Task: Create custom profiles for Expense Tracker.
Action: Mouse moved to (621, 47)
Screenshot: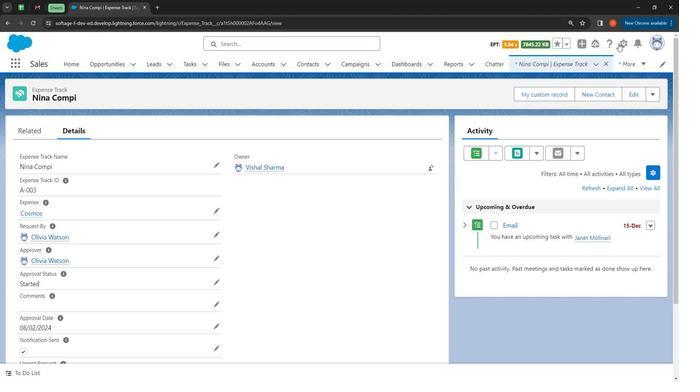 
Action: Mouse pressed left at (621, 47)
Screenshot: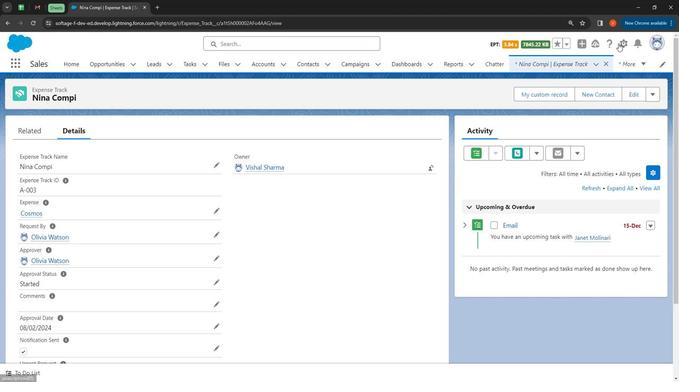 
Action: Mouse moved to (626, 49)
Screenshot: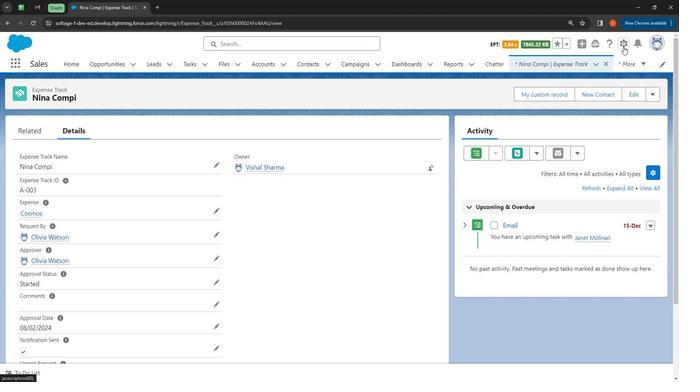 
Action: Mouse pressed left at (626, 49)
Screenshot: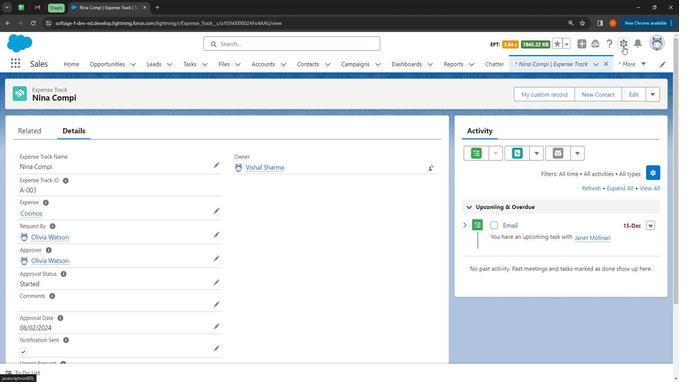 
Action: Mouse moved to (599, 74)
Screenshot: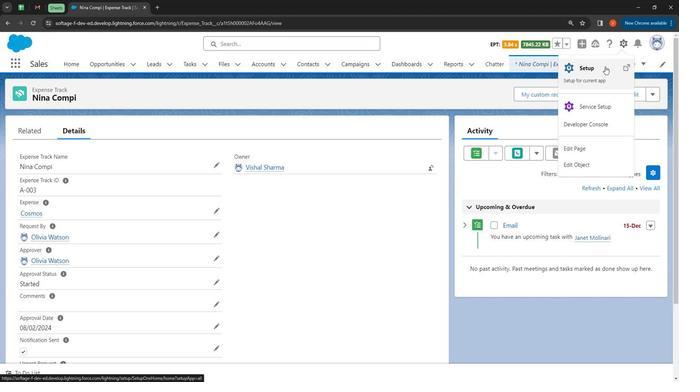 
Action: Mouse pressed left at (599, 74)
Screenshot: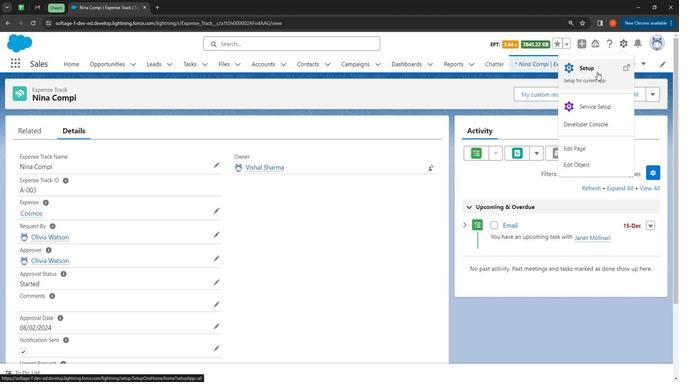 
Action: Mouse moved to (35, 93)
Screenshot: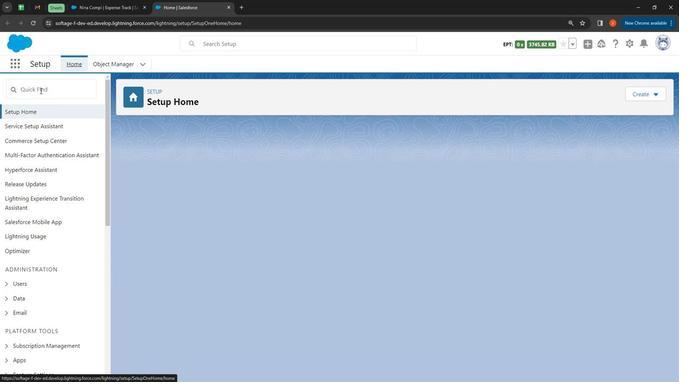 
Action: Mouse pressed left at (35, 93)
Screenshot: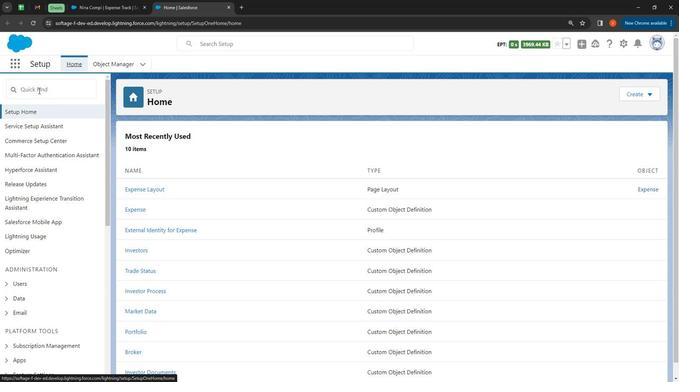 
Action: Mouse moved to (36, 93)
Screenshot: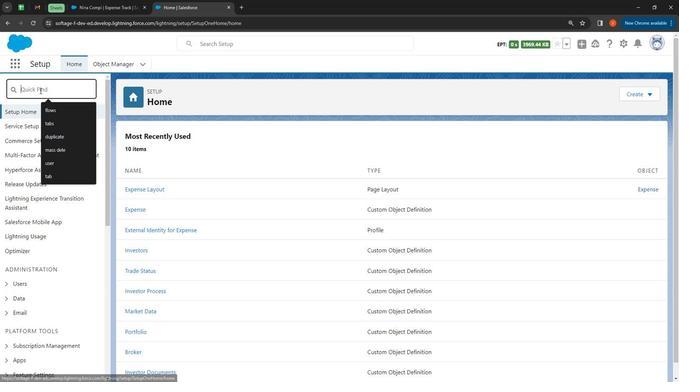 
Action: Key pressed profiles
Screenshot: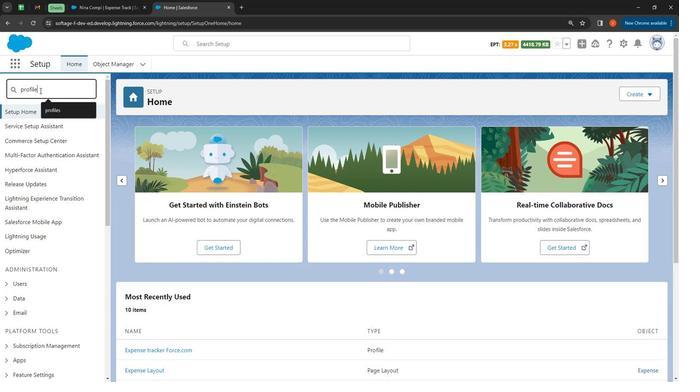 
Action: Mouse moved to (33, 127)
Screenshot: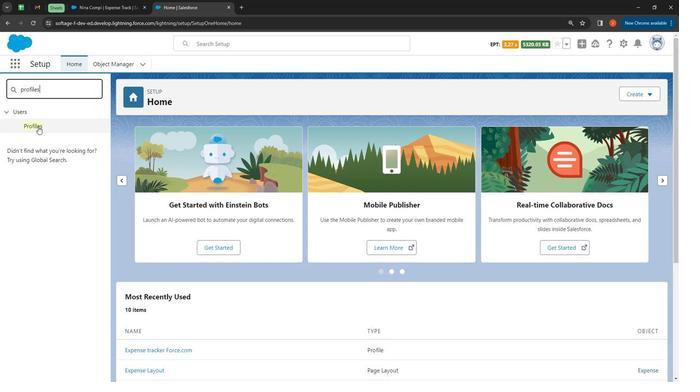 
Action: Mouse pressed left at (33, 127)
Screenshot: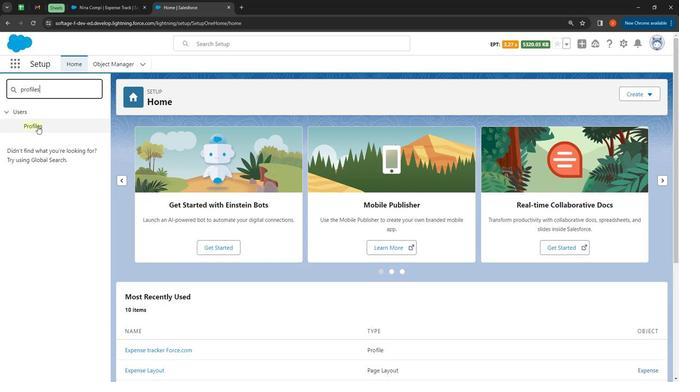 
Action: Mouse moved to (177, 231)
Screenshot: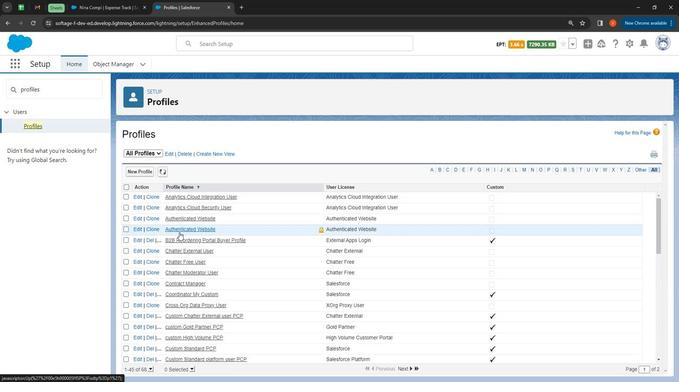 
Action: Mouse scrolled (177, 231) with delta (0, 0)
Screenshot: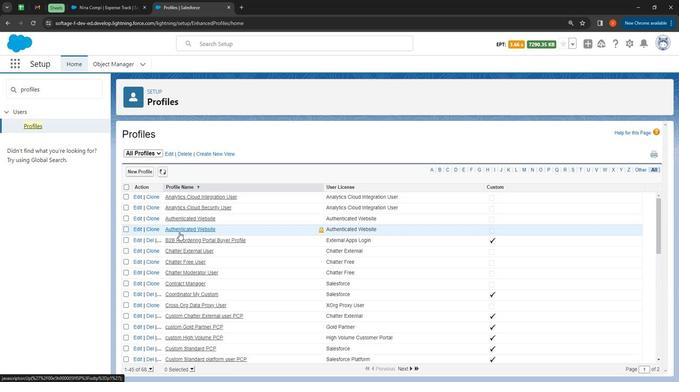
Action: Mouse moved to (149, 214)
Screenshot: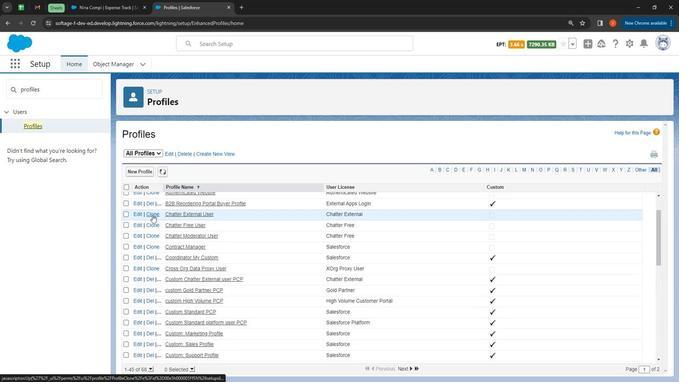 
Action: Mouse pressed left at (149, 214)
Screenshot: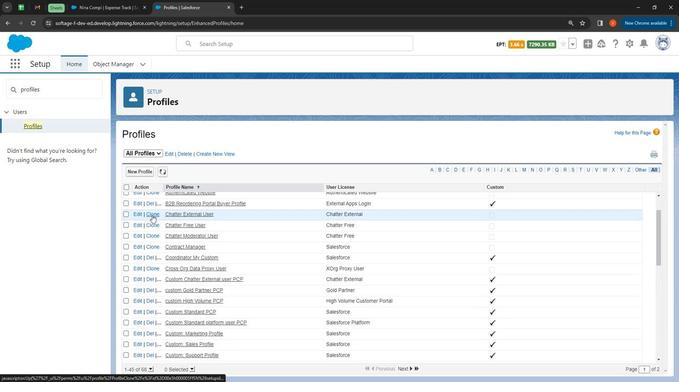 
Action: Mouse moved to (237, 203)
Screenshot: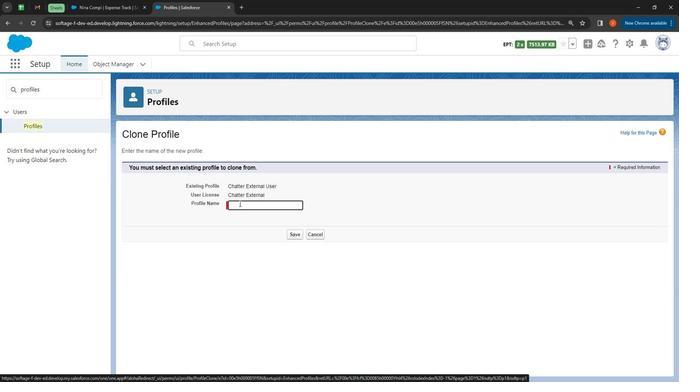 
Action: Mouse pressed left at (237, 203)
Screenshot: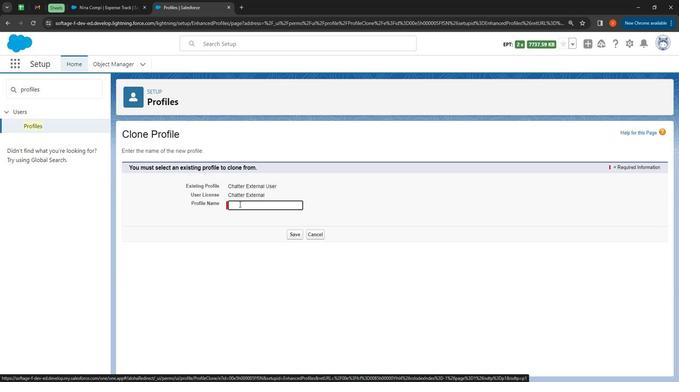 
Action: Mouse moved to (238, 204)
Screenshot: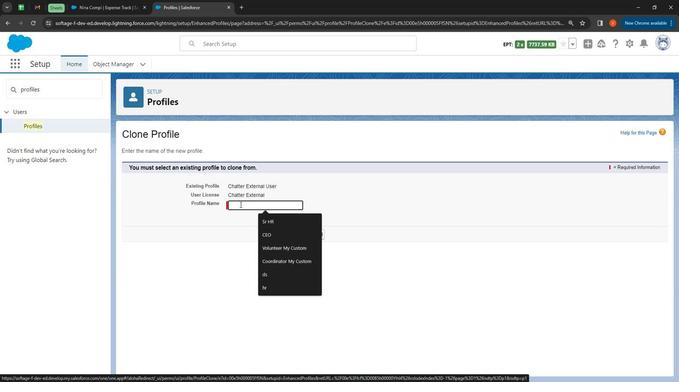 
Action: Key pressed <Key.shift>
Screenshot: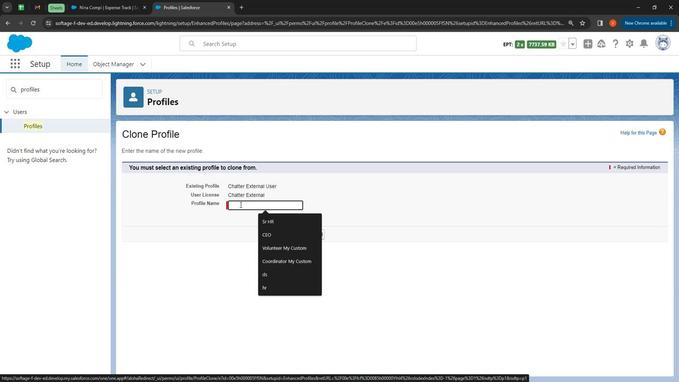 
Action: Mouse moved to (235, 202)
Screenshot: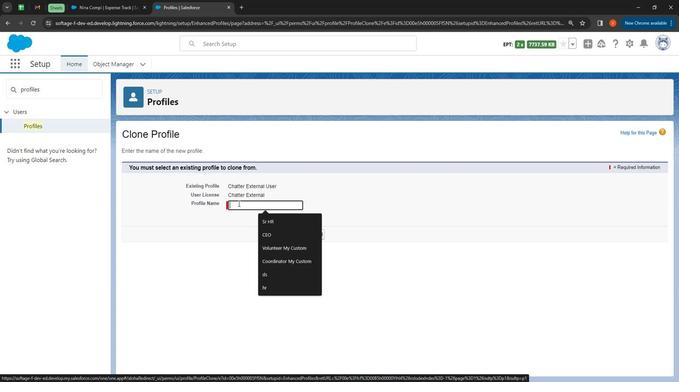 
Action: Key pressed Expense<Key.space><Key.shift>Tracker
Screenshot: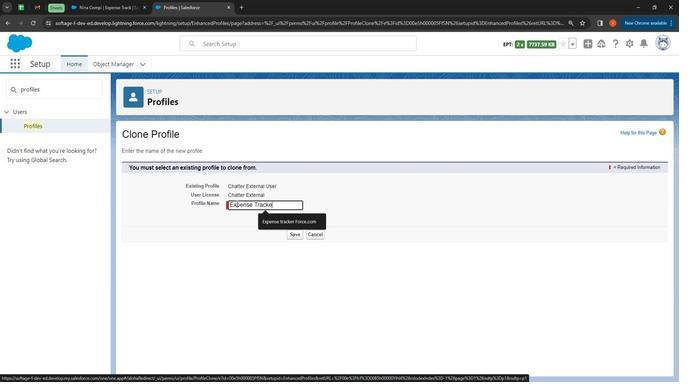 
Action: Mouse moved to (285, 209)
Screenshot: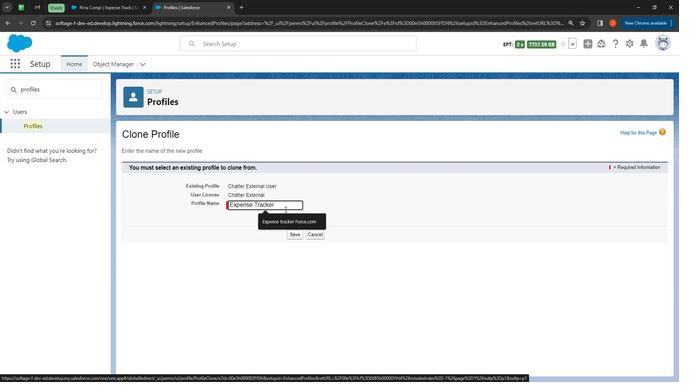 
Action: Mouse pressed left at (285, 209)
Screenshot: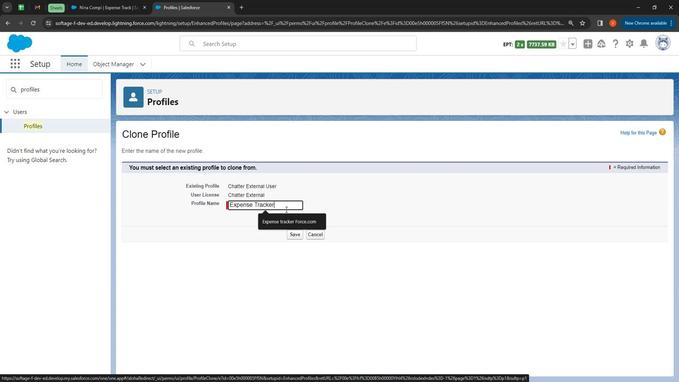 
Action: Mouse moved to (323, 200)
Screenshot: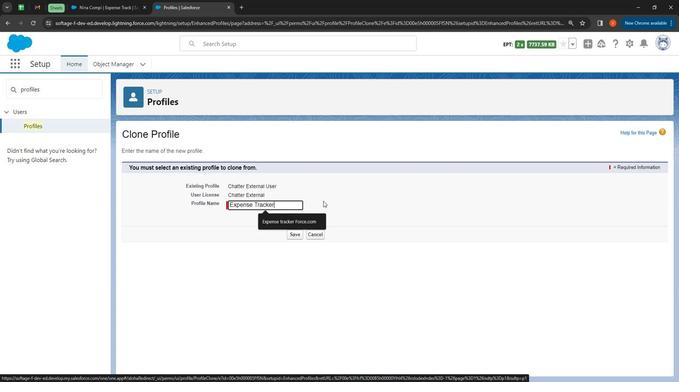 
Action: Mouse pressed left at (323, 200)
Screenshot: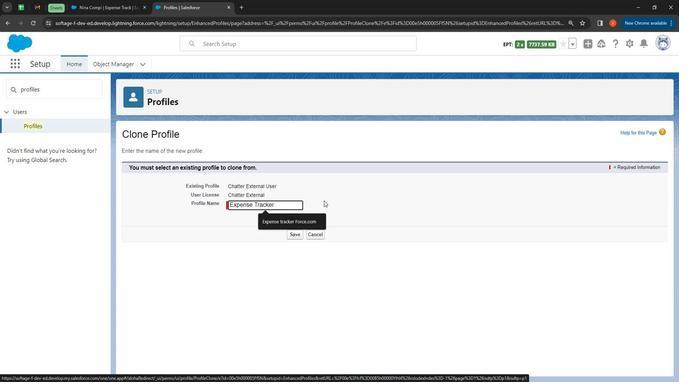
Action: Mouse moved to (287, 204)
Screenshot: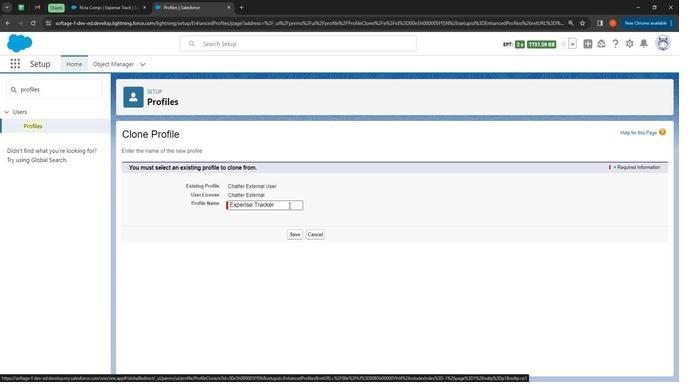
Action: Mouse pressed left at (287, 204)
Screenshot: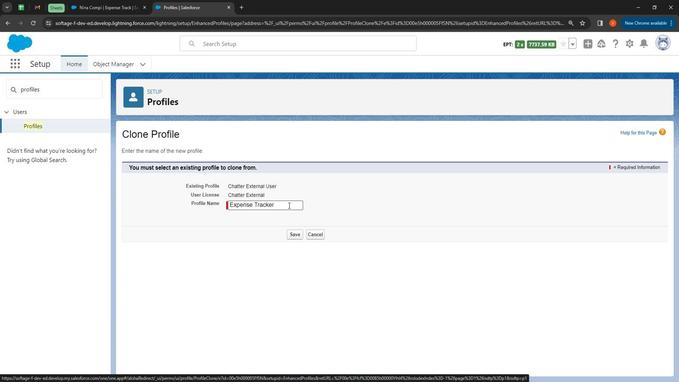 
Action: Mouse moved to (272, 196)
Screenshot: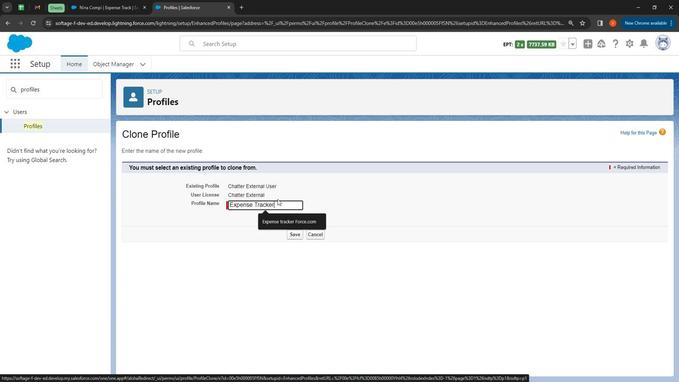 
Action: Key pressed <Key.space><Key.shift>Chatter
Screenshot: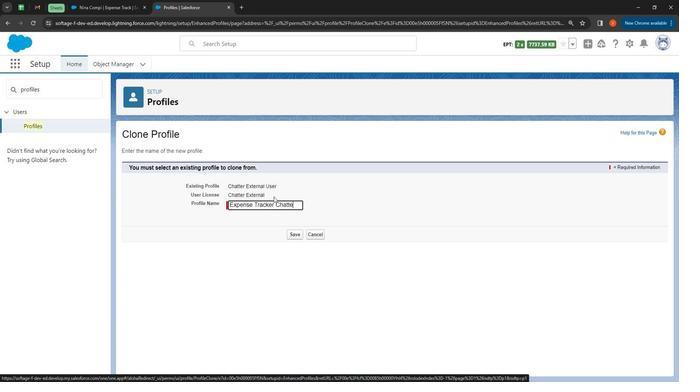 
Action: Mouse moved to (294, 233)
Screenshot: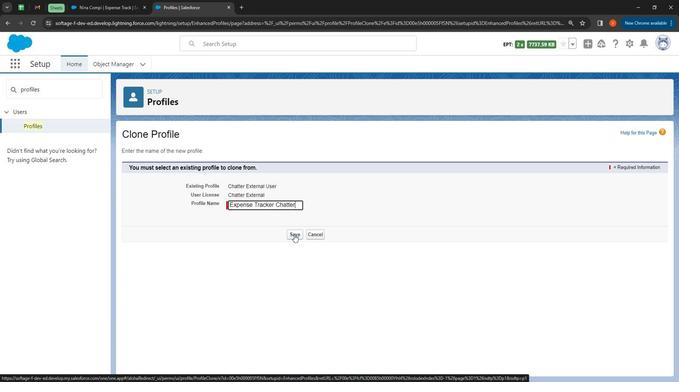 
Action: Mouse pressed left at (294, 233)
Screenshot: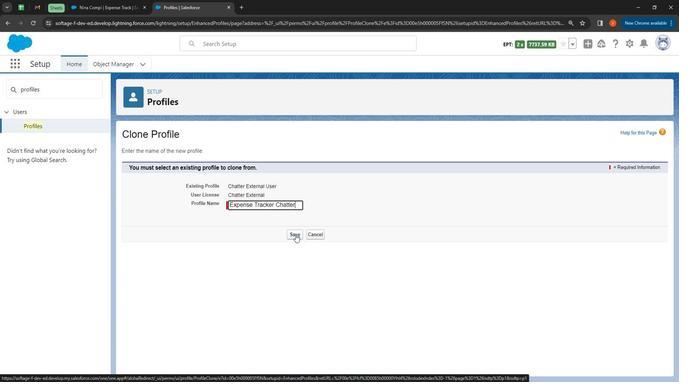 
Action: Mouse moved to (302, 201)
Screenshot: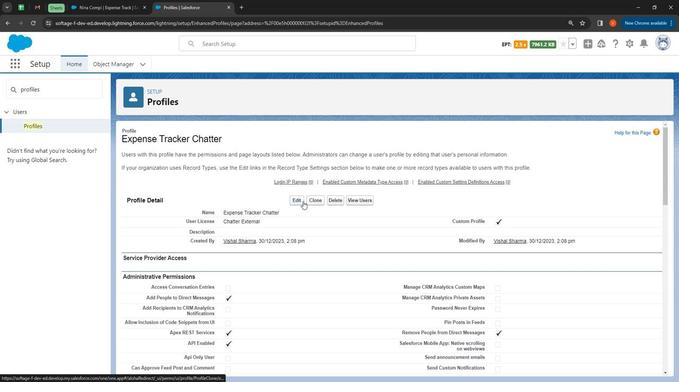 
Action: Mouse pressed left at (302, 201)
Screenshot: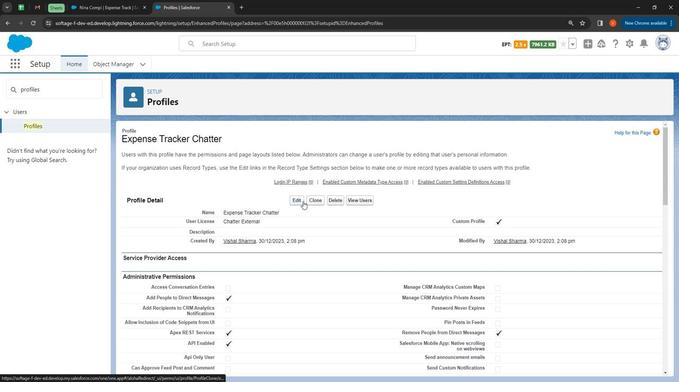 
Action: Mouse moved to (491, 204)
Screenshot: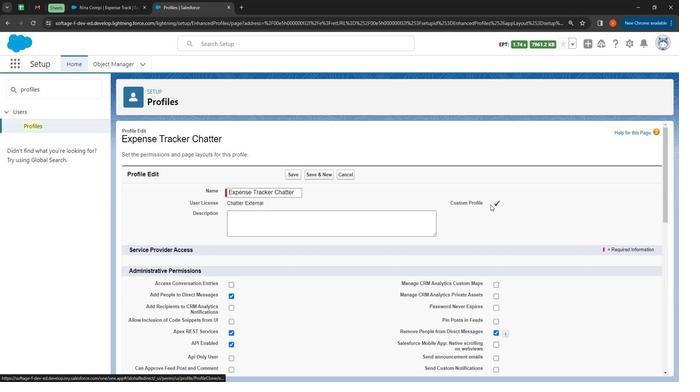
Action: Mouse scrolled (491, 203) with delta (0, 0)
Screenshot: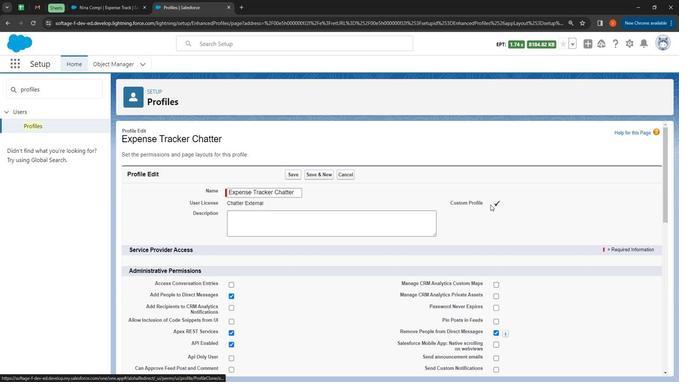 
Action: Mouse moved to (491, 204)
Screenshot: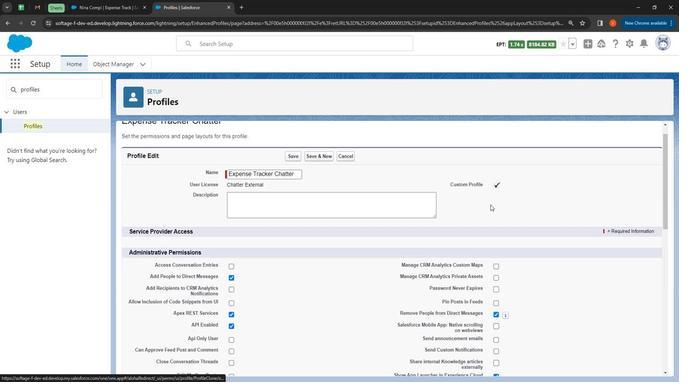 
Action: Mouse scrolled (491, 203) with delta (0, 0)
Screenshot: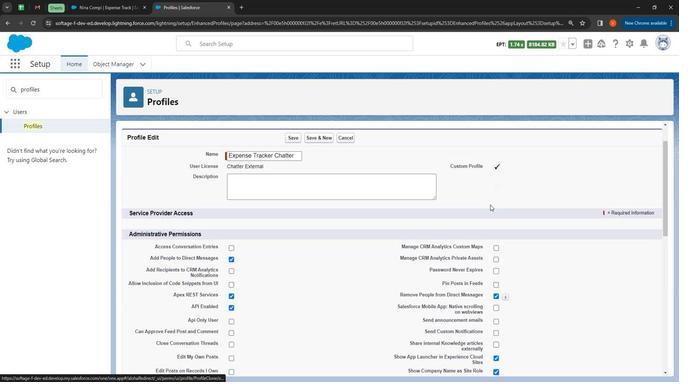 
Action: Mouse moved to (491, 204)
Screenshot: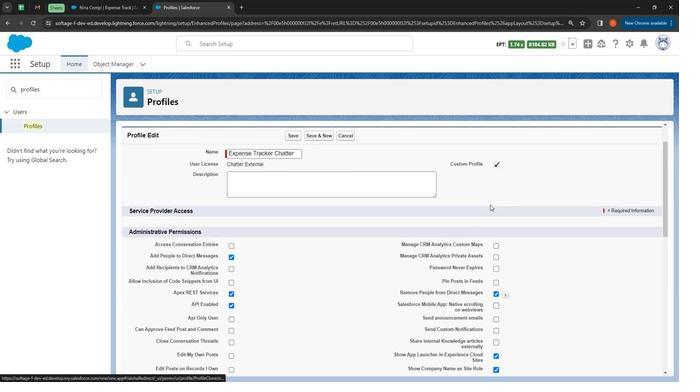 
Action: Mouse scrolled (491, 203) with delta (0, 0)
Screenshot: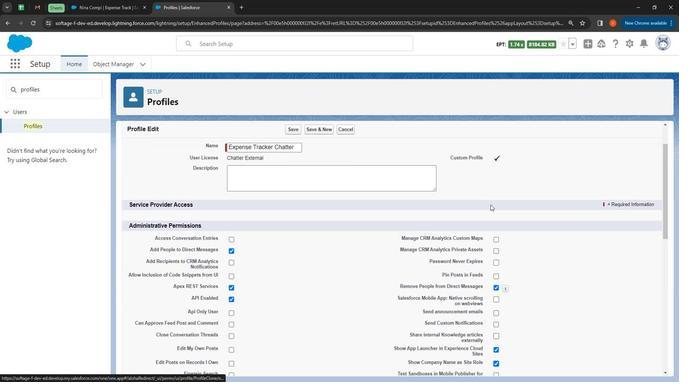 
Action: Mouse moved to (493, 204)
Screenshot: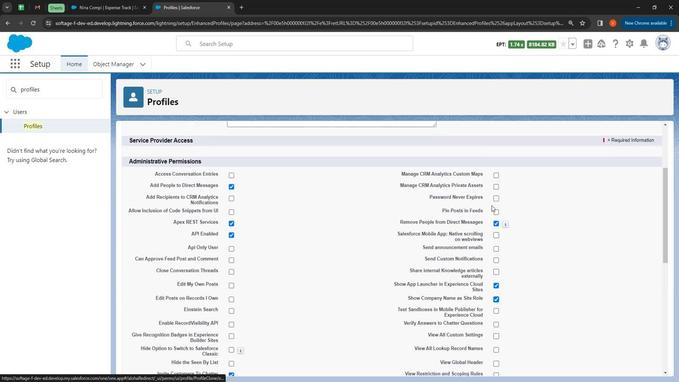 
Action: Mouse scrolled (493, 204) with delta (0, 0)
Screenshot: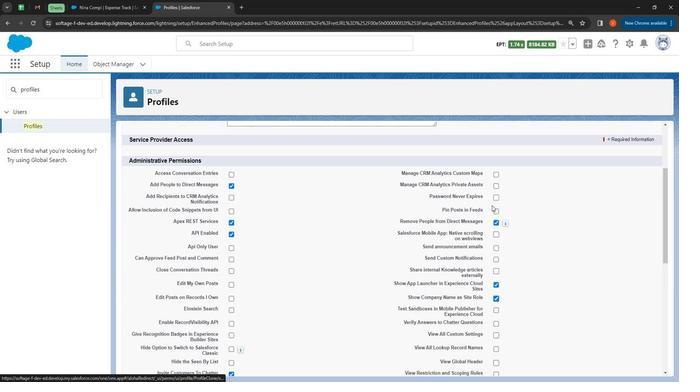 
Action: Mouse moved to (493, 205)
Screenshot: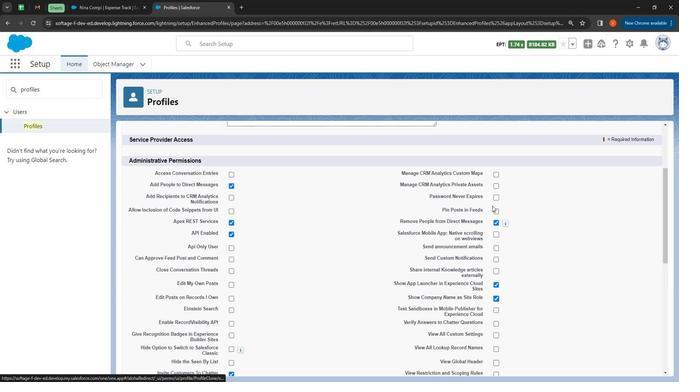 
Action: Mouse scrolled (493, 204) with delta (0, 0)
Screenshot: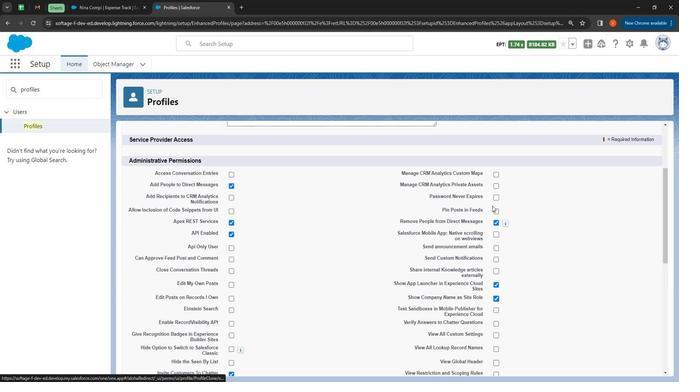 
Action: Mouse scrolled (493, 204) with delta (0, 0)
Screenshot: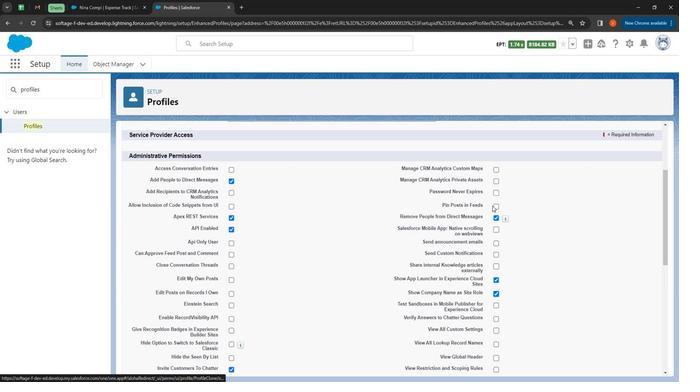 
Action: Mouse moved to (493, 206)
Screenshot: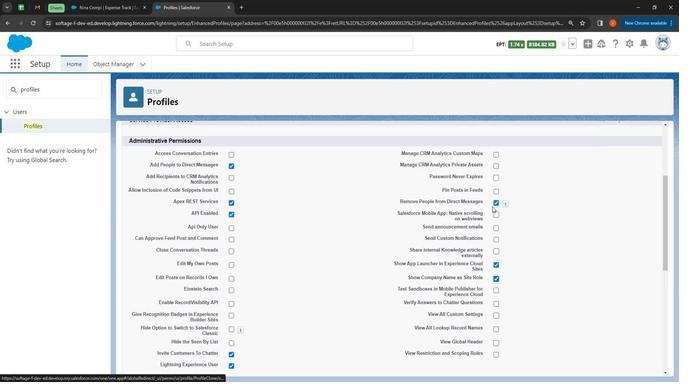 
Action: Mouse scrolled (493, 206) with delta (0, 0)
Screenshot: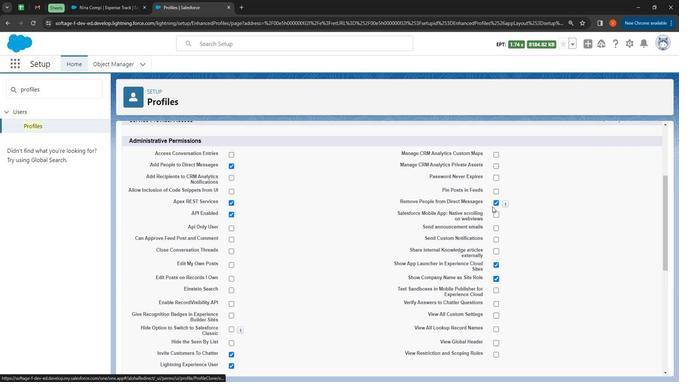 
Action: Mouse moved to (487, 202)
Screenshot: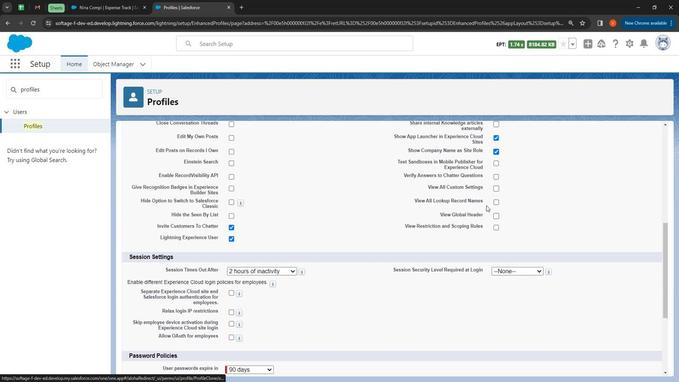 
Action: Mouse scrolled (487, 202) with delta (0, 0)
Screenshot: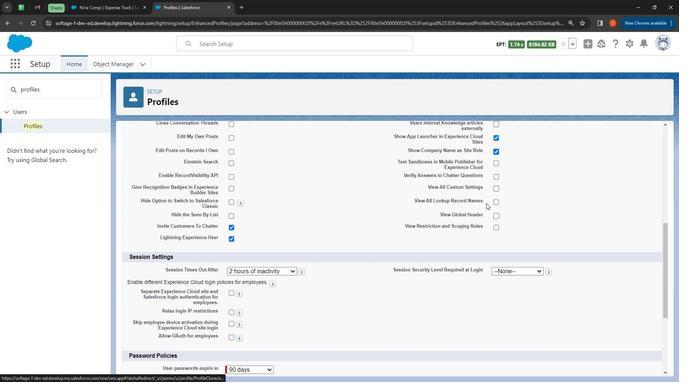 
Action: Mouse moved to (487, 202)
Screenshot: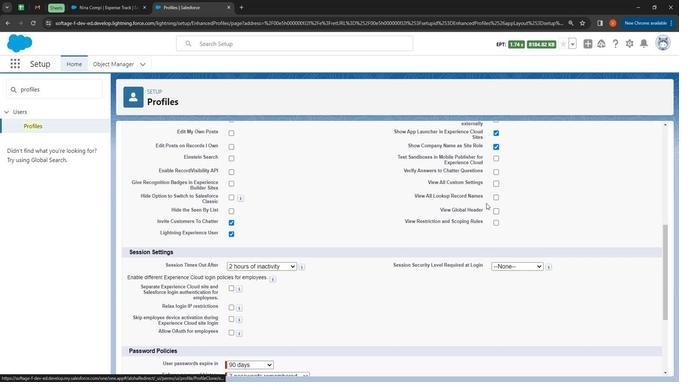 
Action: Mouse scrolled (487, 202) with delta (0, 0)
Screenshot: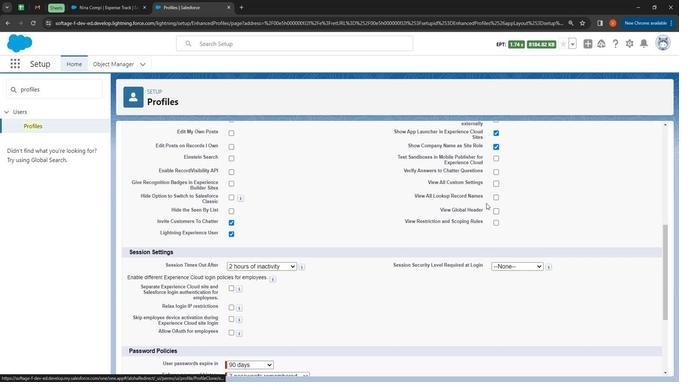 
Action: Mouse moved to (488, 203)
Screenshot: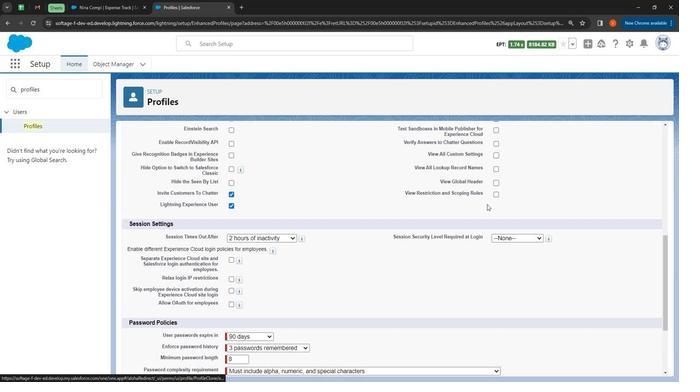 
Action: Mouse scrolled (488, 203) with delta (0, 0)
Screenshot: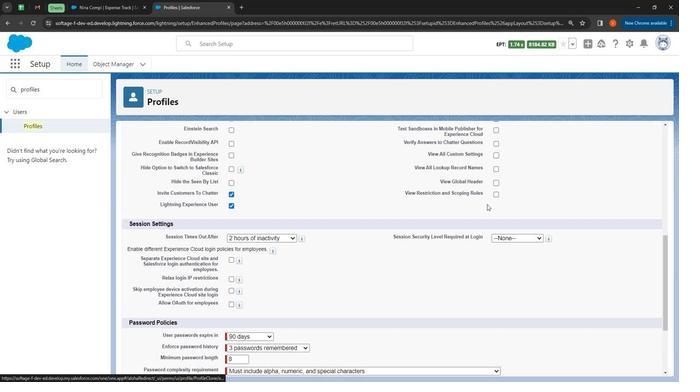 
Action: Mouse scrolled (488, 203) with delta (0, 0)
Screenshot: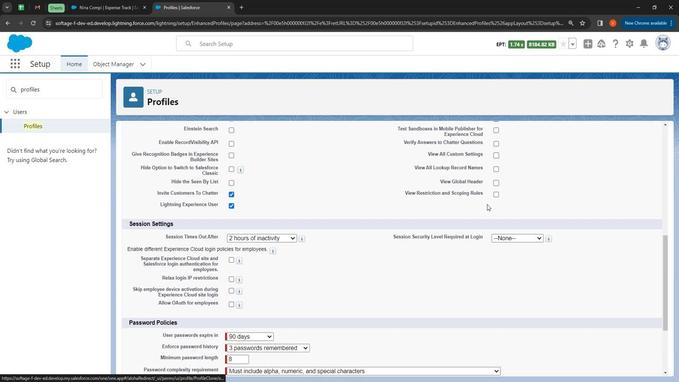 
Action: Mouse moved to (488, 203)
Screenshot: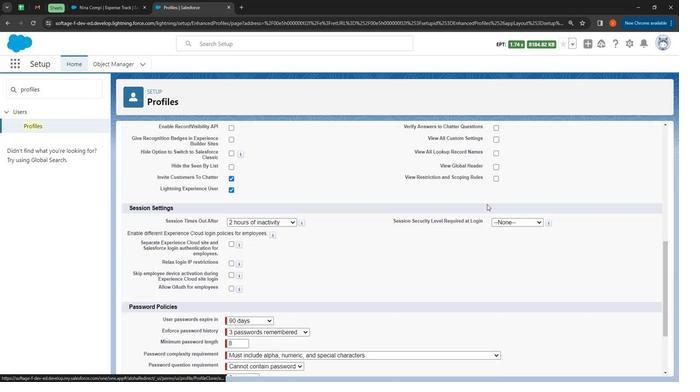 
Action: Mouse scrolled (488, 203) with delta (0, 0)
Screenshot: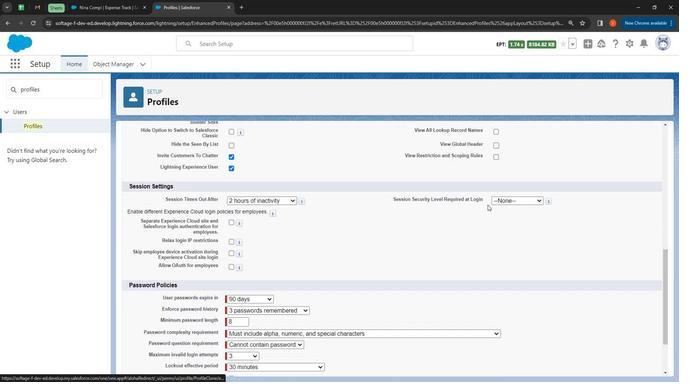 
Action: Mouse moved to (489, 204)
Screenshot: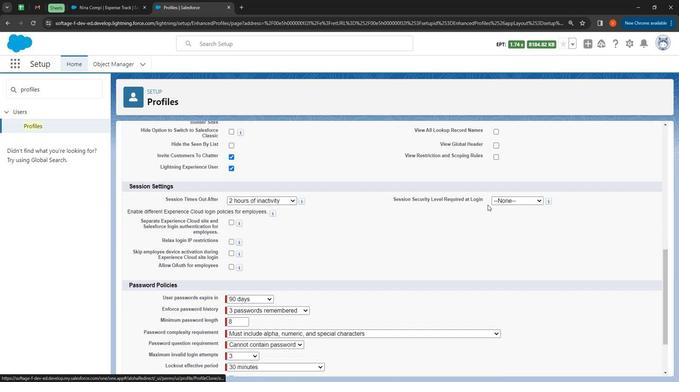 
Action: Mouse scrolled (489, 204) with delta (0, 0)
Screenshot: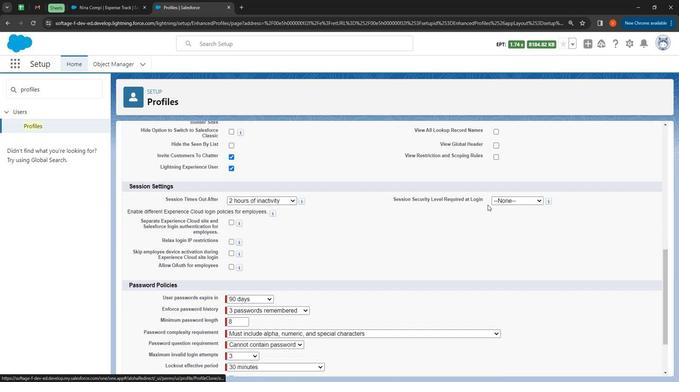 
Action: Mouse moved to (489, 206)
Screenshot: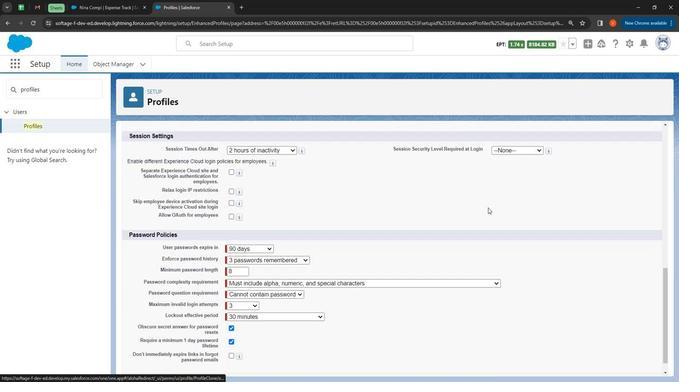 
Action: Mouse scrolled (489, 206) with delta (0, 0)
Screenshot: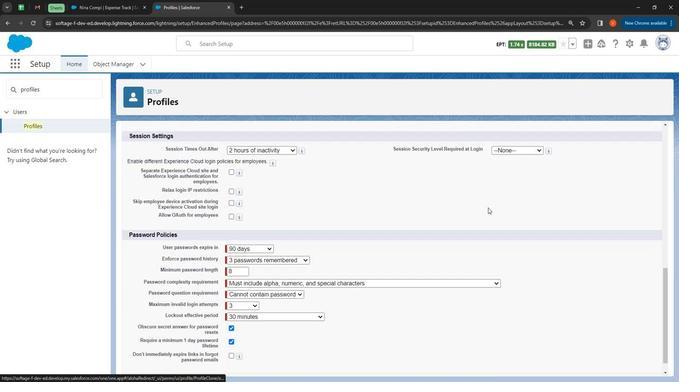 
Action: Mouse moved to (489, 207)
Screenshot: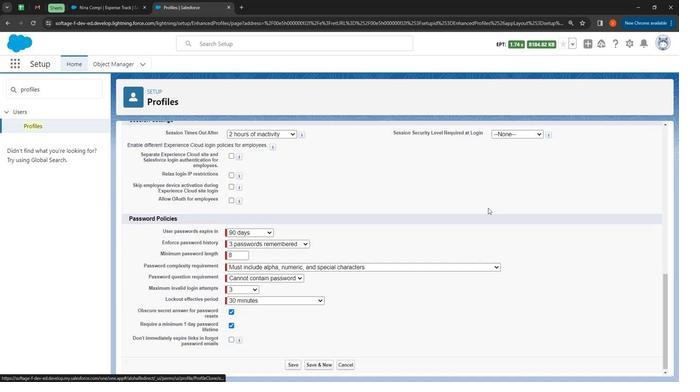 
Action: Mouse scrolled (489, 206) with delta (0, 0)
Screenshot: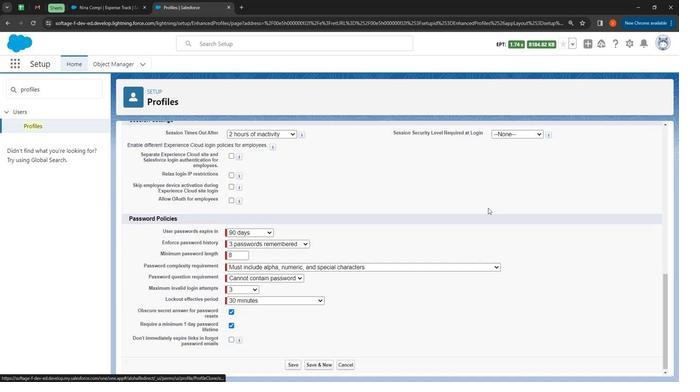 
Action: Mouse moved to (262, 263)
Screenshot: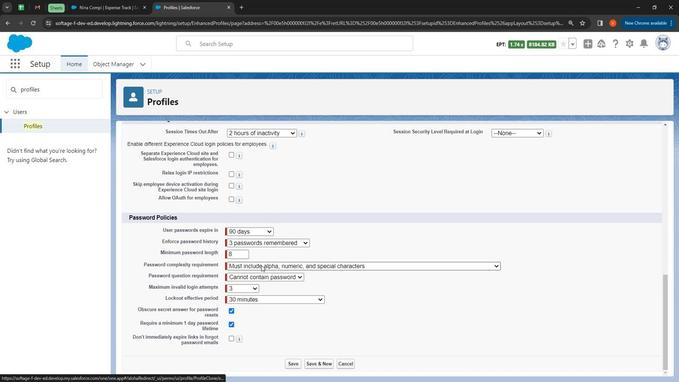 
Action: Mouse scrolled (262, 263) with delta (0, 0)
Screenshot: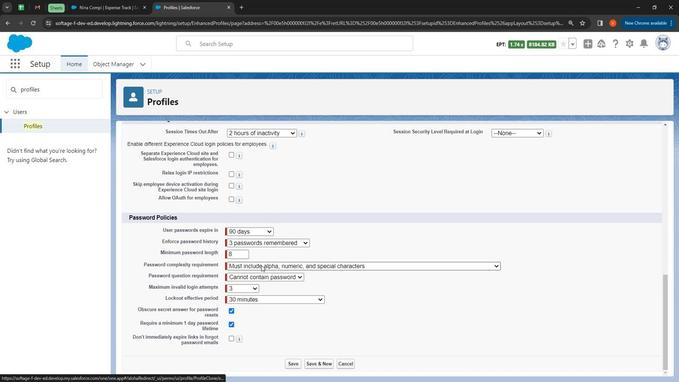 
Action: Mouse moved to (264, 263)
Screenshot: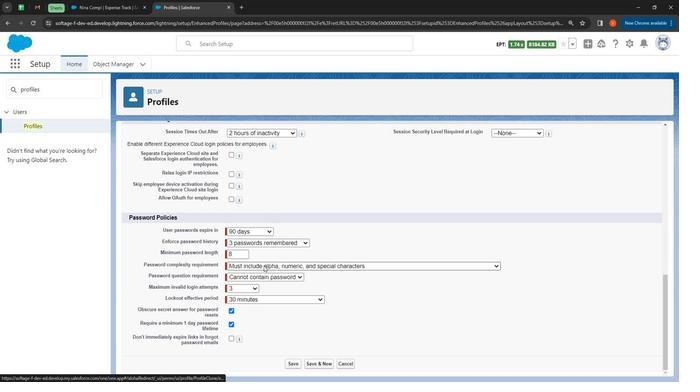 
Action: Mouse scrolled (264, 264) with delta (0, 0)
Screenshot: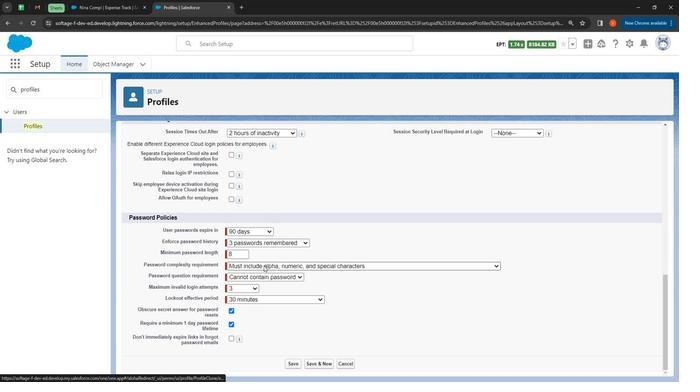 
Action: Mouse moved to (266, 263)
Screenshot: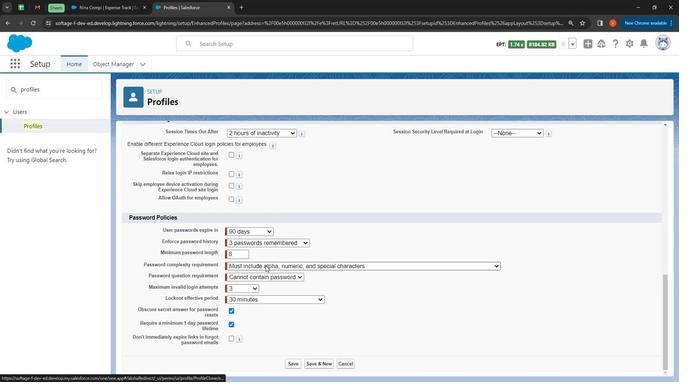 
Action: Mouse scrolled (266, 264) with delta (0, 0)
Screenshot: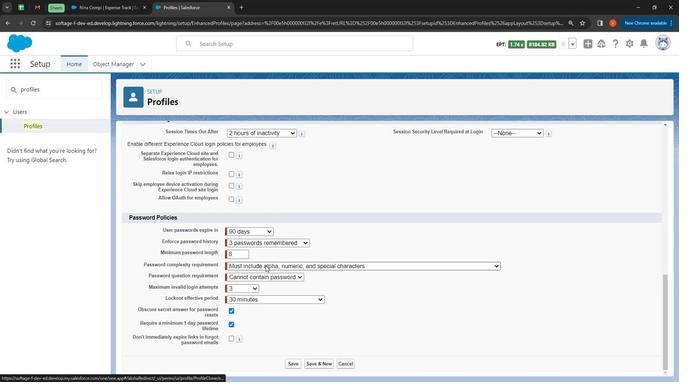 
Action: Mouse moved to (269, 264)
Screenshot: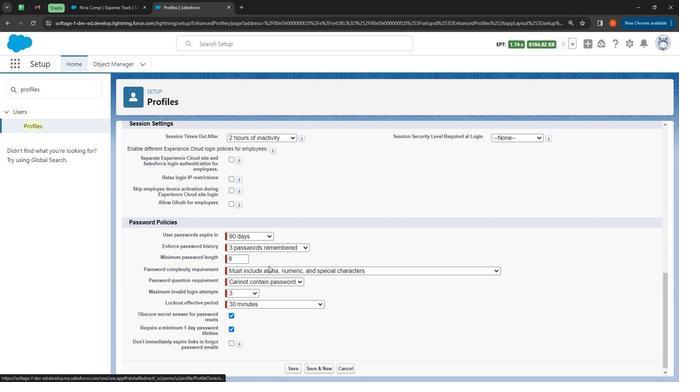 
Action: Mouse scrolled (269, 264) with delta (0, 0)
Screenshot: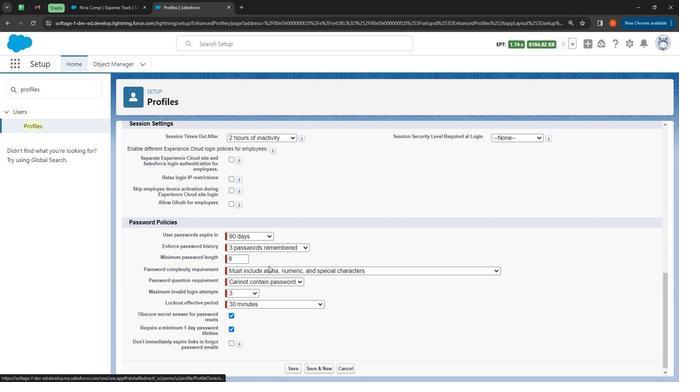 
Action: Mouse moved to (278, 264)
Screenshot: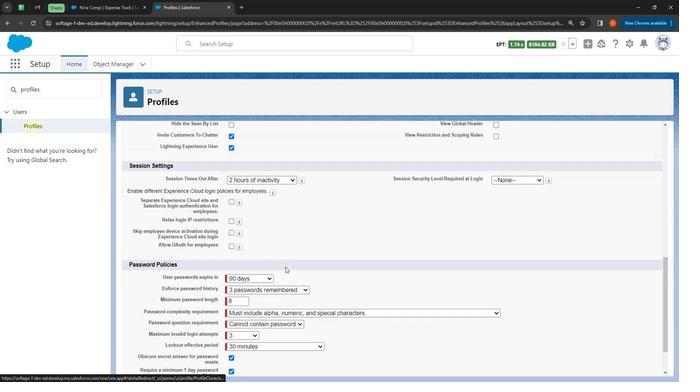 
Action: Mouse scrolled (278, 265) with delta (0, 0)
Screenshot: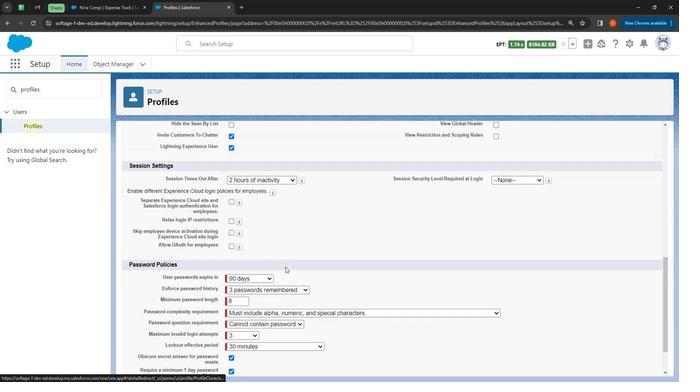 
Action: Mouse moved to (347, 260)
Screenshot: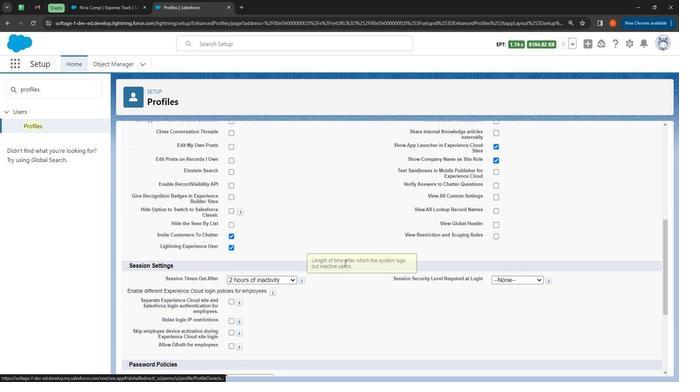 
Action: Mouse scrolled (347, 261) with delta (0, 0)
Screenshot: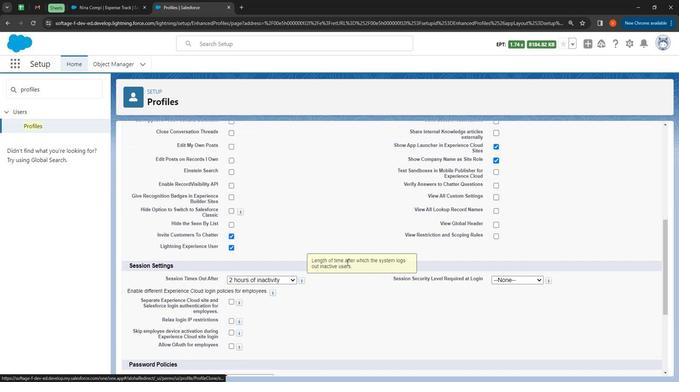 
Action: Mouse moved to (348, 260)
Screenshot: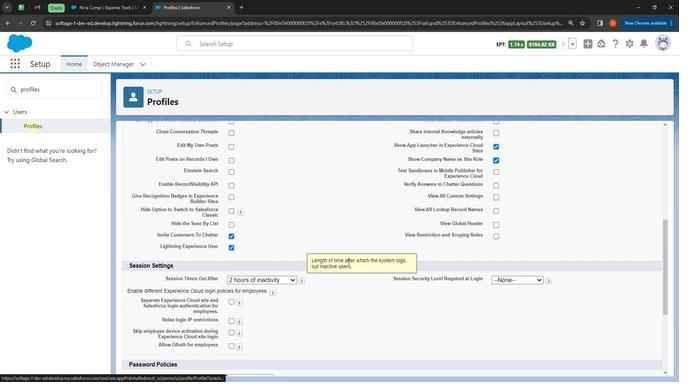 
Action: Mouse scrolled (348, 261) with delta (0, 0)
Screenshot: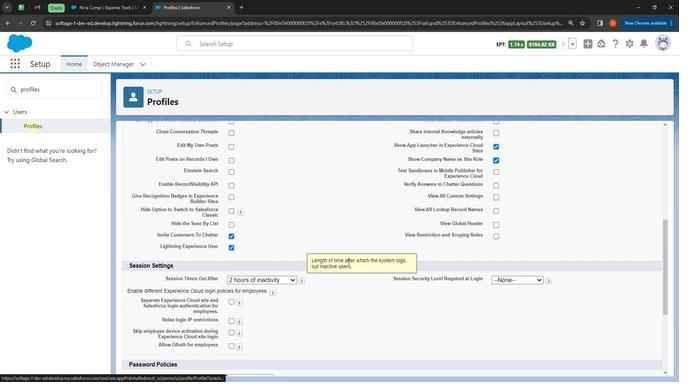 
Action: Mouse moved to (348, 260)
Screenshot: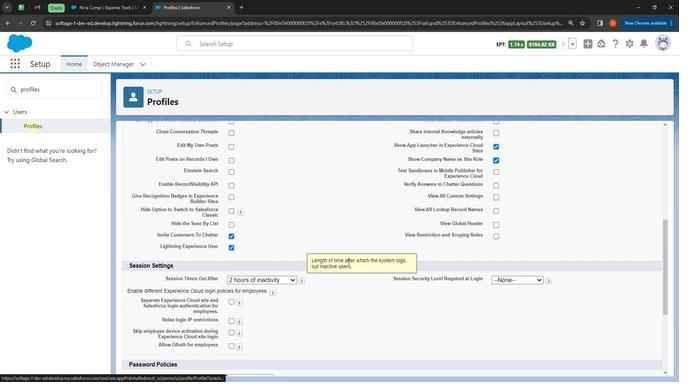 
Action: Mouse scrolled (348, 261) with delta (0, 0)
Screenshot: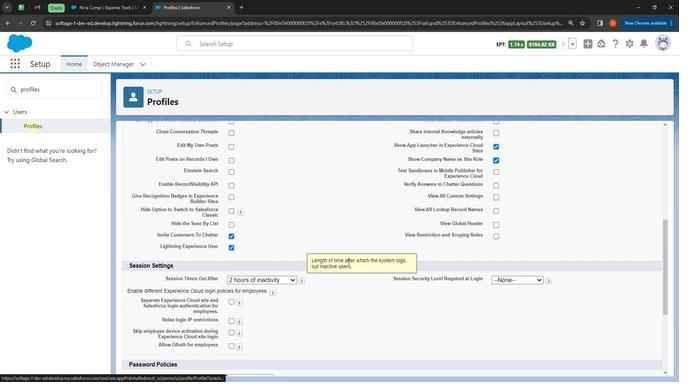 
Action: Mouse moved to (349, 260)
Screenshot: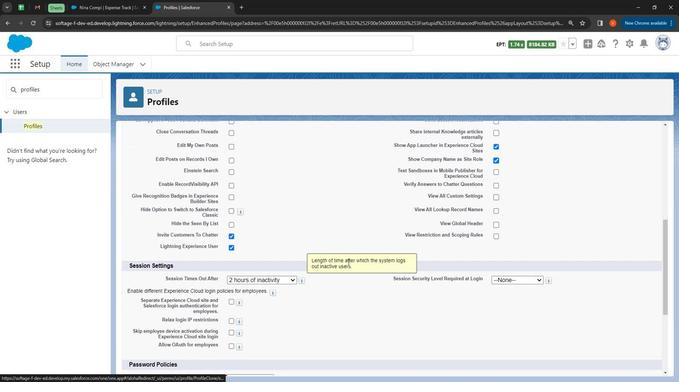 
Action: Mouse scrolled (349, 261) with delta (0, 0)
Screenshot: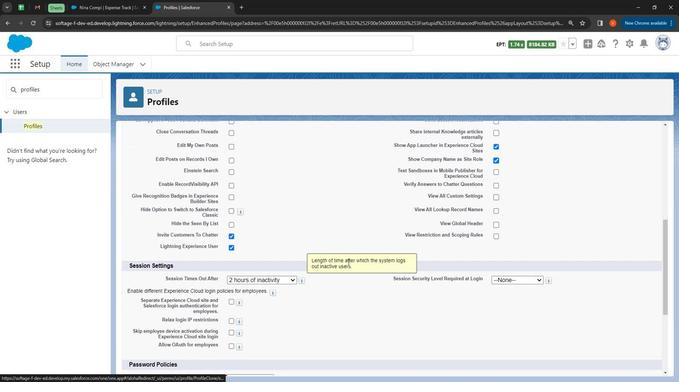 
Action: Mouse scrolled (349, 261) with delta (0, 0)
Screenshot: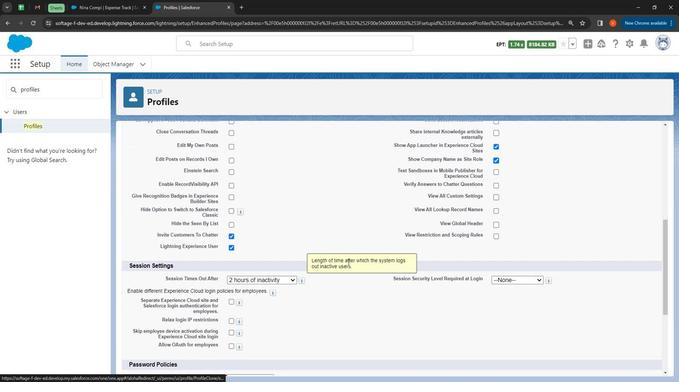 
Action: Mouse moved to (350, 260)
Screenshot: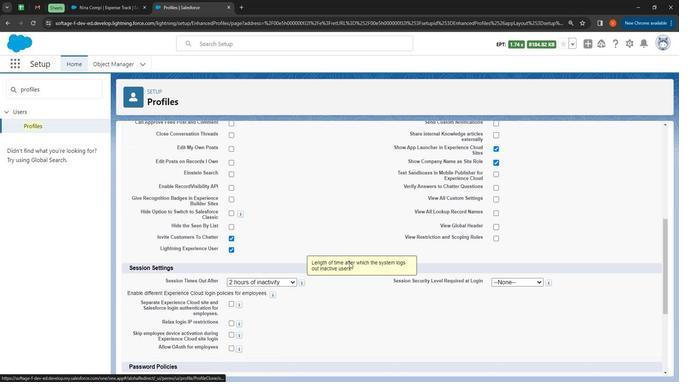 
Action: Mouse scrolled (350, 261) with delta (0, 0)
Screenshot: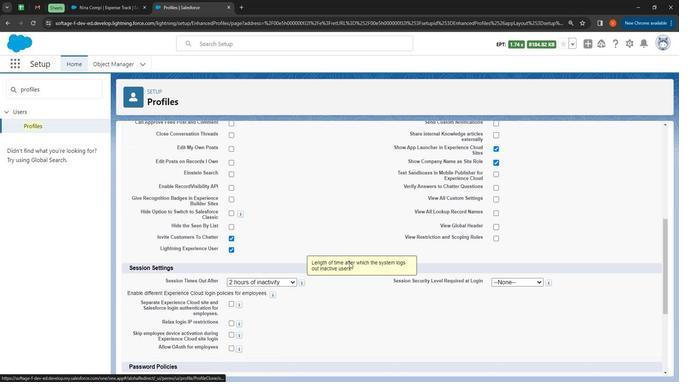 
Action: Mouse moved to (351, 260)
Screenshot: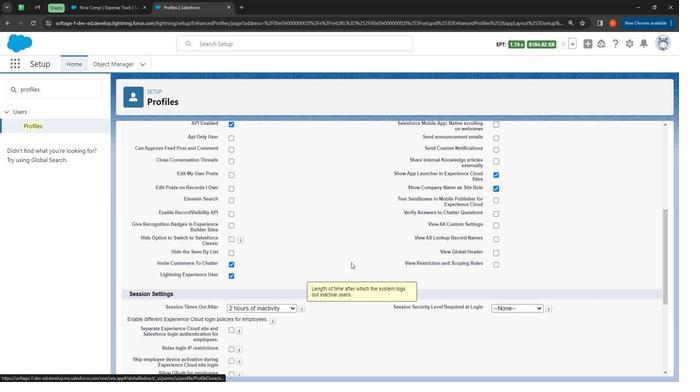 
Action: Mouse scrolled (351, 261) with delta (0, 0)
Screenshot: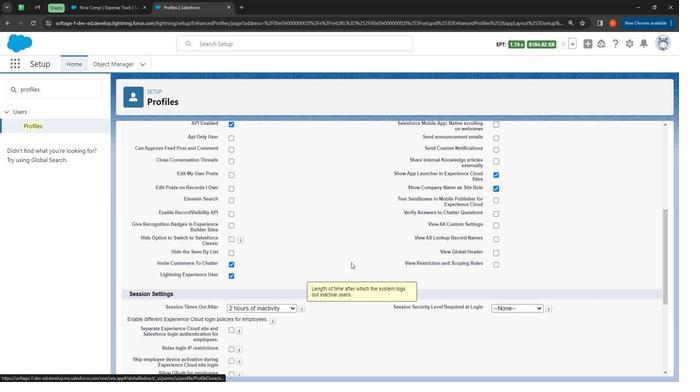
Action: Mouse moved to (249, 280)
Screenshot: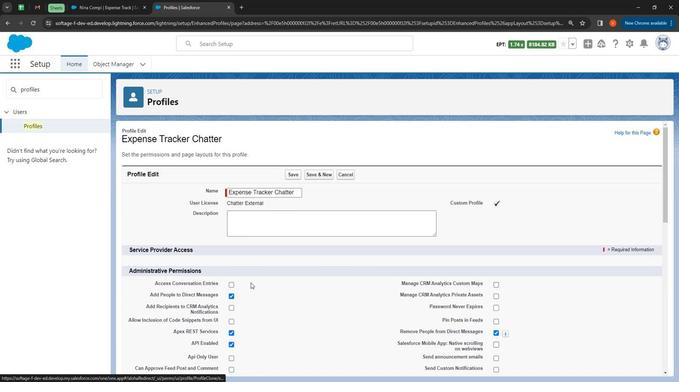 
Action: Mouse scrolled (249, 279) with delta (0, 0)
Screenshot: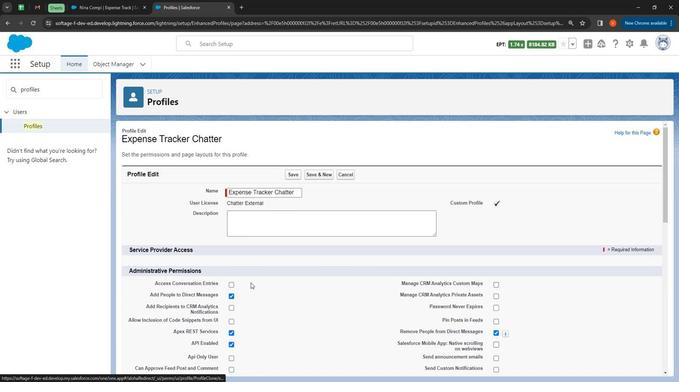 
Action: Mouse moved to (251, 280)
Screenshot: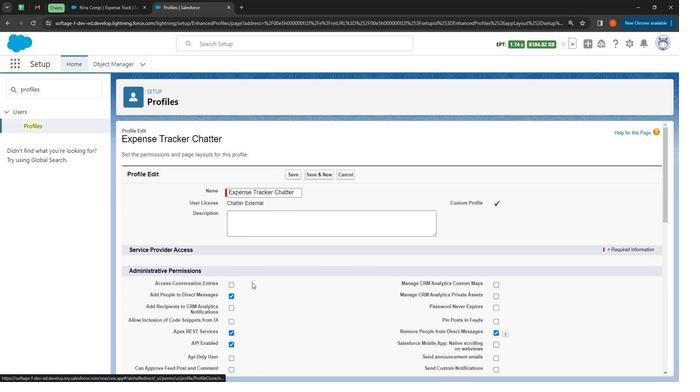 
Action: Mouse scrolled (251, 279) with delta (0, 0)
Screenshot: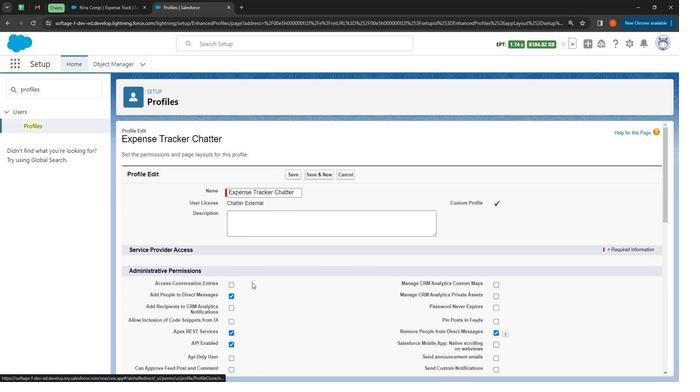 
Action: Mouse moved to (251, 280)
Screenshot: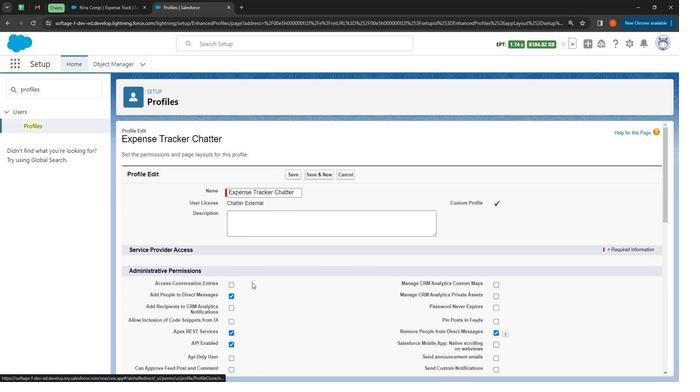 
Action: Mouse scrolled (251, 279) with delta (0, 0)
Screenshot: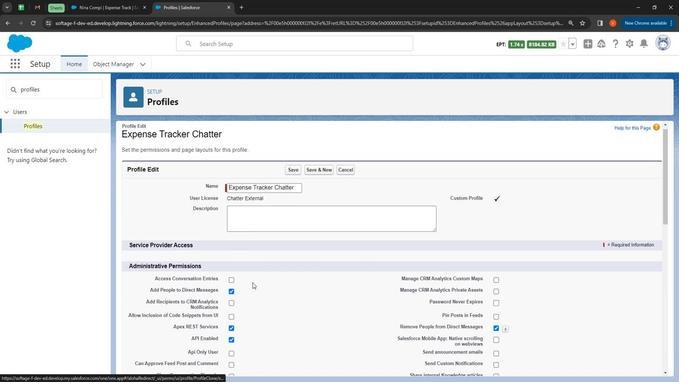 
Action: Mouse moved to (254, 280)
Screenshot: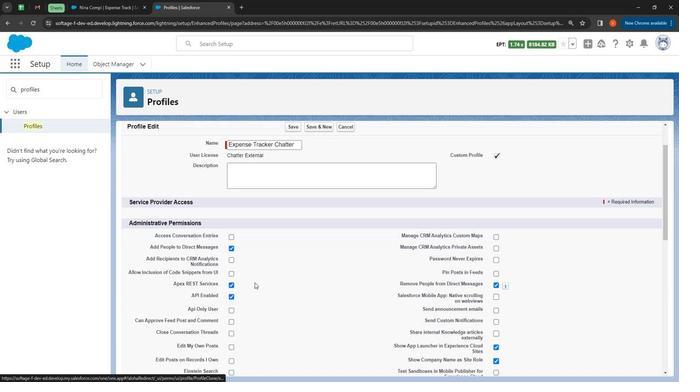 
Action: Mouse scrolled (254, 279) with delta (0, 0)
Screenshot: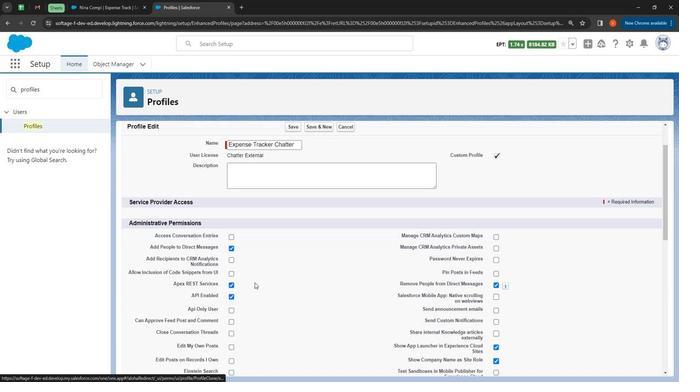 
Action: Mouse moved to (227, 273)
Screenshot: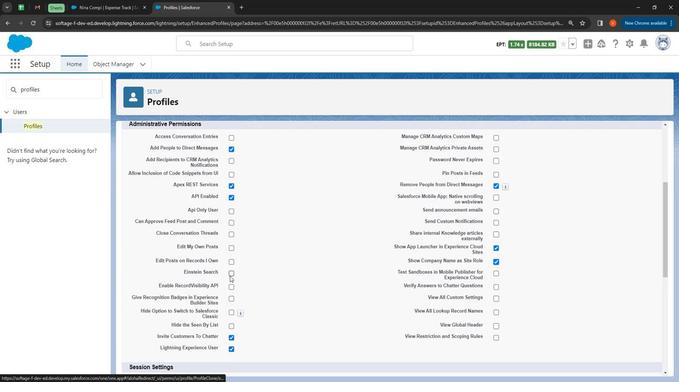 
Action: Mouse pressed left at (227, 273)
Screenshot: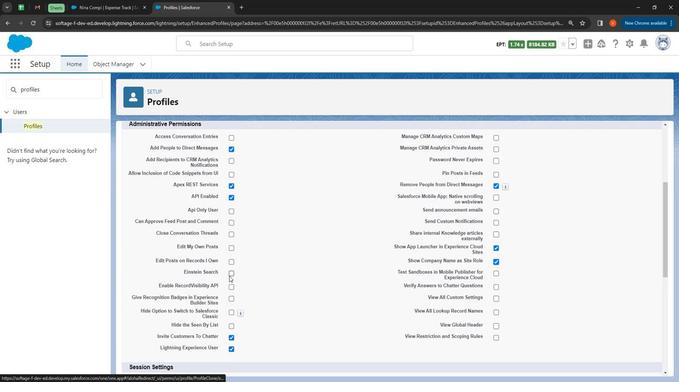
Action: Mouse moved to (231, 262)
Screenshot: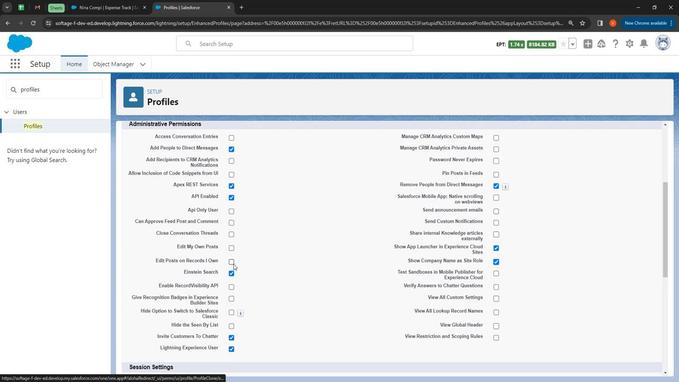 
Action: Mouse pressed left at (231, 262)
Screenshot: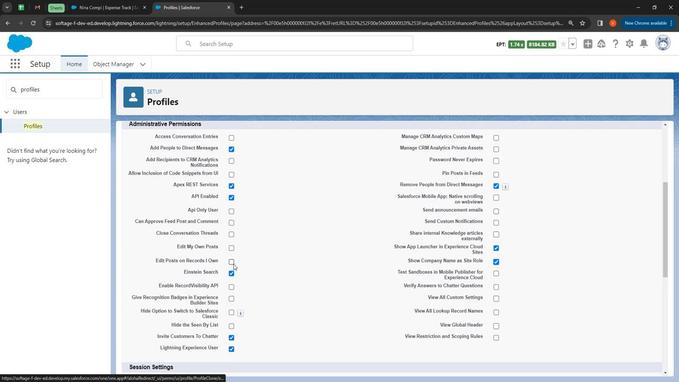 
Action: Mouse moved to (373, 186)
Screenshot: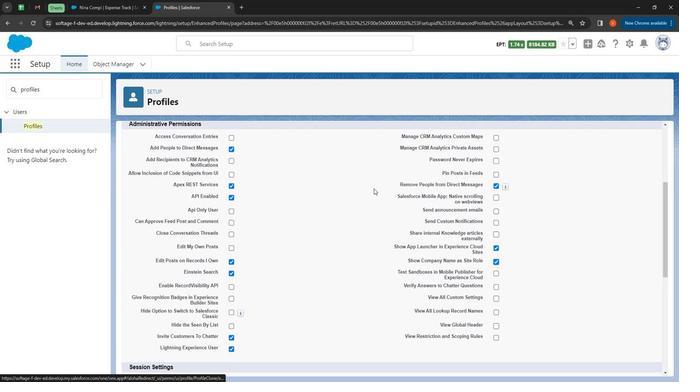 
Action: Mouse scrolled (373, 187) with delta (0, 0)
Screenshot: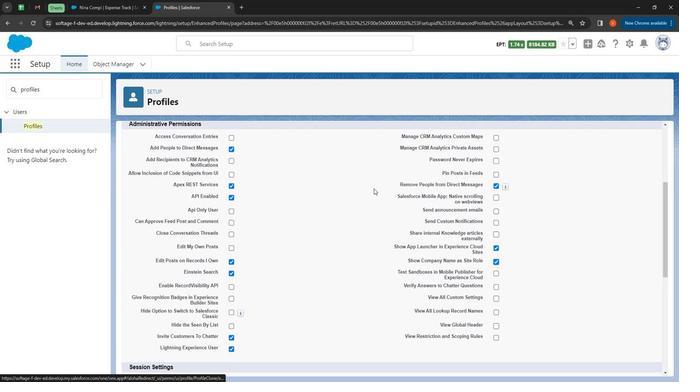 
Action: Mouse moved to (375, 185)
Screenshot: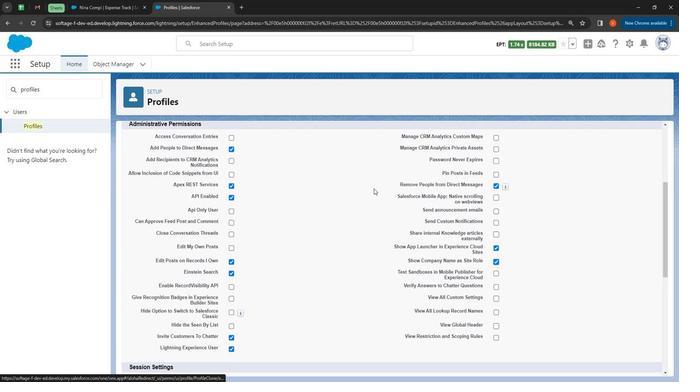 
Action: Mouse scrolled (375, 185) with delta (0, 0)
Screenshot: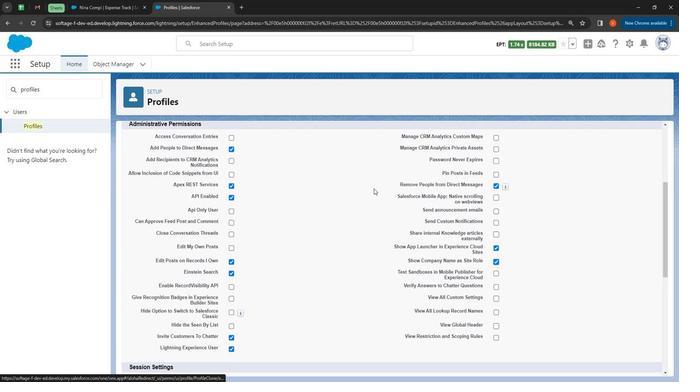 
Action: Mouse moved to (378, 184)
Screenshot: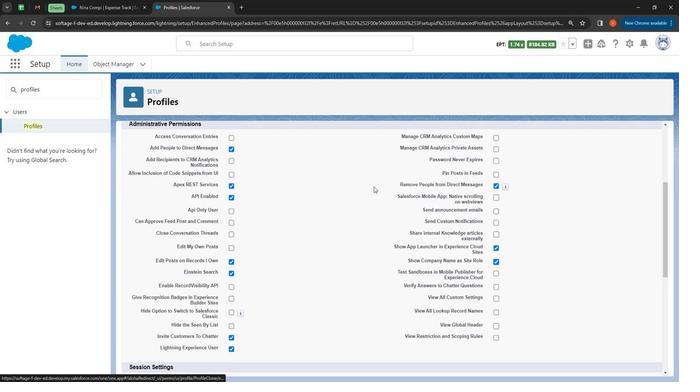 
Action: Mouse scrolled (378, 185) with delta (0, 0)
Screenshot: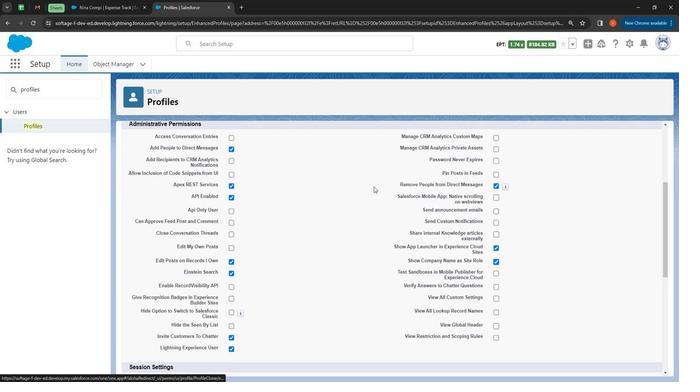 
Action: Mouse moved to (380, 184)
Screenshot: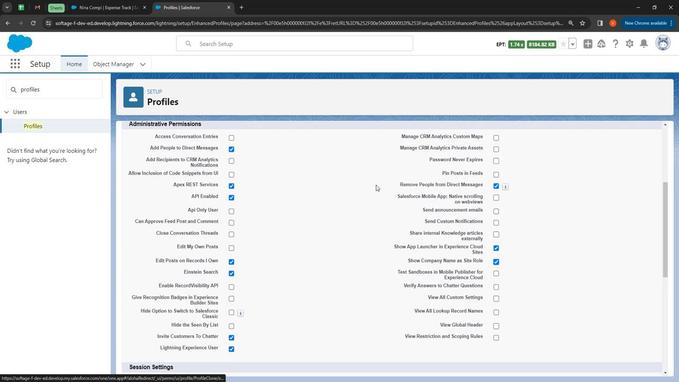 
Action: Mouse scrolled (380, 184) with delta (0, 0)
Screenshot: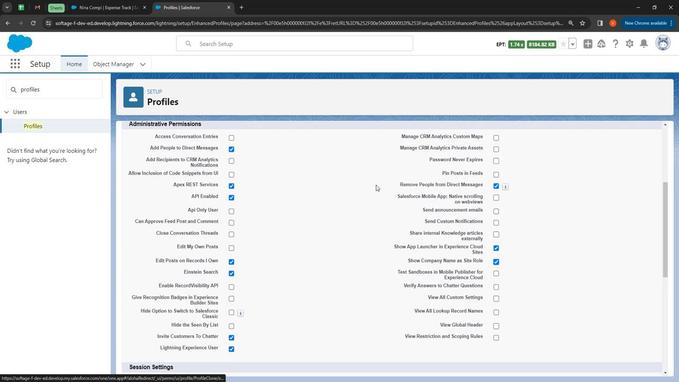 
Action: Mouse moved to (382, 182)
Screenshot: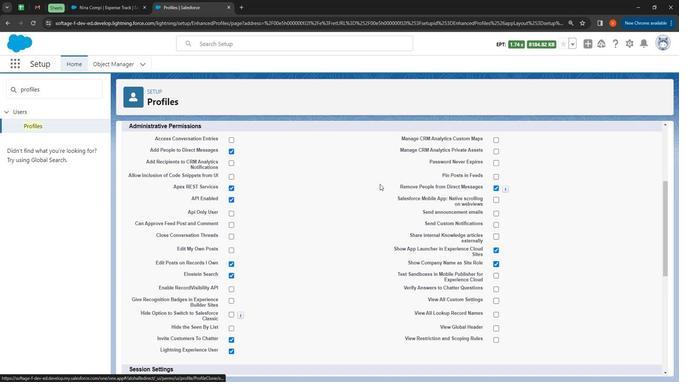 
Action: Mouse scrolled (382, 182) with delta (0, 0)
Screenshot: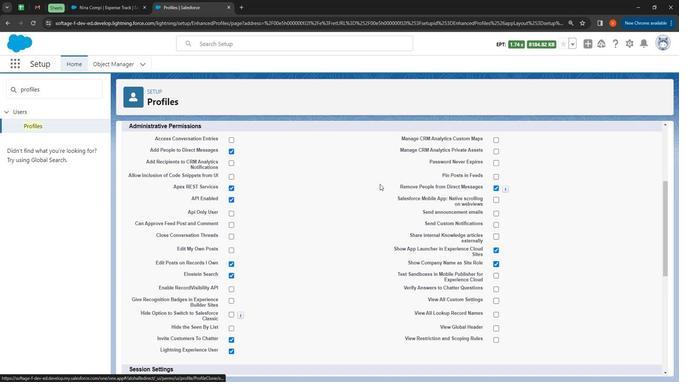 
Action: Mouse moved to (384, 179)
Screenshot: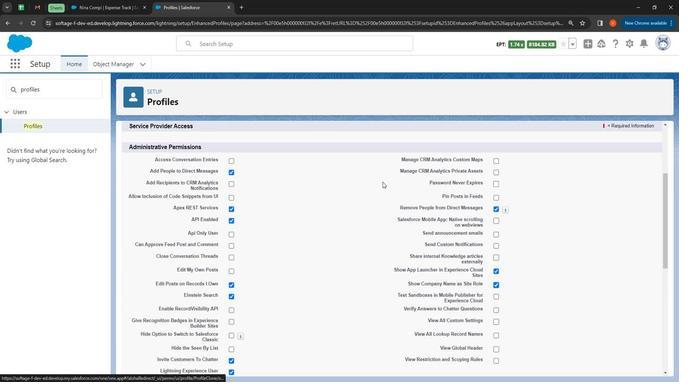 
Action: Mouse scrolled (384, 179) with delta (0, 0)
Screenshot: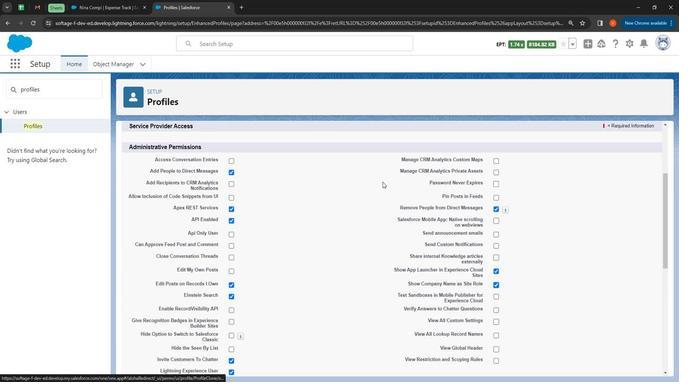 
Action: Mouse moved to (262, 185)
Screenshot: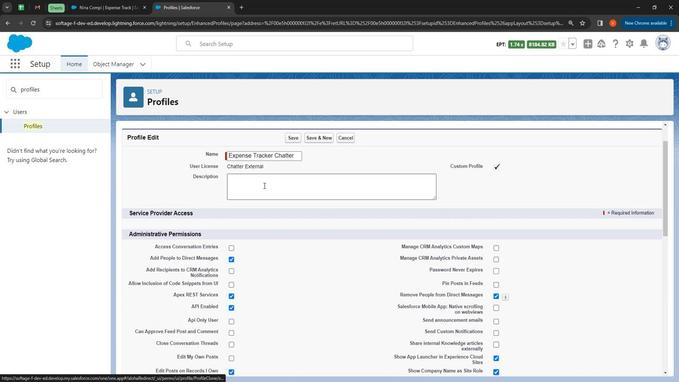
Action: Mouse pressed left at (262, 185)
Screenshot: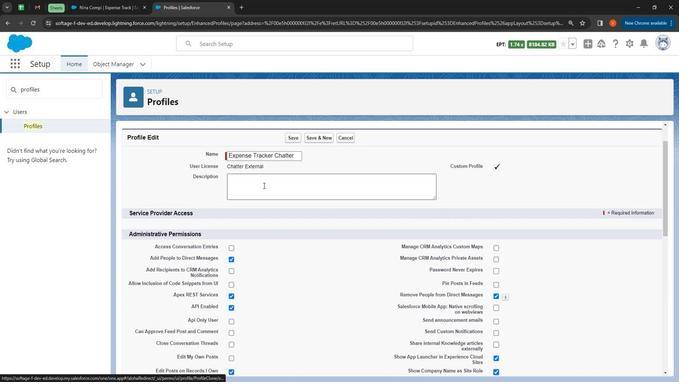 
Action: Mouse moved to (262, 179)
Screenshot: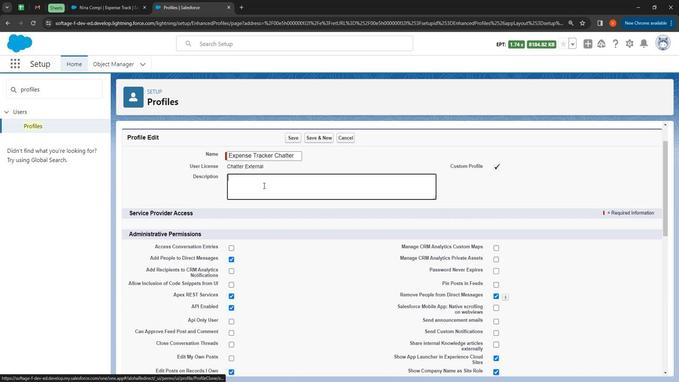 
Action: Key pressed <Key.shift>Expense<Key.space><Key.shift>Tracker<Key.space><Key.shift>Chatter<Key.space><Key.shift>Description.<Key.space>f<Key.backspace>it<Key.space>is<Key.space>custom<Key.space>profile<Key.space>on<Key.space>expense<Key.space>tracker<Key.space><Key.shift>Application.
Screenshot: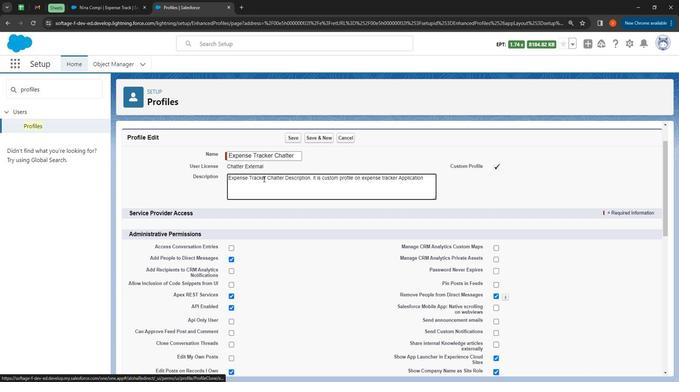 
Action: Mouse moved to (285, 137)
Screenshot: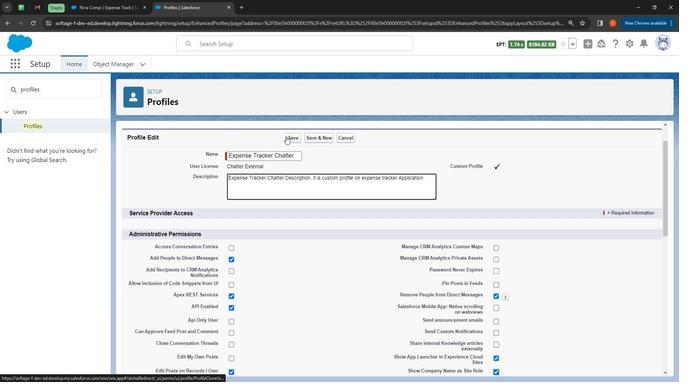 
Action: Mouse pressed left at (285, 137)
Screenshot: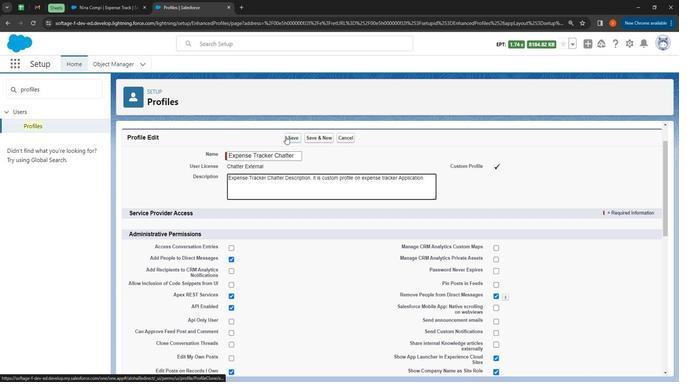 
Action: Mouse moved to (23, 124)
Screenshot: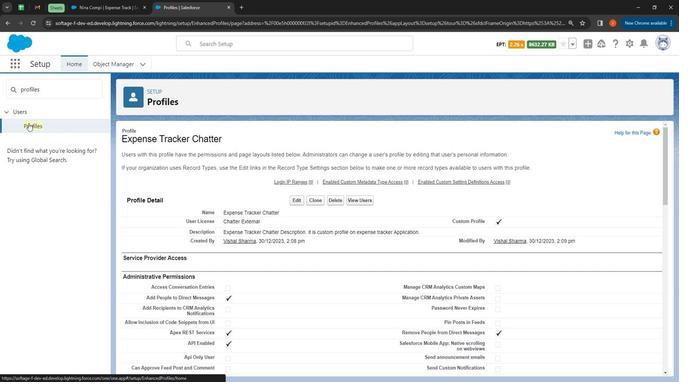 
Action: Mouse pressed left at (23, 124)
Screenshot: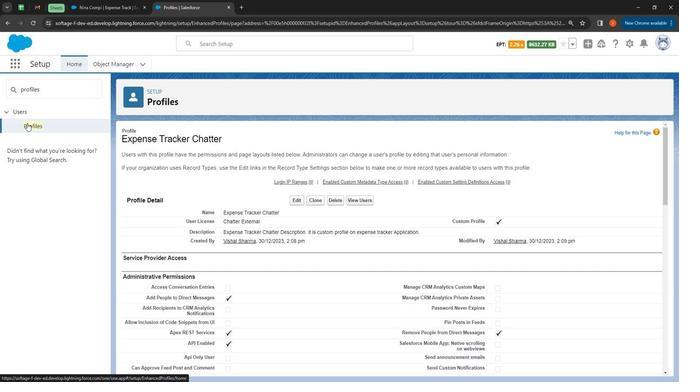 
Action: Mouse moved to (153, 261)
Screenshot: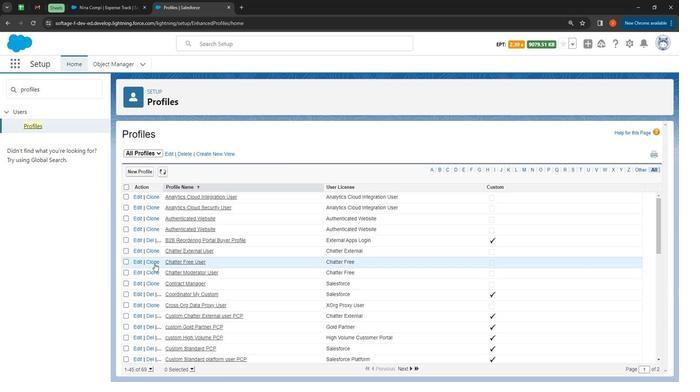 
Action: Mouse pressed left at (153, 261)
Screenshot: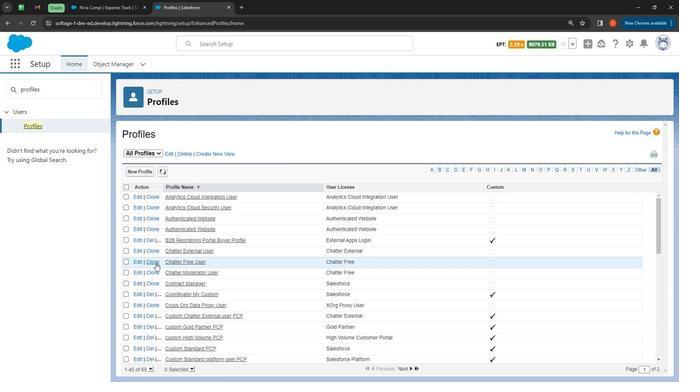 
Action: Mouse moved to (249, 205)
Screenshot: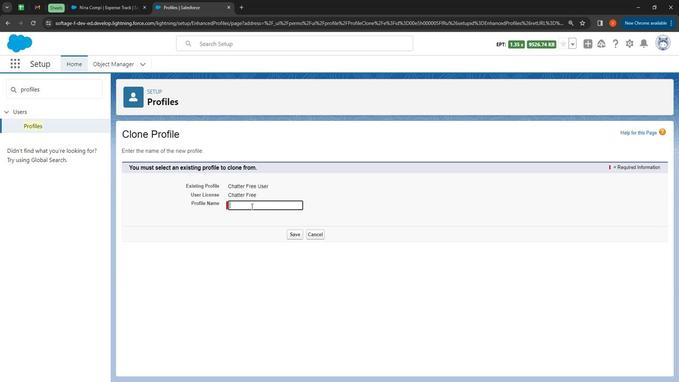 
Action: Mouse pressed left at (249, 205)
Screenshot: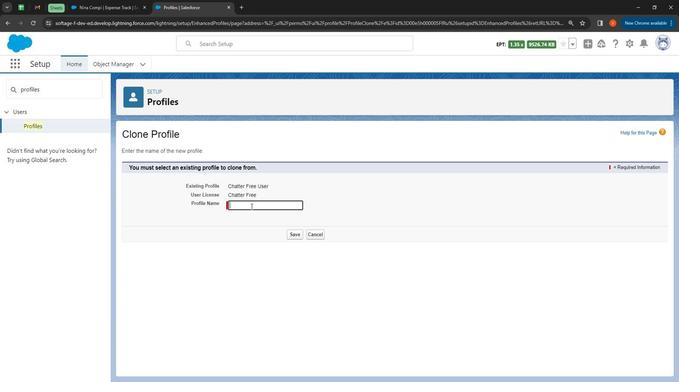 
Action: Mouse moved to (252, 206)
Screenshot: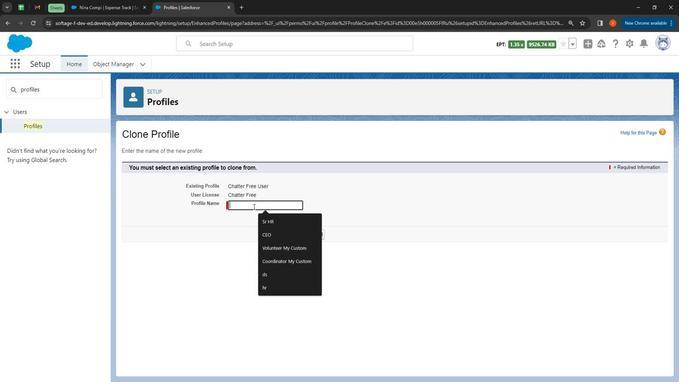 
Action: Key pressed <Key.shift>Expense<Key.space><Key.shift>Tracker<Key.space><Key.shift>Free<Key.space><Key.shift>S<Key.backspace><Key.shift>User
Screenshot: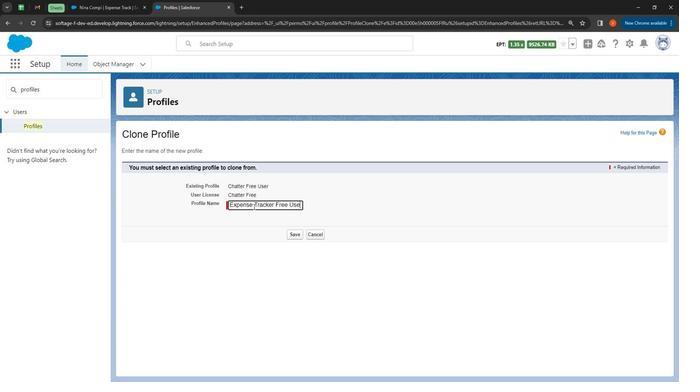 
Action: Mouse moved to (296, 232)
Screenshot: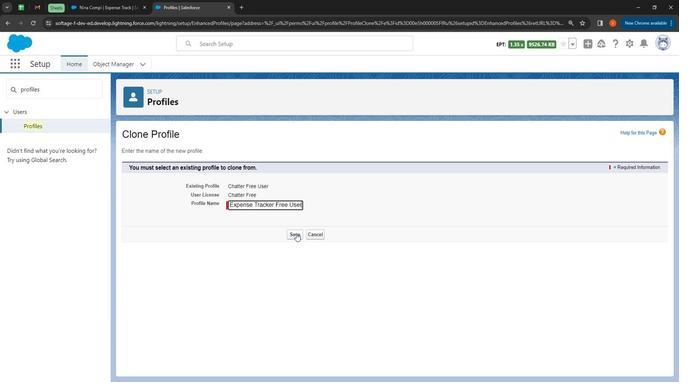
Action: Mouse pressed left at (296, 232)
Screenshot: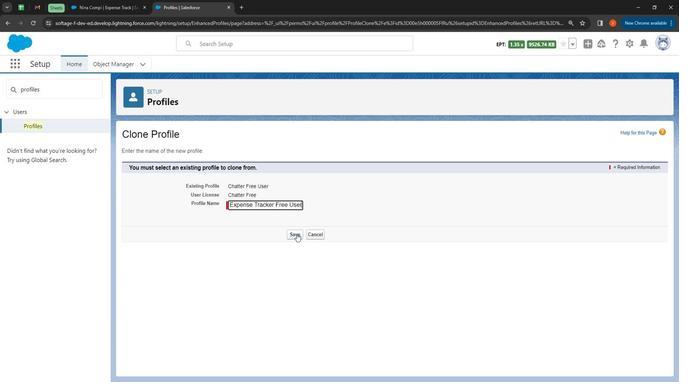 
Action: Mouse moved to (668, 182)
Screenshot: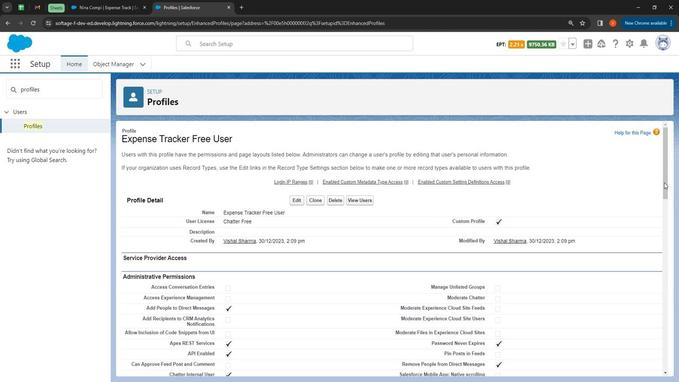 
Action: Mouse pressed left at (668, 182)
Screenshot: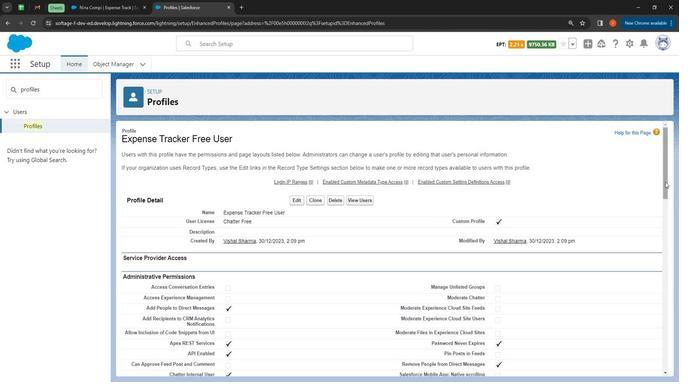 
Action: Mouse moved to (289, 283)
Screenshot: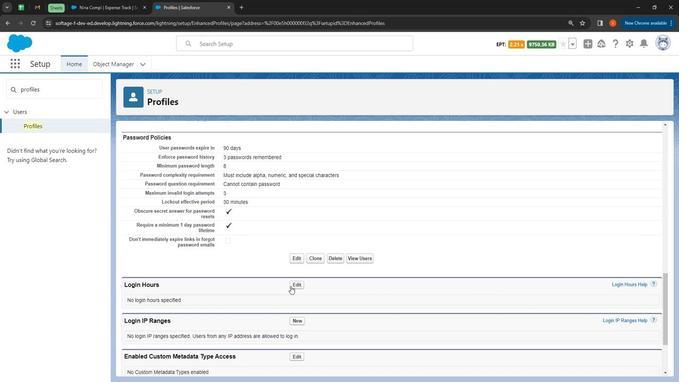 
Action: Mouse pressed left at (289, 283)
Screenshot: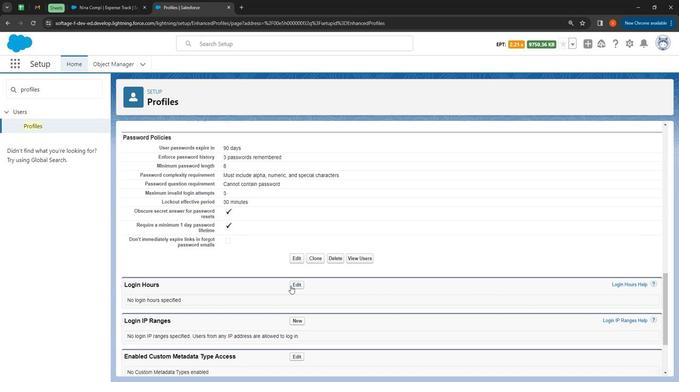 
Action: Mouse moved to (186, 209)
Screenshot: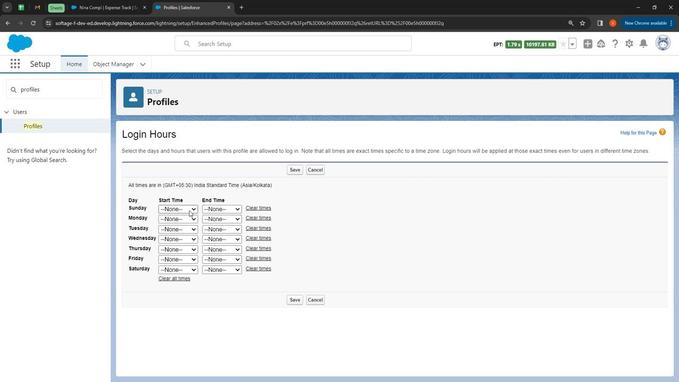 
Action: Mouse pressed left at (186, 209)
Screenshot: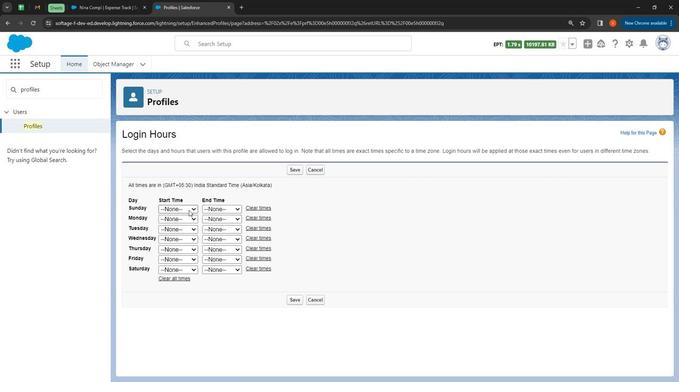 
Action: Mouse moved to (177, 222)
Screenshot: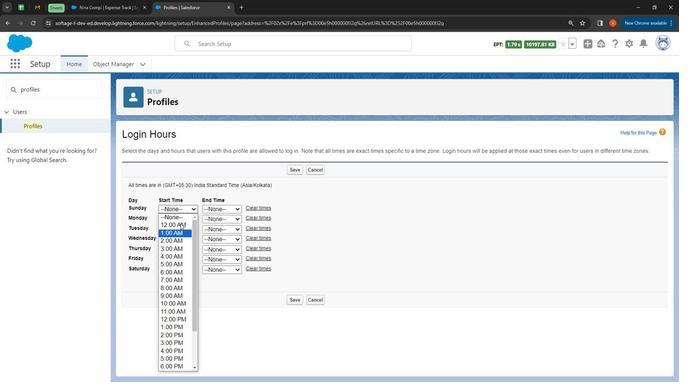 
Action: Mouse pressed left at (177, 222)
Screenshot: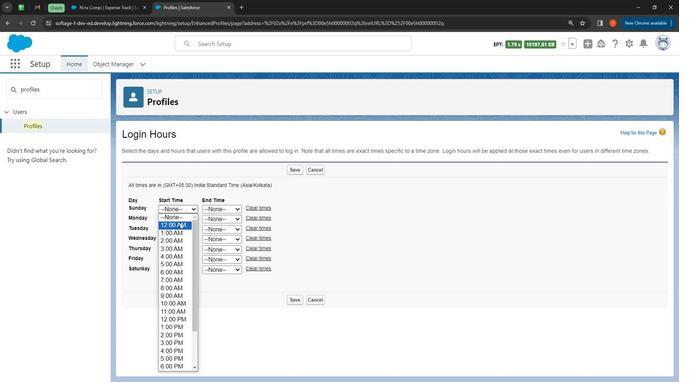 
Action: Mouse moved to (218, 205)
Screenshot: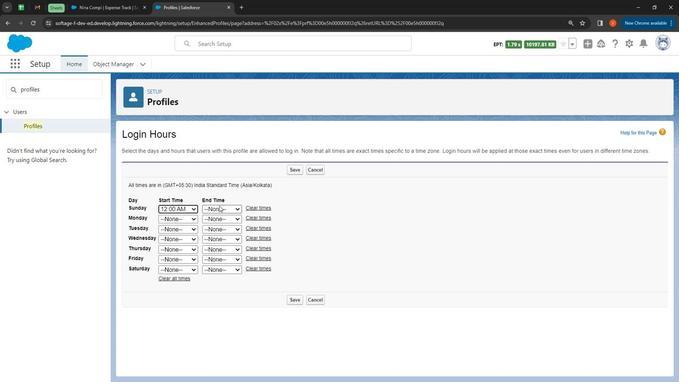 
Action: Mouse pressed left at (218, 205)
Screenshot: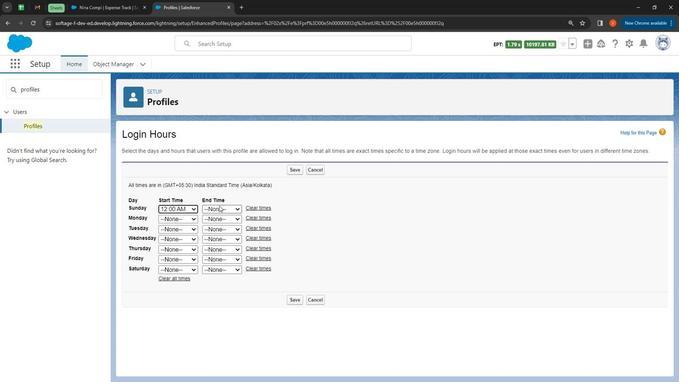 
Action: Mouse moved to (219, 222)
Screenshot: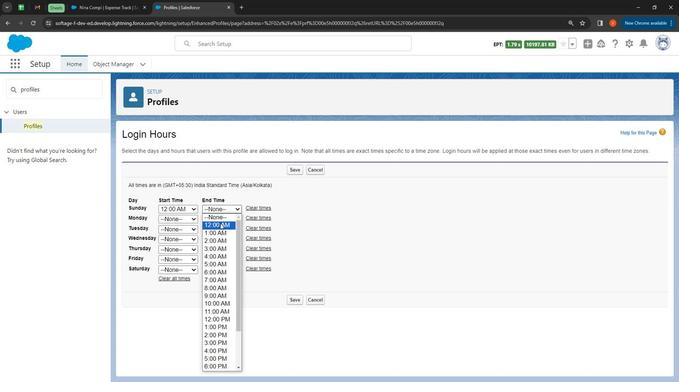
Action: Mouse pressed left at (219, 222)
Screenshot: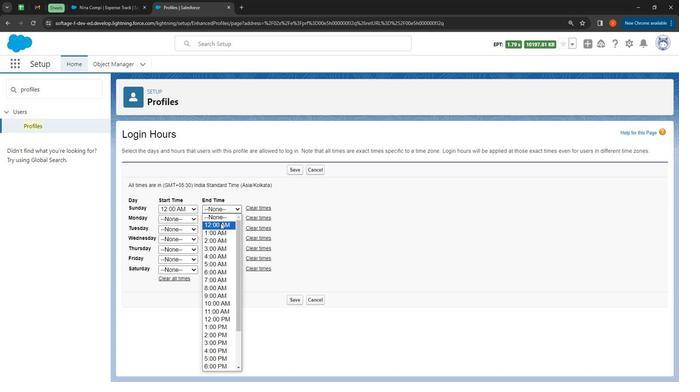 
Action: Mouse moved to (176, 217)
Screenshot: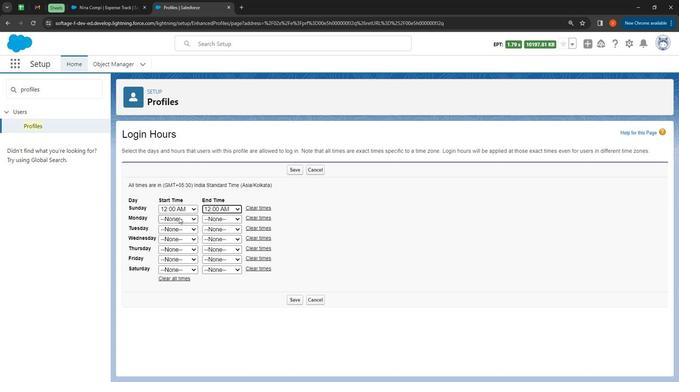 
Action: Mouse pressed left at (176, 217)
Screenshot: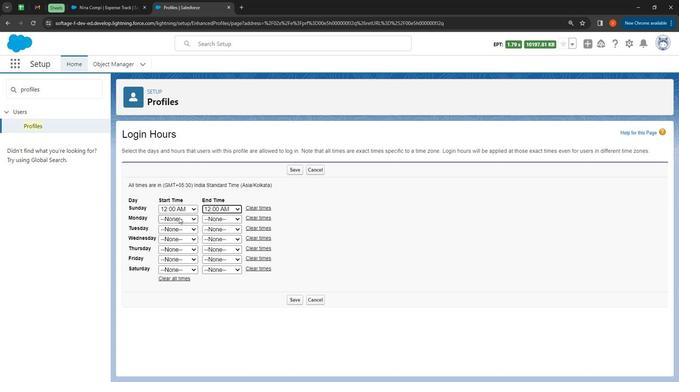 
Action: Mouse moved to (190, 278)
Screenshot: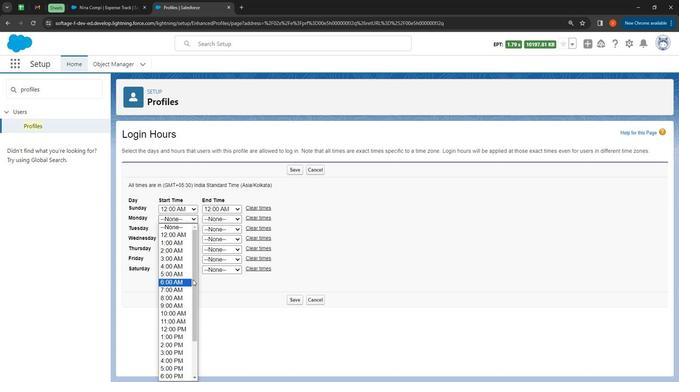 
Action: Mouse pressed left at (190, 278)
Screenshot: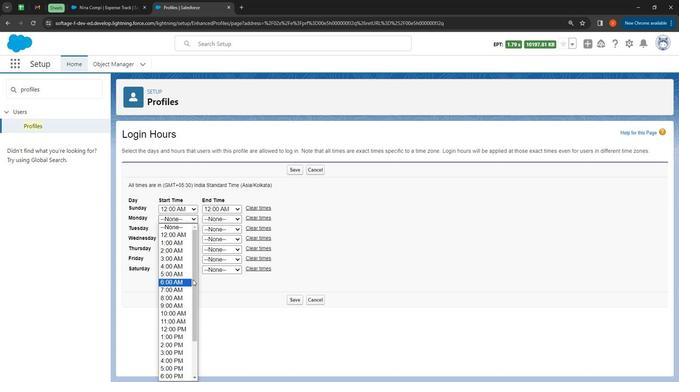 
Action: Mouse moved to (178, 290)
Screenshot: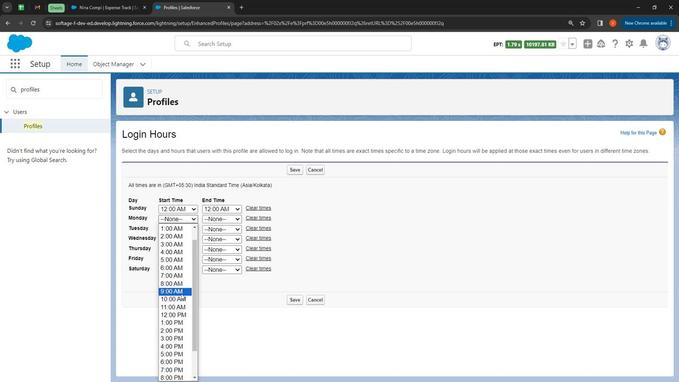 
Action: Mouse pressed left at (178, 290)
Screenshot: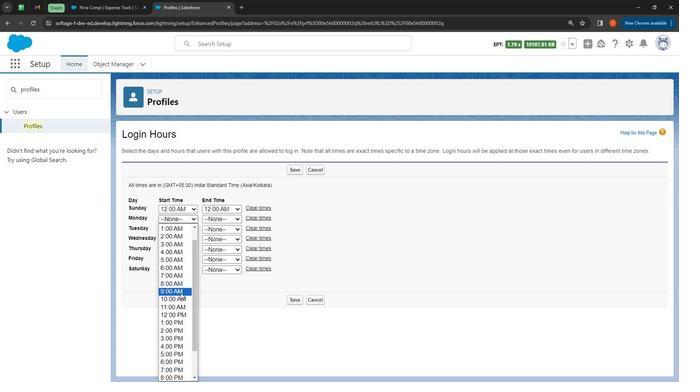
Action: Mouse moved to (218, 221)
Screenshot: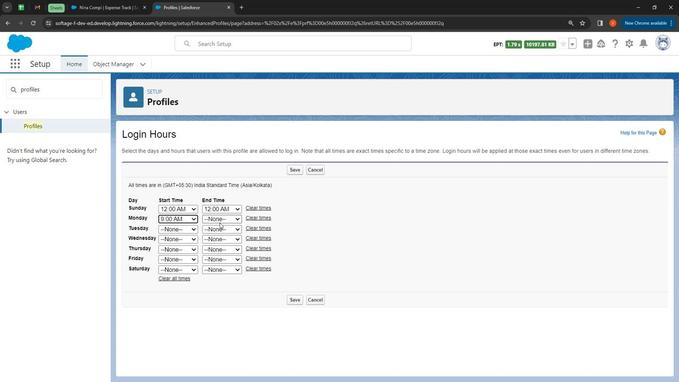 
Action: Mouse pressed left at (218, 221)
Screenshot: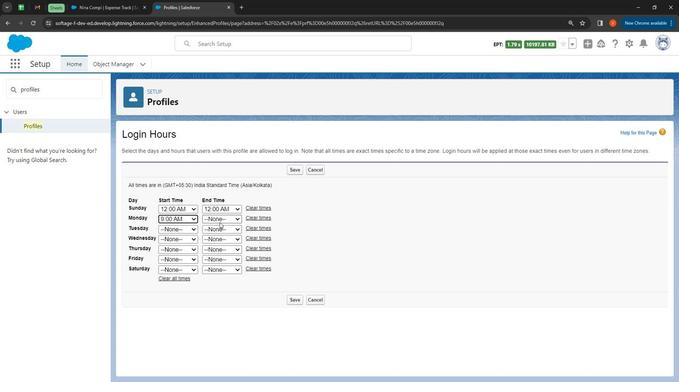 
Action: Mouse moved to (237, 295)
Screenshot: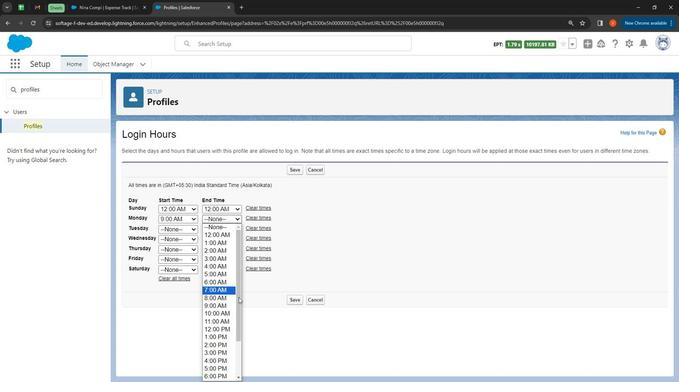 
Action: Mouse pressed left at (237, 295)
Screenshot: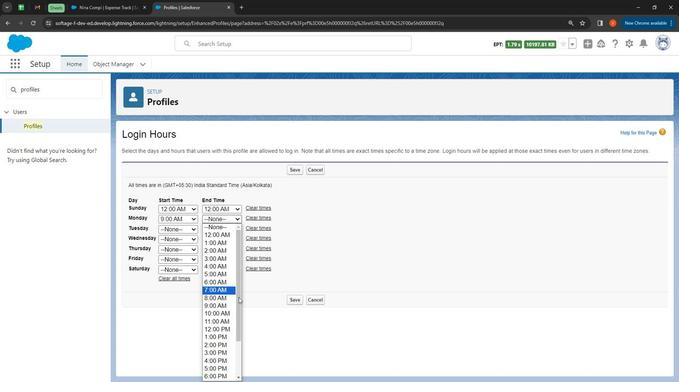 
Action: Mouse moved to (220, 321)
Screenshot: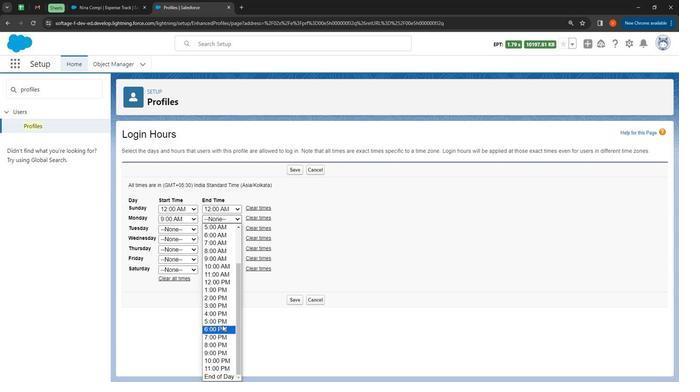 
Action: Mouse pressed left at (220, 321)
Screenshot: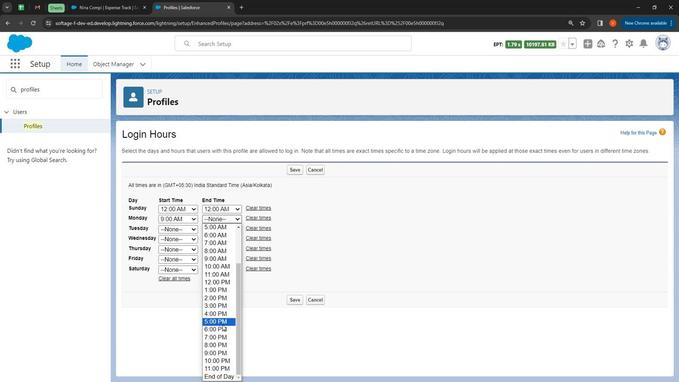 
Action: Mouse moved to (166, 226)
Screenshot: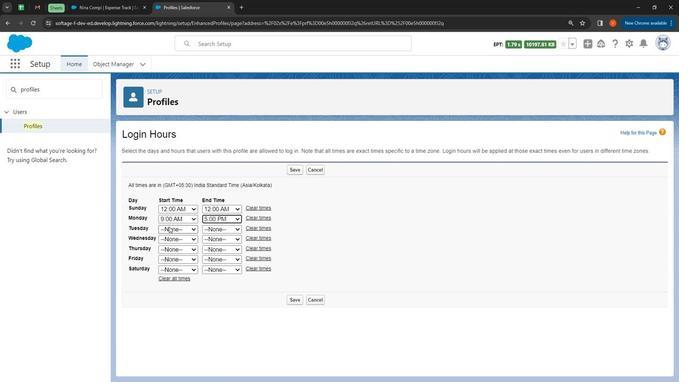 
Action: Mouse pressed left at (166, 226)
Screenshot: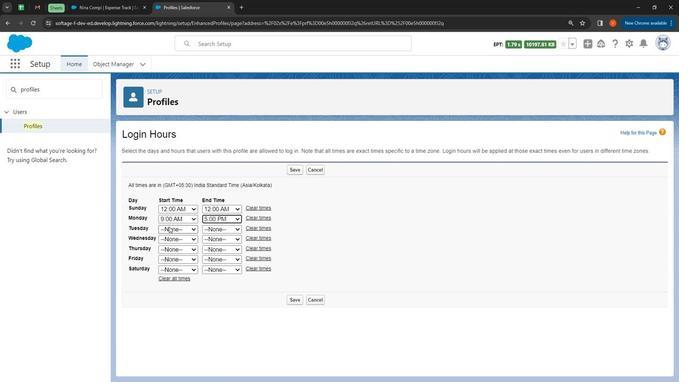 
Action: Mouse moved to (178, 147)
Screenshot: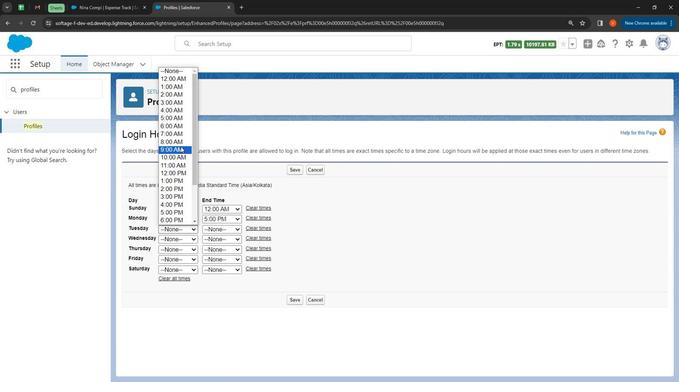 
Action: Mouse pressed left at (178, 147)
Screenshot: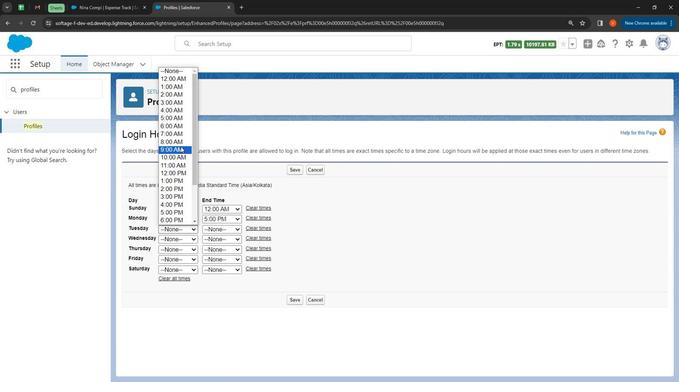 
Action: Mouse moved to (221, 228)
Screenshot: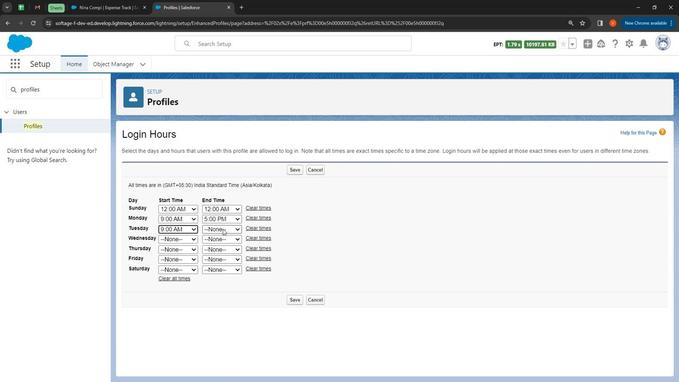 
Action: Mouse pressed left at (221, 228)
Screenshot: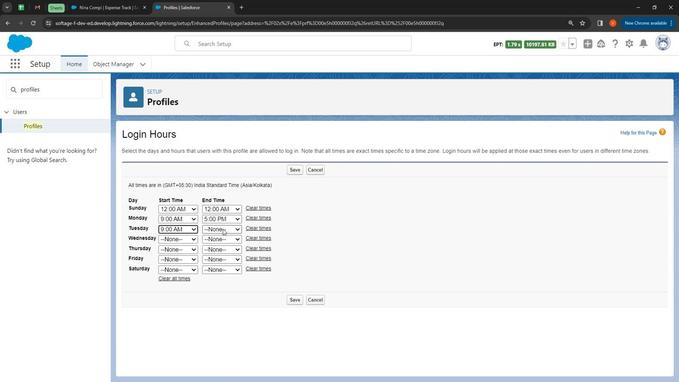 
Action: Mouse moved to (237, 150)
Screenshot: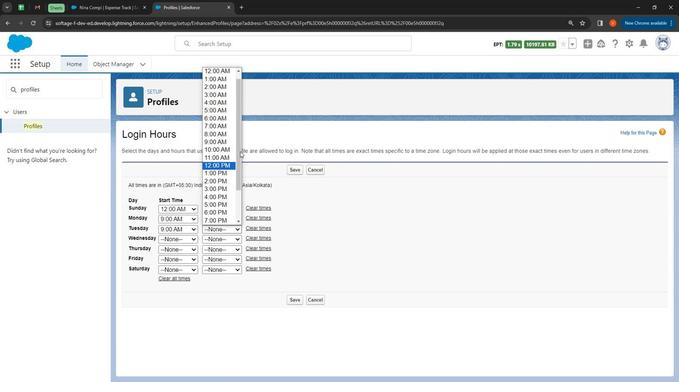 
Action: Mouse pressed left at (237, 150)
Screenshot: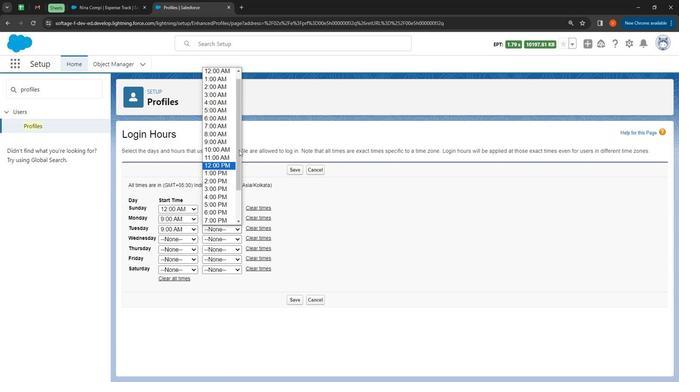 
Action: Mouse moved to (221, 179)
Screenshot: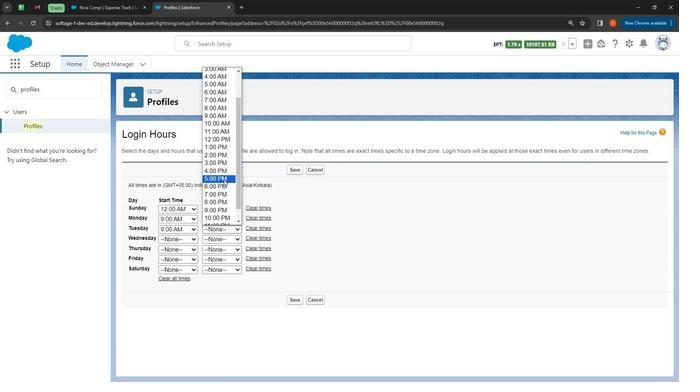 
Action: Mouse pressed left at (221, 179)
Screenshot: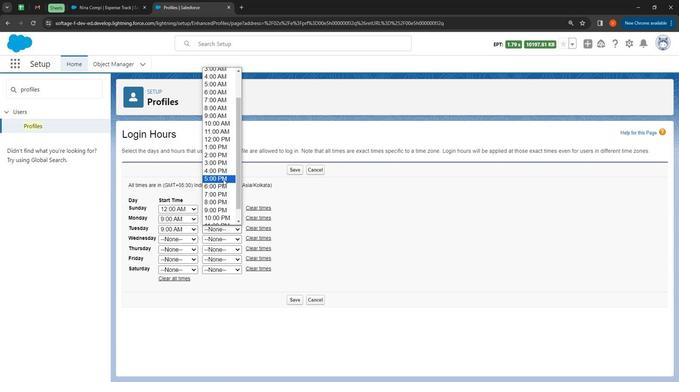 
Action: Mouse moved to (169, 239)
Screenshot: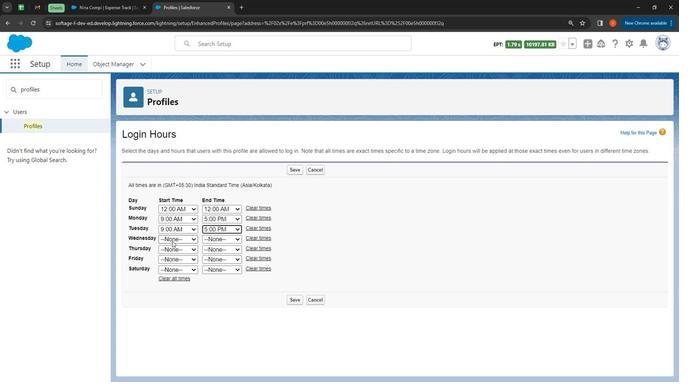 
Action: Mouse pressed left at (169, 239)
Screenshot: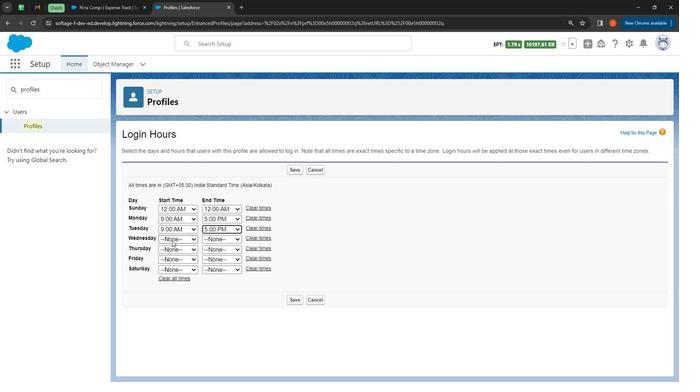 
Action: Mouse moved to (176, 158)
Screenshot: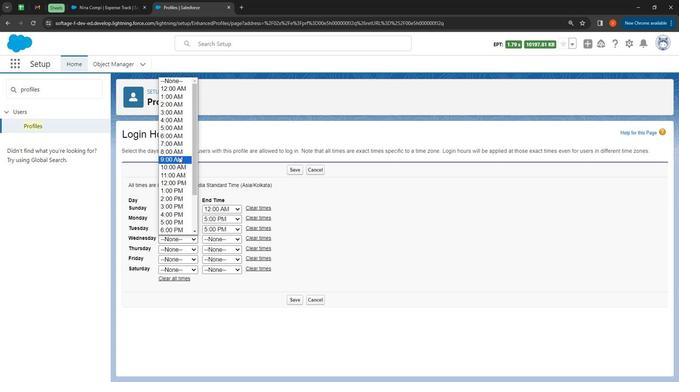 
Action: Mouse pressed left at (176, 158)
Screenshot: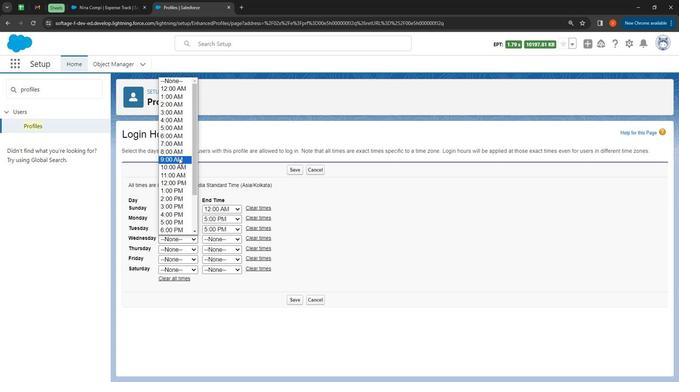 
Action: Mouse moved to (231, 238)
Screenshot: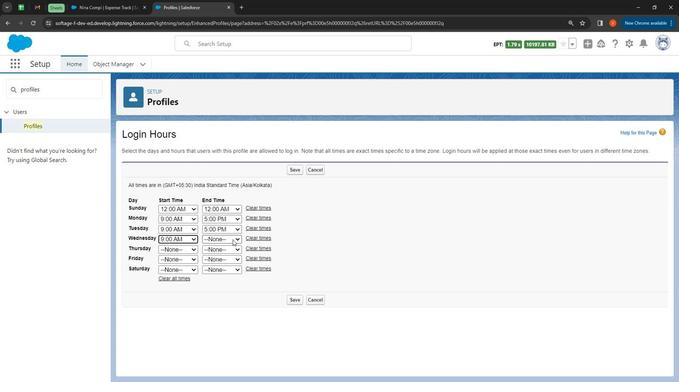 
Action: Mouse pressed left at (231, 238)
Screenshot: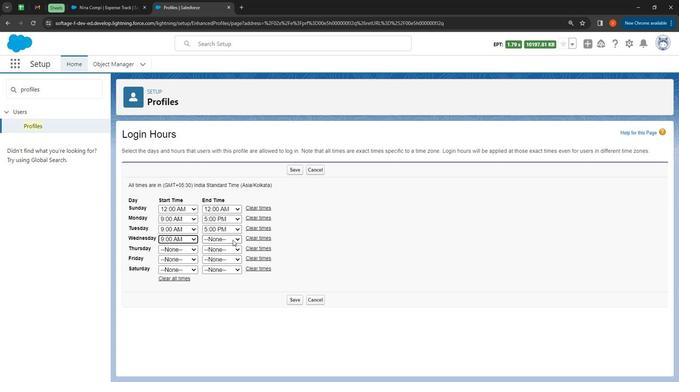 
Action: Mouse moved to (223, 220)
Screenshot: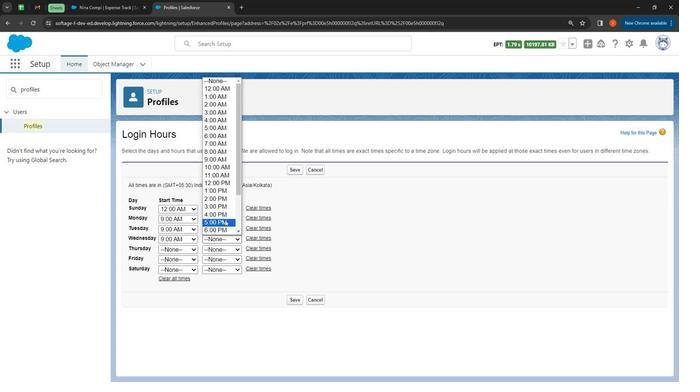 
Action: Mouse pressed left at (223, 220)
Screenshot: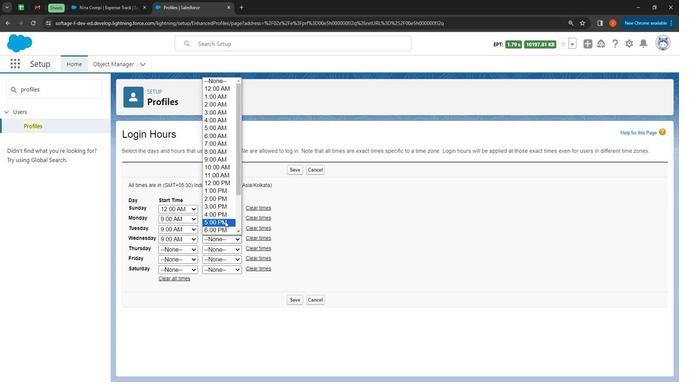 
Action: Mouse moved to (186, 248)
Screenshot: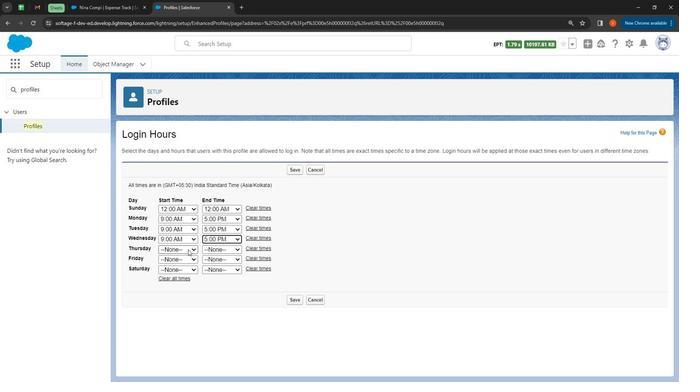 
Action: Mouse pressed left at (186, 248)
Screenshot: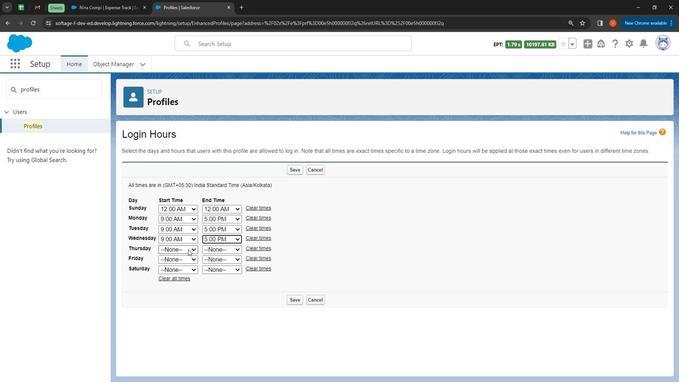
Action: Mouse moved to (177, 167)
Screenshot: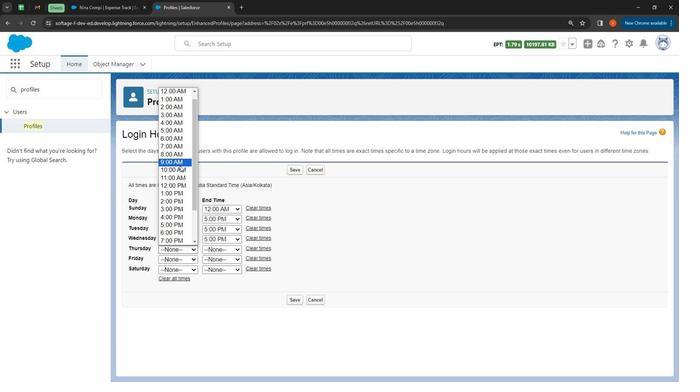 
Action: Mouse pressed left at (177, 167)
Screenshot: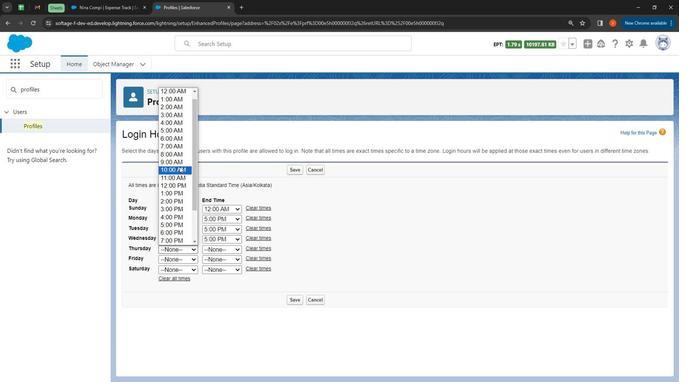 
Action: Mouse moved to (223, 246)
Screenshot: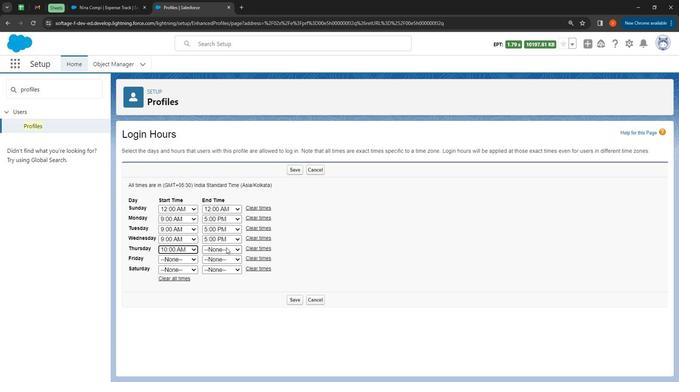 
Action: Mouse pressed left at (223, 246)
Screenshot: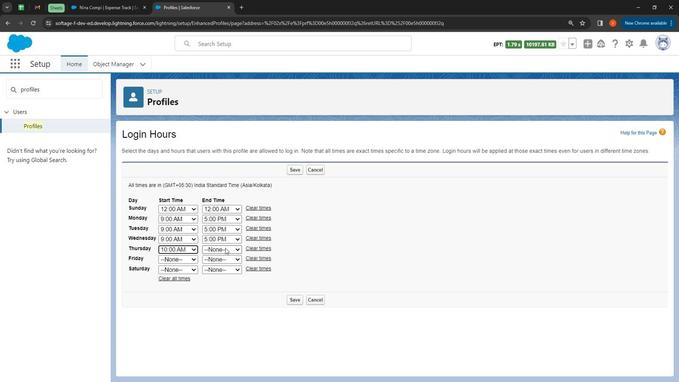 
Action: Mouse moved to (221, 225)
Screenshot: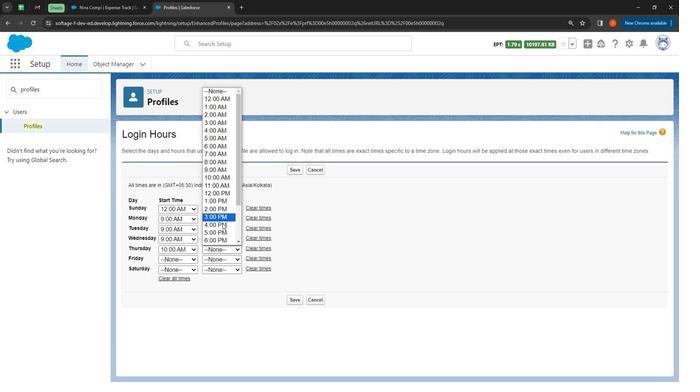 
Action: Mouse pressed left at (221, 225)
Screenshot: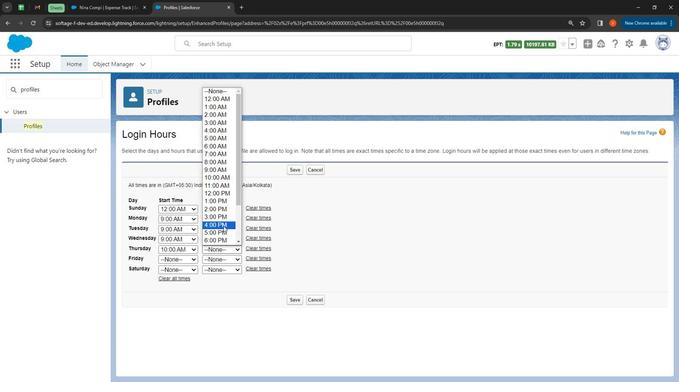 
Action: Mouse moved to (175, 255)
Screenshot: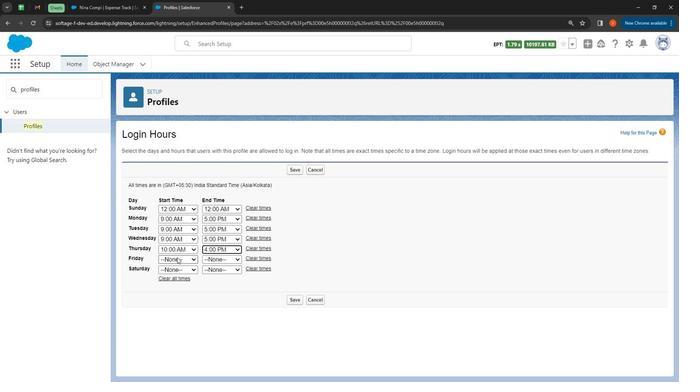 
Action: Mouse pressed left at (175, 255)
Screenshot: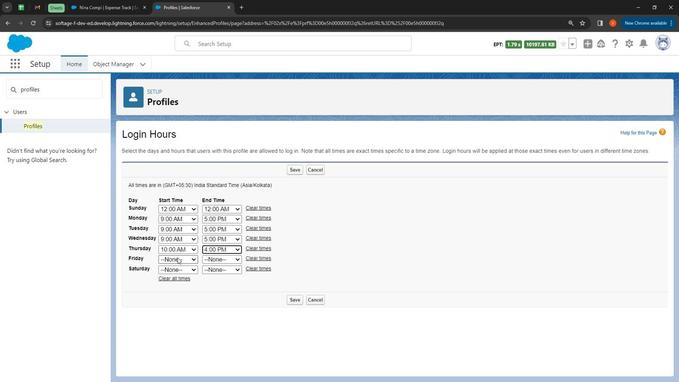 
Action: Mouse moved to (176, 179)
Screenshot: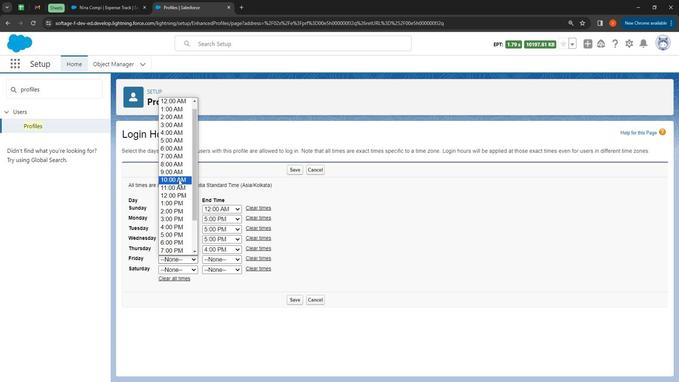
Action: Mouse pressed left at (176, 179)
Screenshot: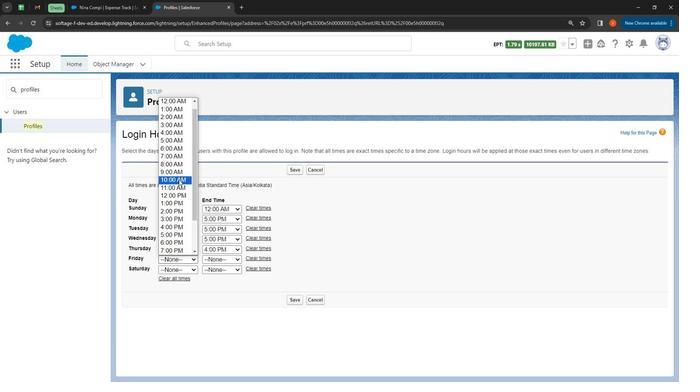 
Action: Mouse moved to (225, 254)
Screenshot: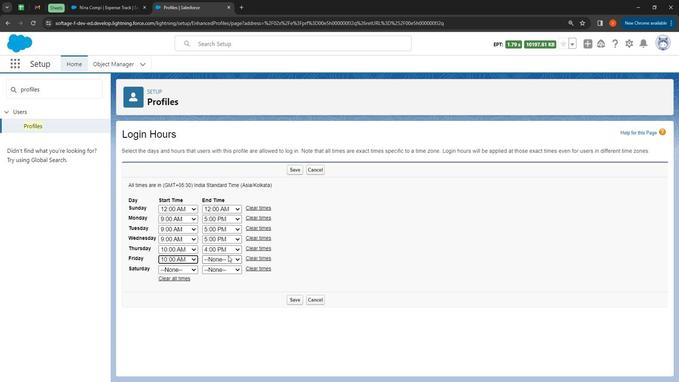
Action: Mouse pressed left at (225, 254)
Screenshot: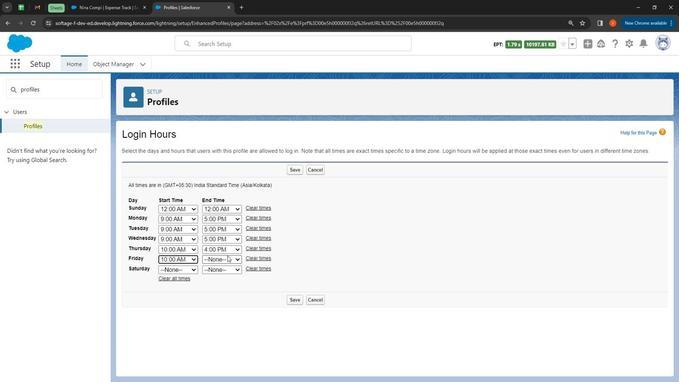 
Action: Mouse moved to (222, 230)
Screenshot: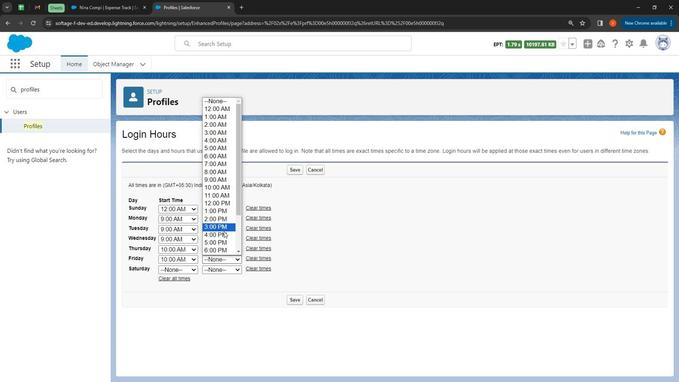 
Action: Mouse pressed left at (222, 230)
Screenshot: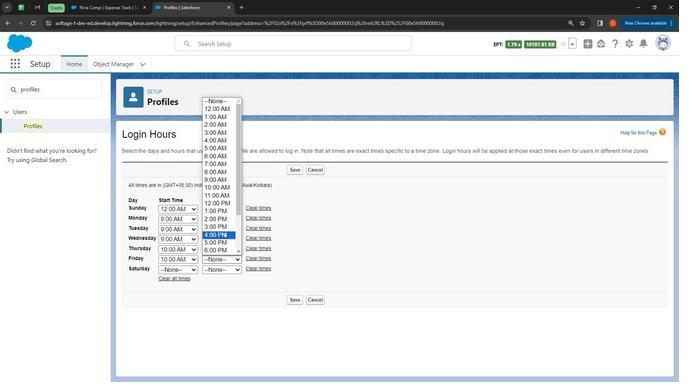 
Action: Mouse moved to (182, 266)
Screenshot: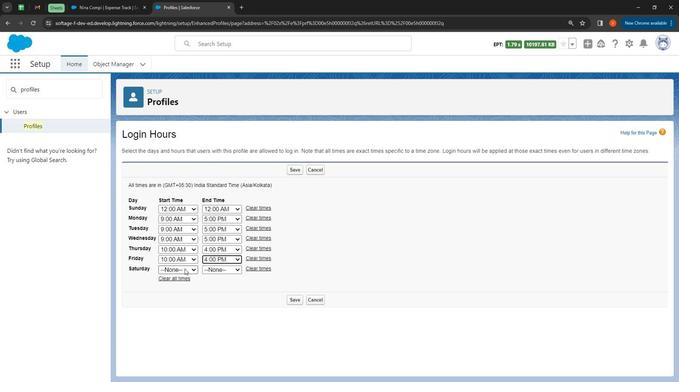 
Action: Mouse pressed left at (182, 266)
Screenshot: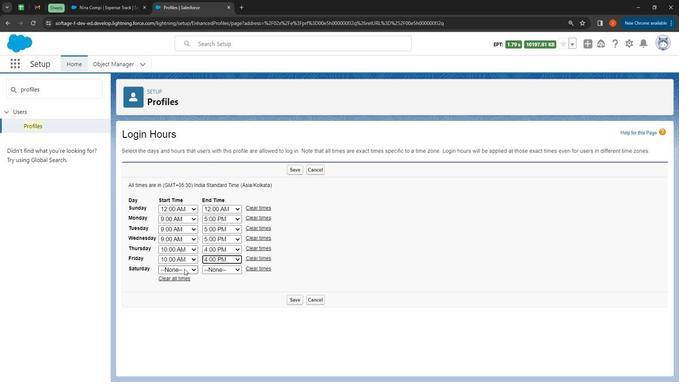 
Action: Mouse moved to (178, 119)
Screenshot: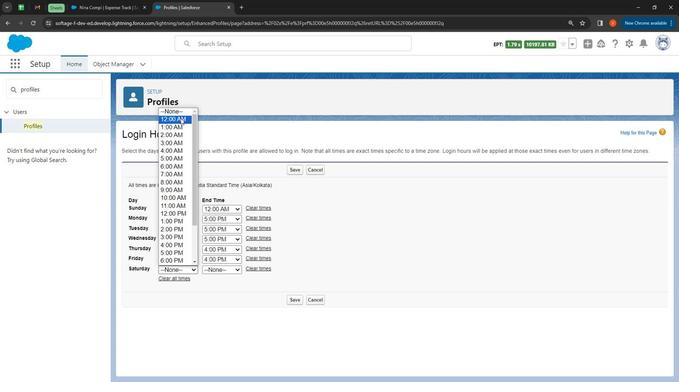 
Action: Mouse pressed left at (178, 119)
Screenshot: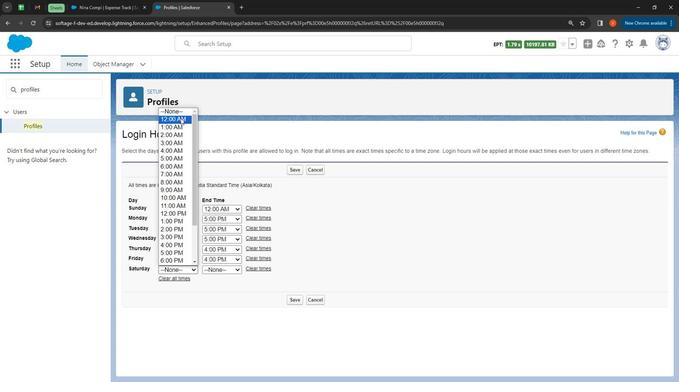 
Action: Mouse moved to (228, 269)
Screenshot: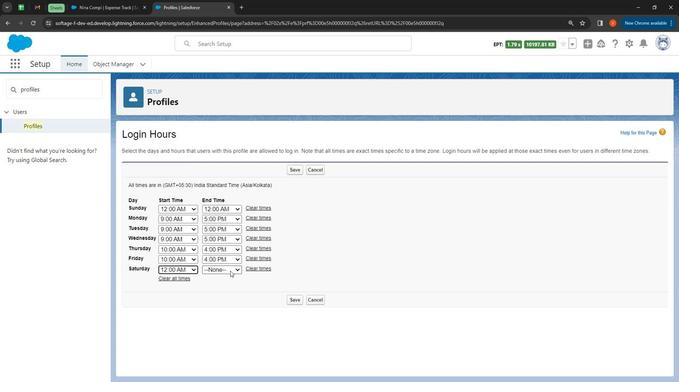 
Action: Mouse pressed left at (228, 269)
Screenshot: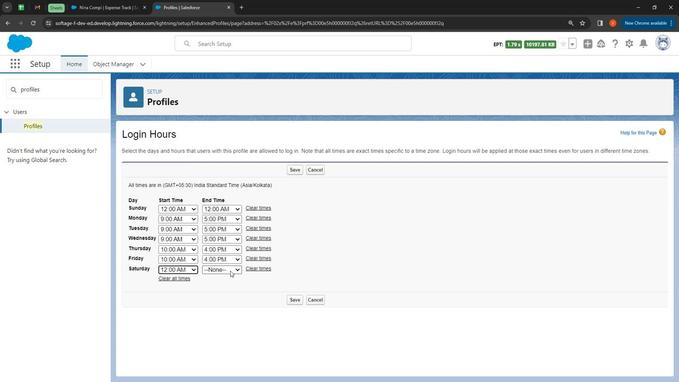 
Action: Mouse moved to (221, 123)
Screenshot: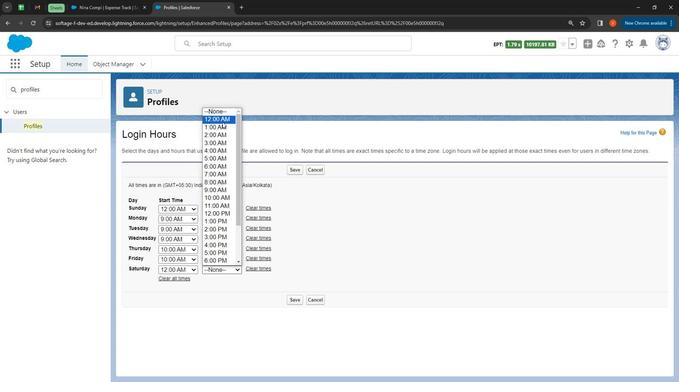 
Action: Mouse pressed left at (221, 123)
Screenshot: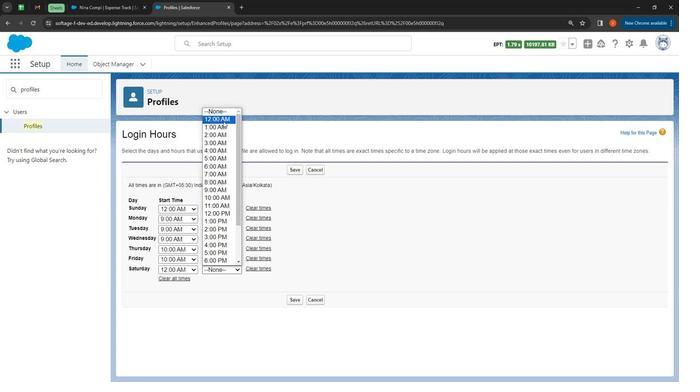 
Action: Mouse moved to (290, 297)
Screenshot: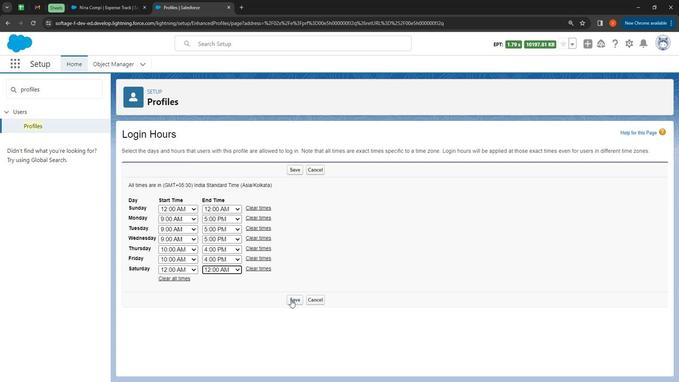 
Action: Mouse pressed left at (290, 297)
Screenshot: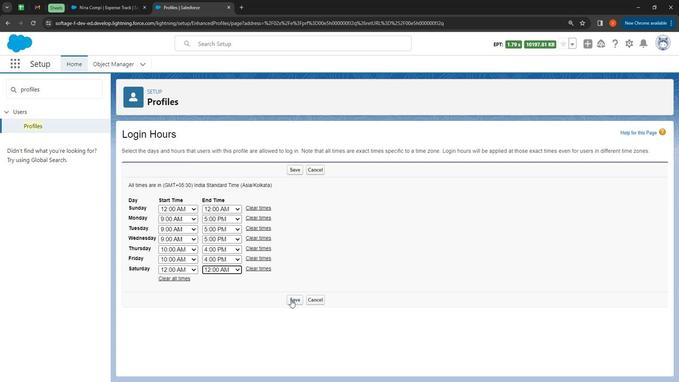 
Action: Mouse moved to (24, 126)
Screenshot: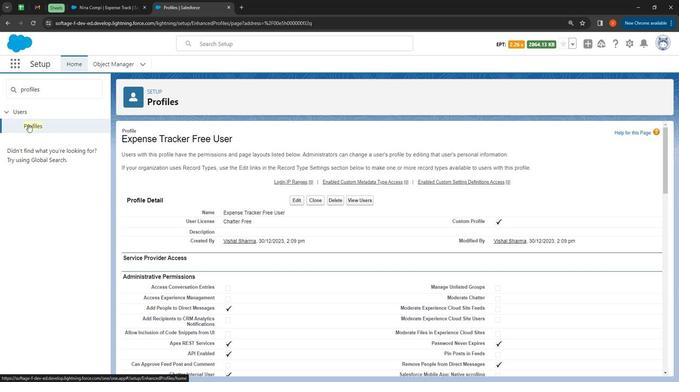 
Action: Mouse pressed left at (24, 126)
Screenshot: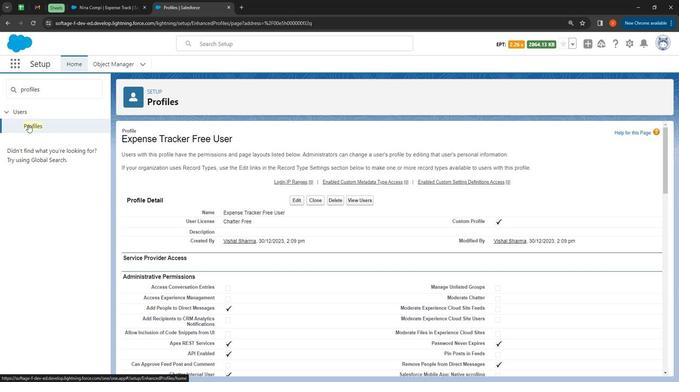 
Action: Mouse moved to (467, 168)
Screenshot: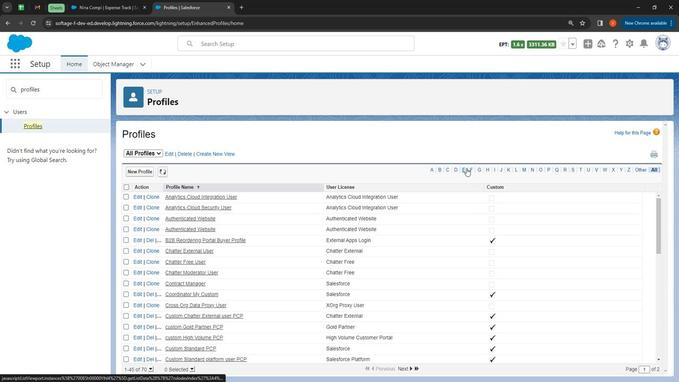 
Action: Mouse pressed left at (467, 168)
Screenshot: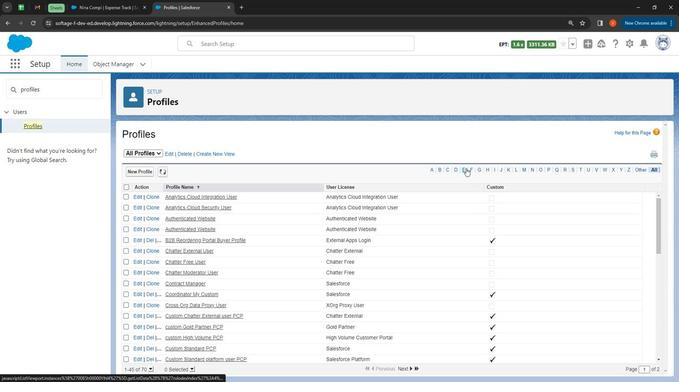 
Action: Mouse moved to (203, 197)
Screenshot: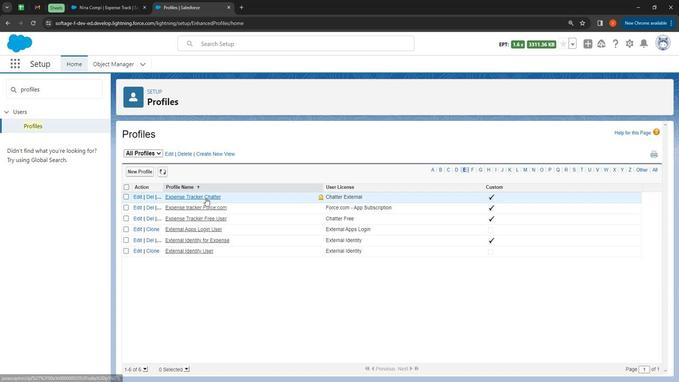 
Action: Mouse pressed left at (203, 197)
Screenshot: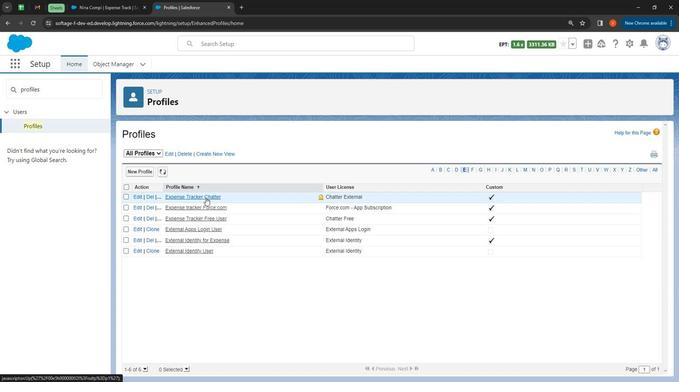 
Action: Mouse moved to (668, 163)
Screenshot: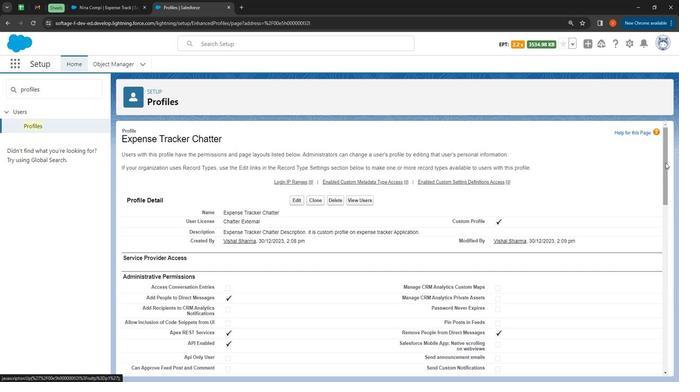 
Action: Mouse pressed left at (668, 163)
Screenshot: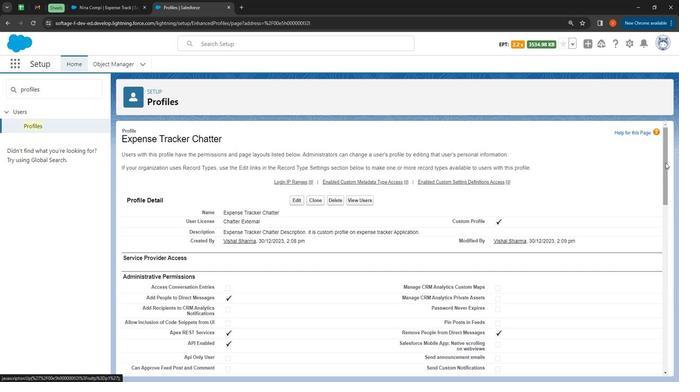 
Action: Mouse moved to (296, 232)
Screenshot: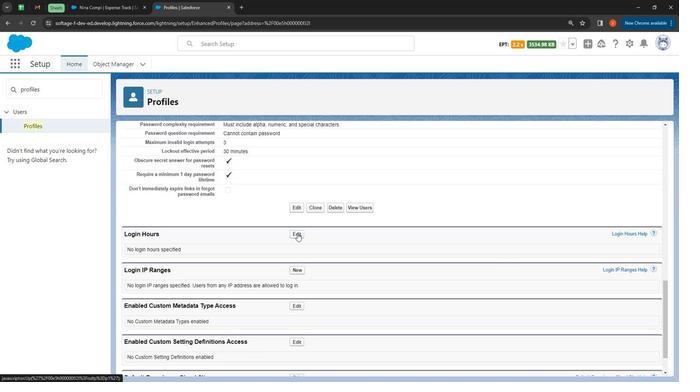 
Action: Mouse pressed left at (296, 232)
Screenshot: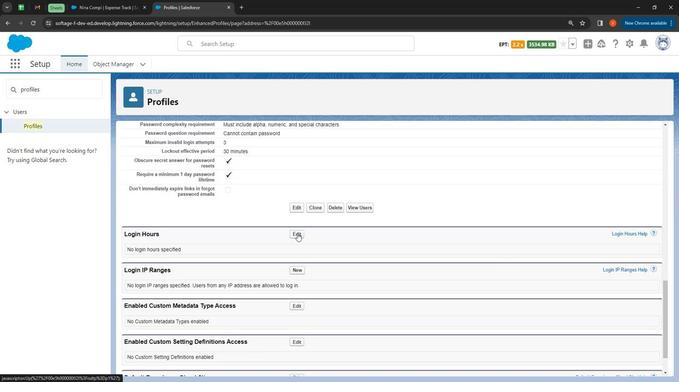 
Action: Mouse moved to (186, 206)
Screenshot: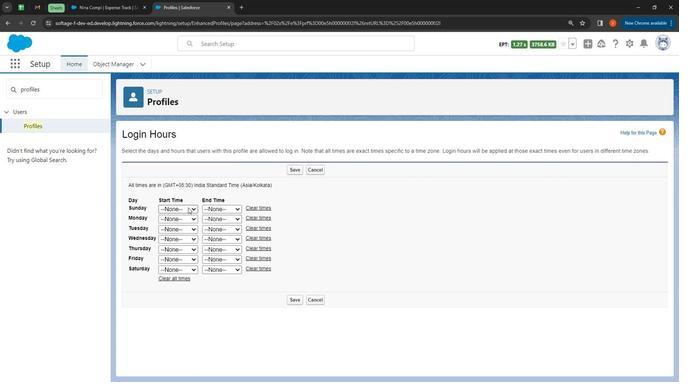 
Action: Mouse pressed left at (186, 206)
Screenshot: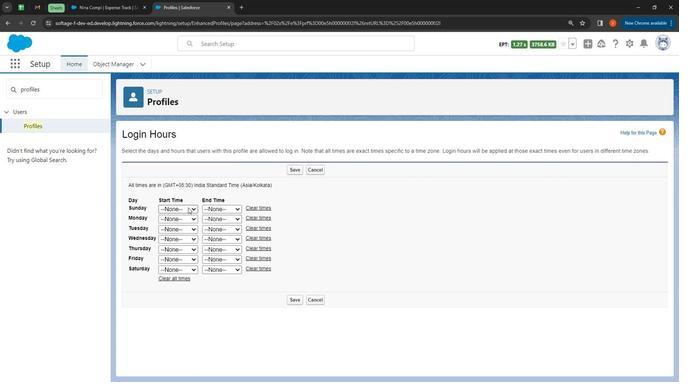 
Action: Mouse moved to (178, 223)
Screenshot: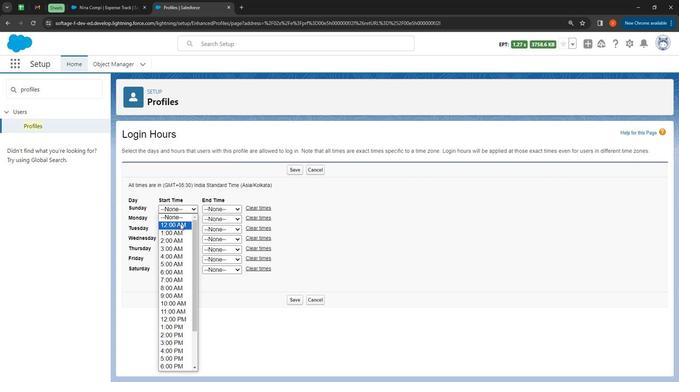 
Action: Mouse pressed left at (178, 223)
Screenshot: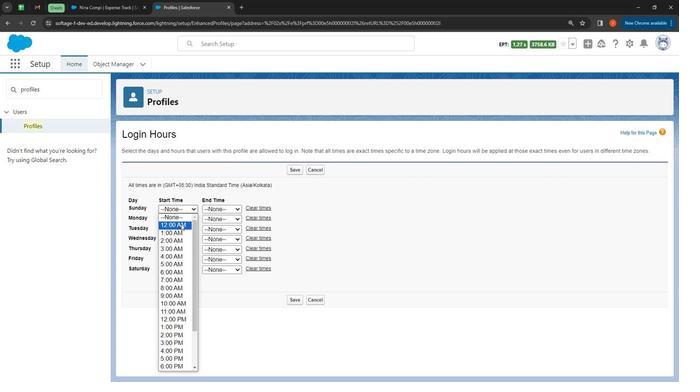 
Action: Mouse moved to (216, 211)
Screenshot: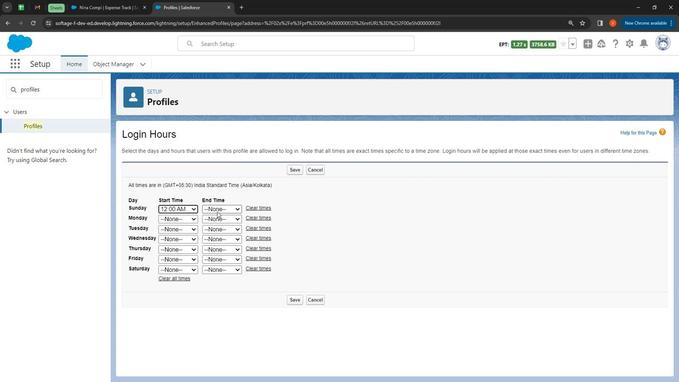 
Action: Mouse pressed left at (216, 211)
Screenshot: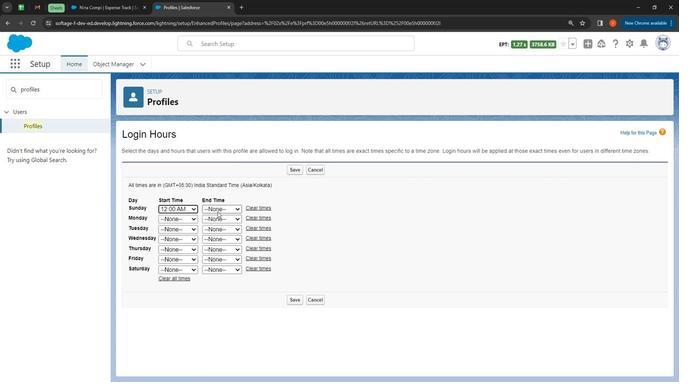 
Action: Mouse moved to (216, 225)
Screenshot: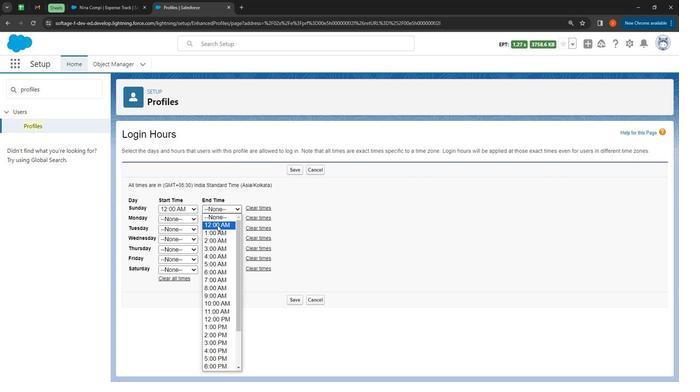 
Action: Mouse pressed left at (216, 225)
Screenshot: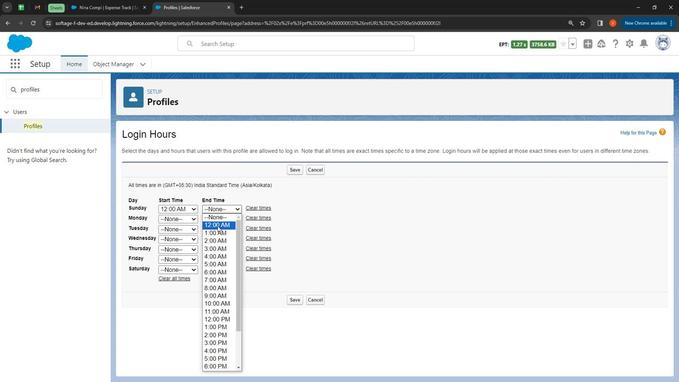
Action: Mouse moved to (180, 218)
Screenshot: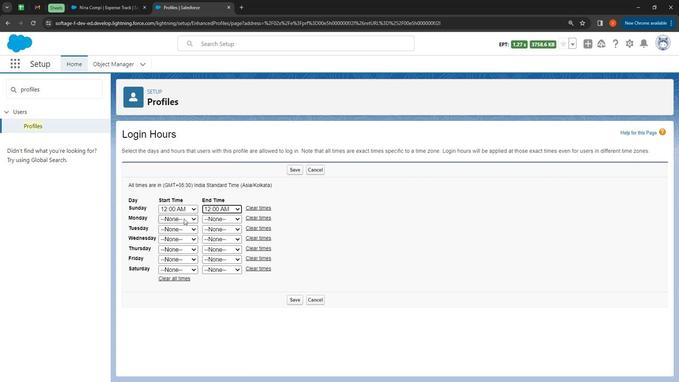 
Action: Mouse pressed left at (180, 218)
Screenshot: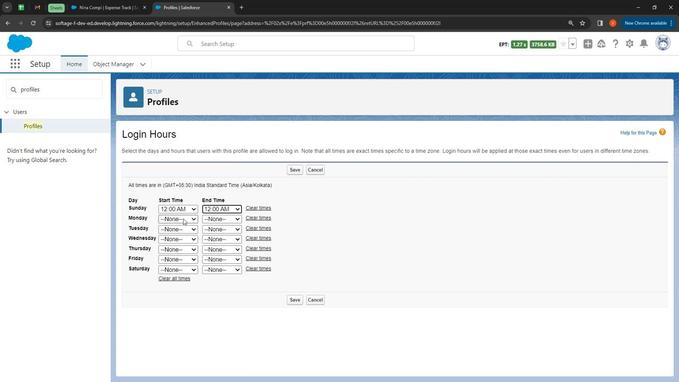 
Action: Mouse moved to (175, 303)
Screenshot: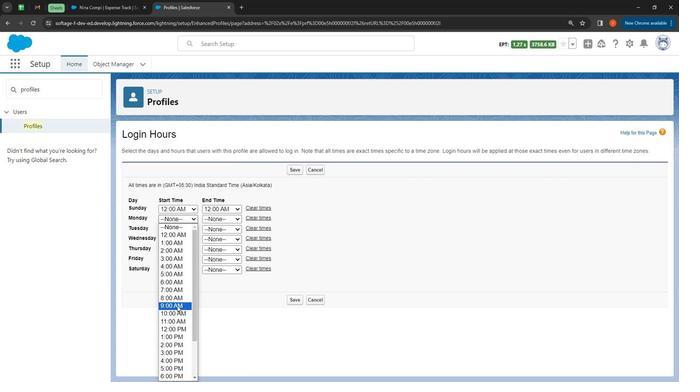 
Action: Mouse pressed left at (175, 303)
Screenshot: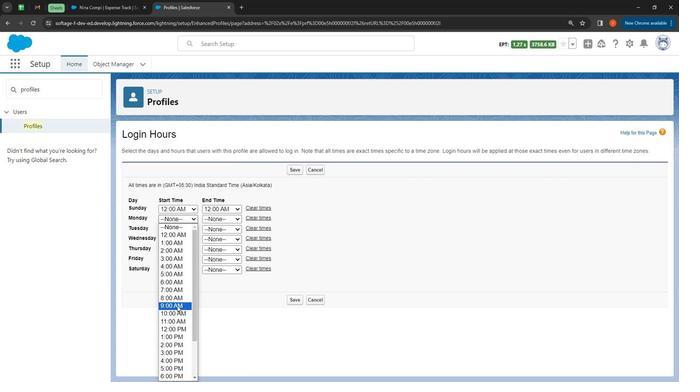 
Action: Mouse moved to (223, 217)
Screenshot: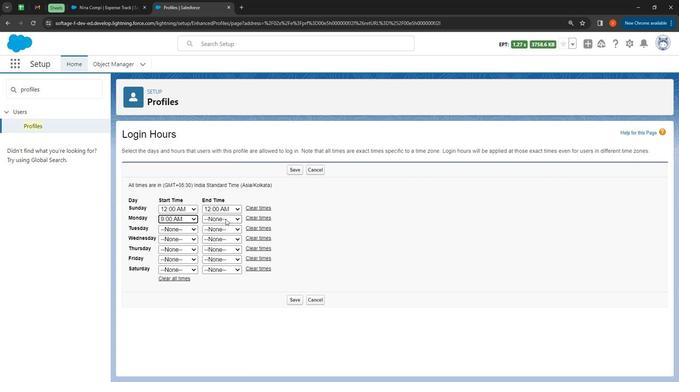 
Action: Mouse pressed left at (223, 217)
Screenshot: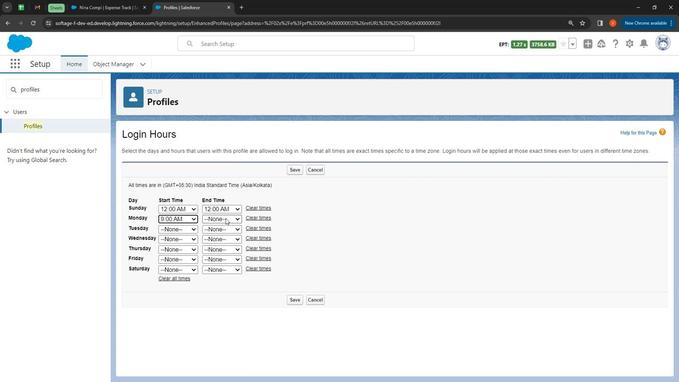 
Action: Mouse moved to (219, 370)
Screenshot: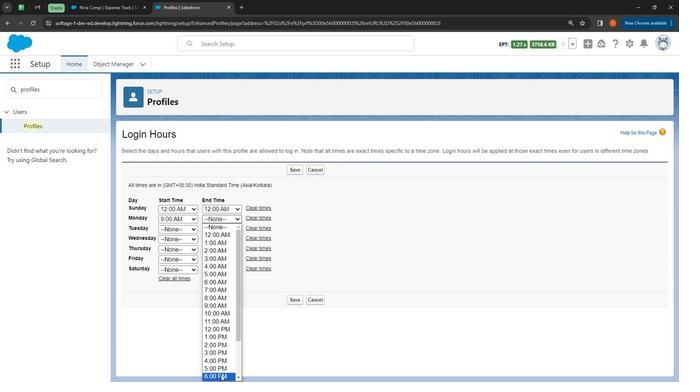 
Action: Mouse pressed left at (219, 370)
Screenshot: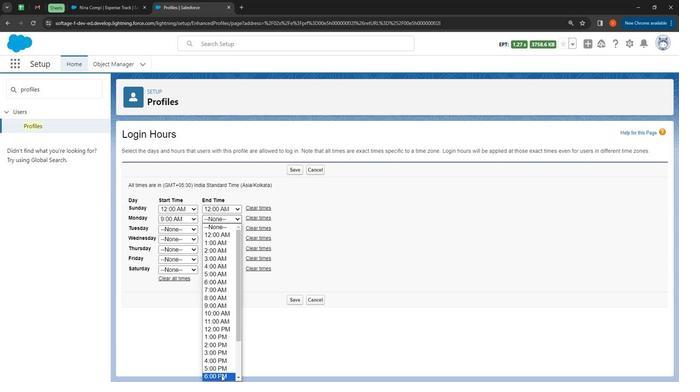 
Action: Mouse moved to (178, 228)
Screenshot: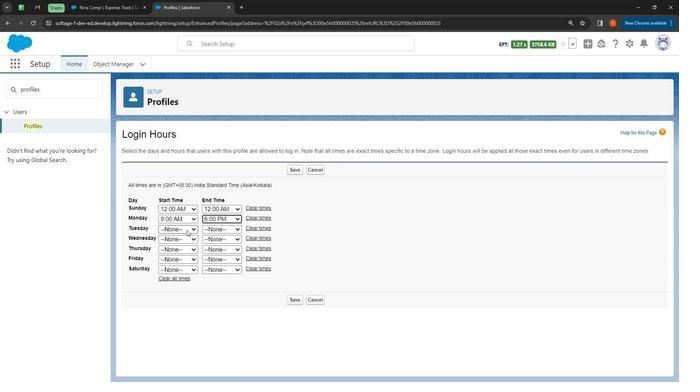 
Action: Mouse pressed left at (178, 228)
Screenshot: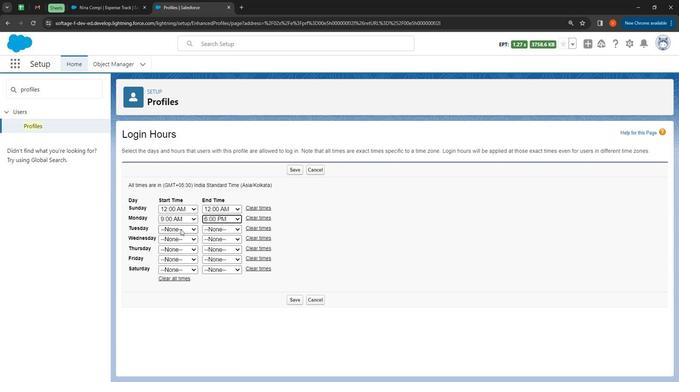 
Action: Mouse moved to (179, 148)
Screenshot: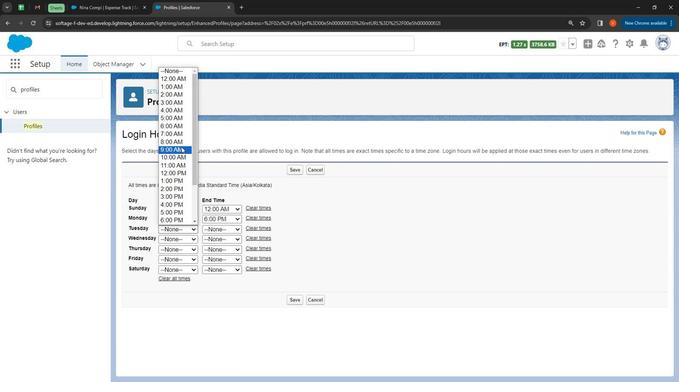 
Action: Mouse pressed left at (179, 148)
Screenshot: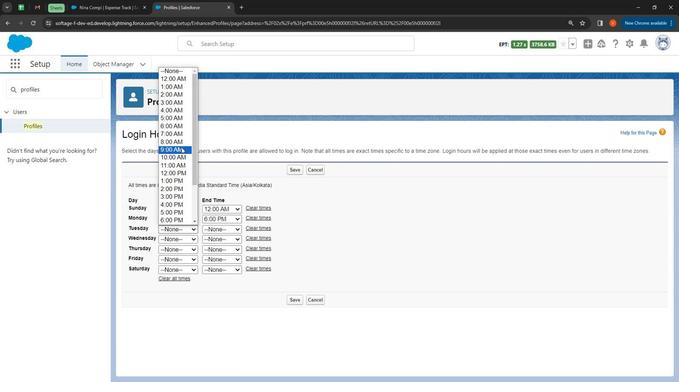 
Action: Mouse moved to (218, 225)
Screenshot: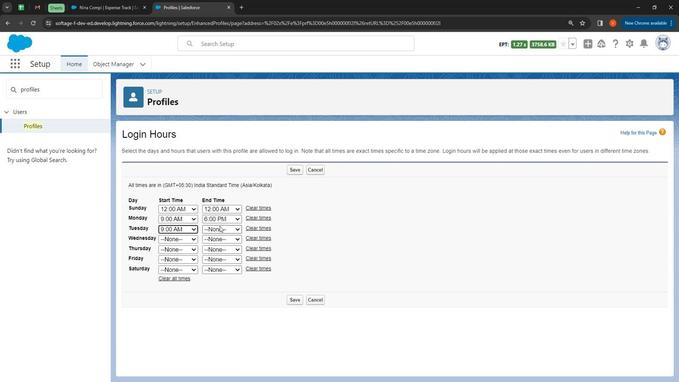 
Action: Mouse pressed left at (218, 225)
Screenshot: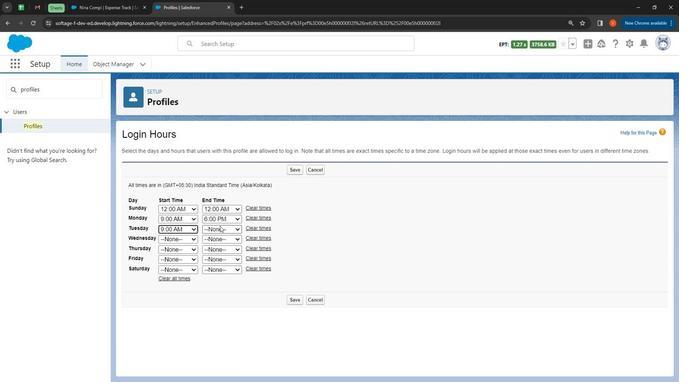 
Action: Mouse moved to (223, 213)
Screenshot: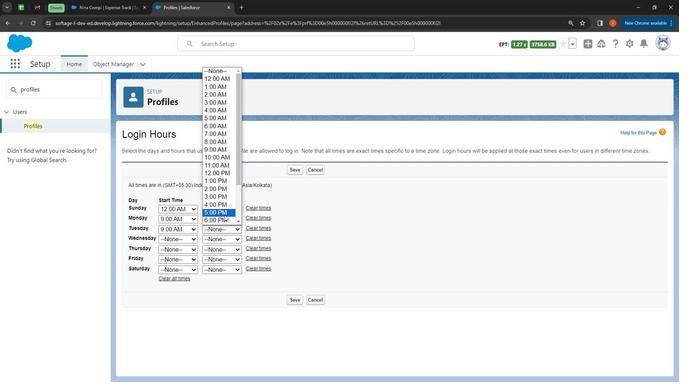 
Action: Mouse pressed left at (223, 213)
Screenshot: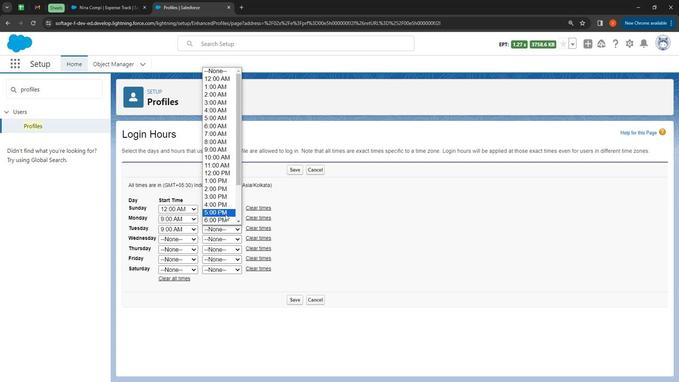
Action: Mouse moved to (186, 241)
Screenshot: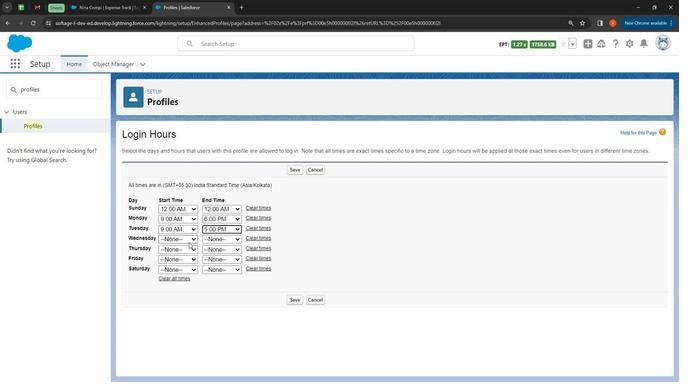 
Action: Mouse pressed left at (186, 241)
Screenshot: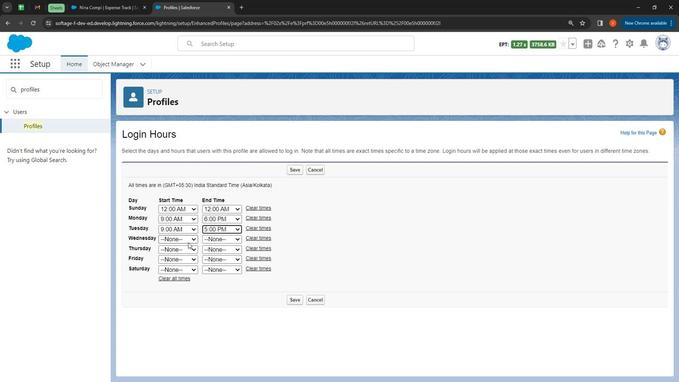 
Action: Mouse moved to (182, 162)
Screenshot: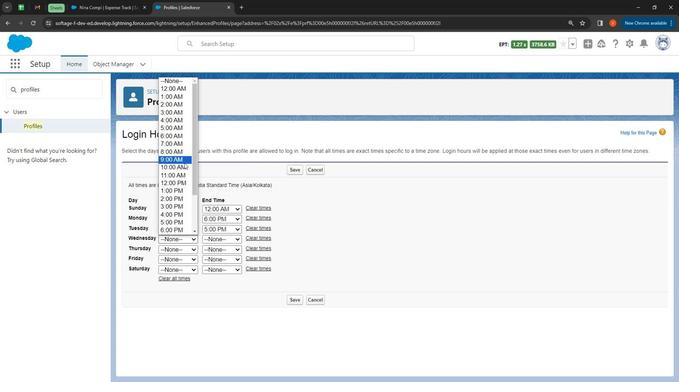 
Action: Mouse pressed left at (182, 162)
Screenshot: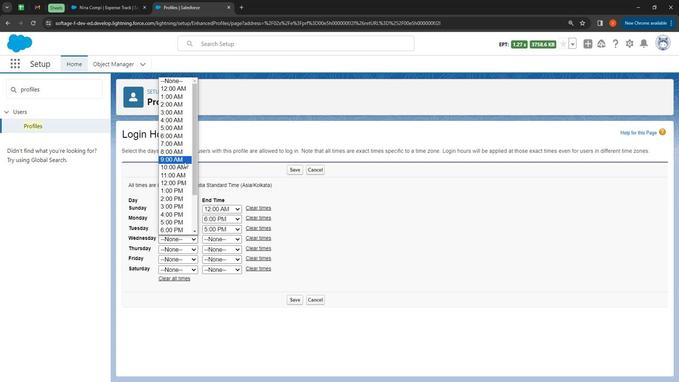 
Action: Mouse moved to (225, 239)
Screenshot: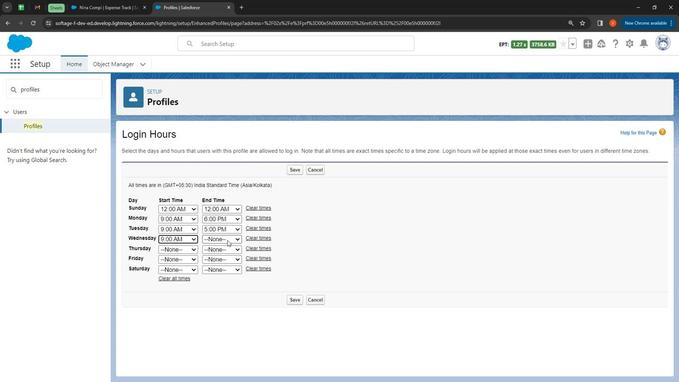 
Action: Mouse pressed left at (225, 239)
Screenshot: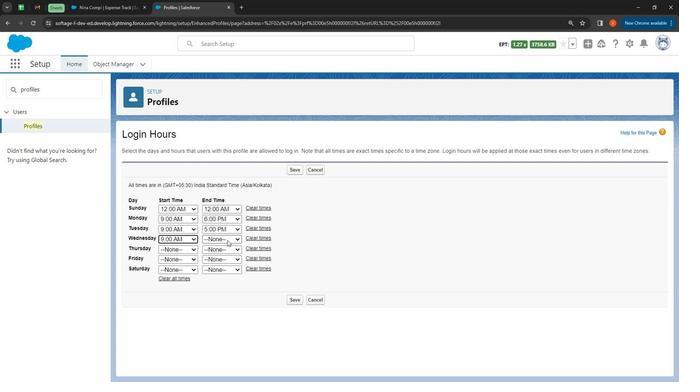
Action: Mouse moved to (227, 222)
Screenshot: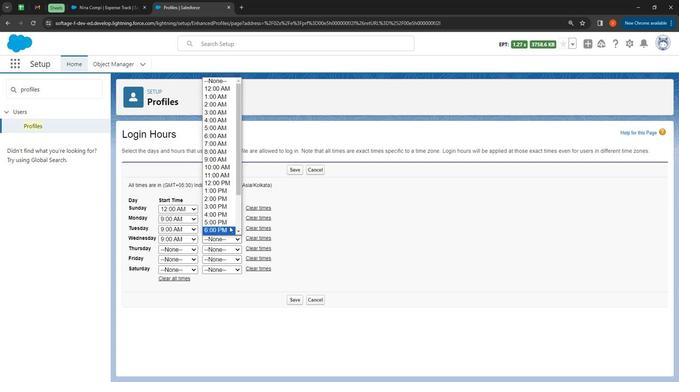 
Action: Mouse pressed left at (227, 222)
Screenshot: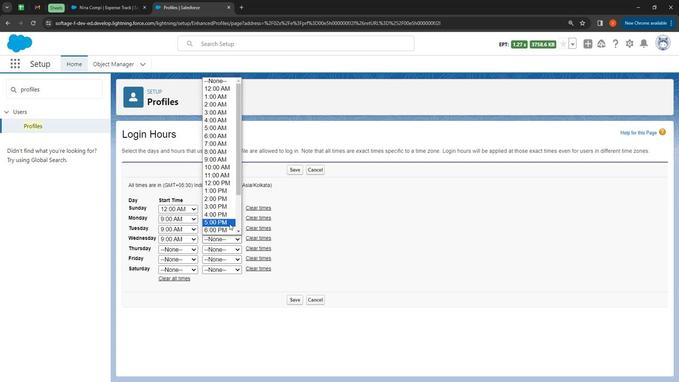 
Action: Mouse moved to (183, 249)
Screenshot: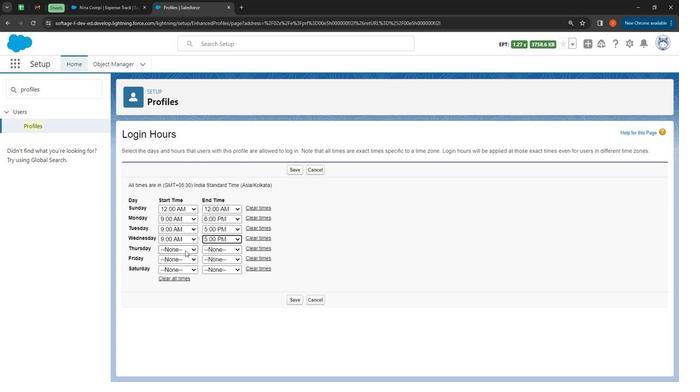 
Action: Mouse pressed left at (183, 249)
Screenshot: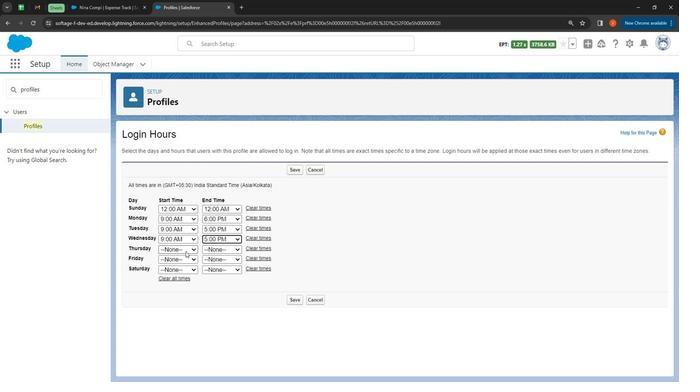 
Action: Mouse moved to (175, 222)
Screenshot: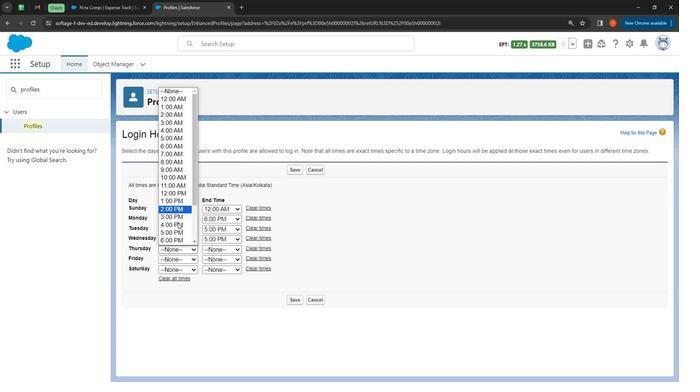 
Action: Mouse pressed left at (175, 222)
Screenshot: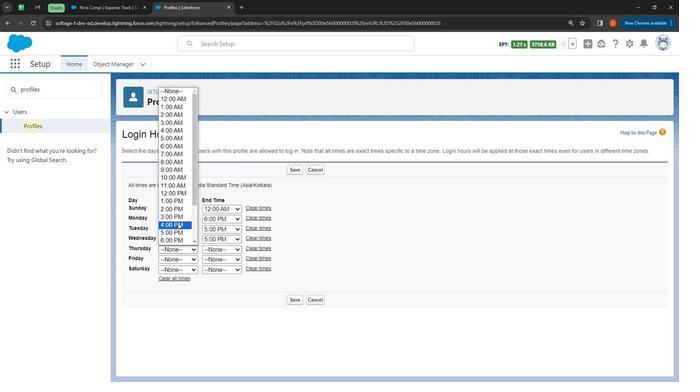 
Action: Mouse moved to (228, 247)
Screenshot: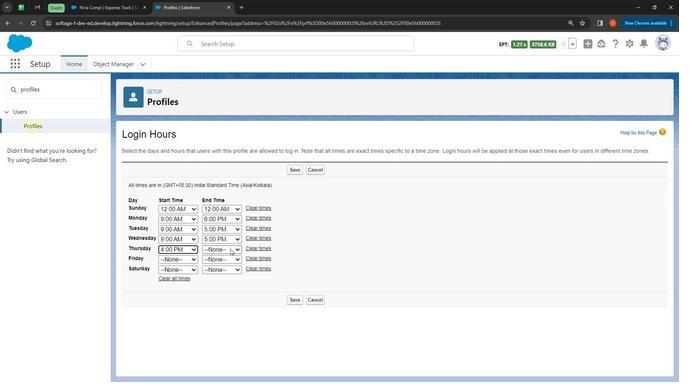 
Action: Mouse pressed left at (228, 247)
Screenshot: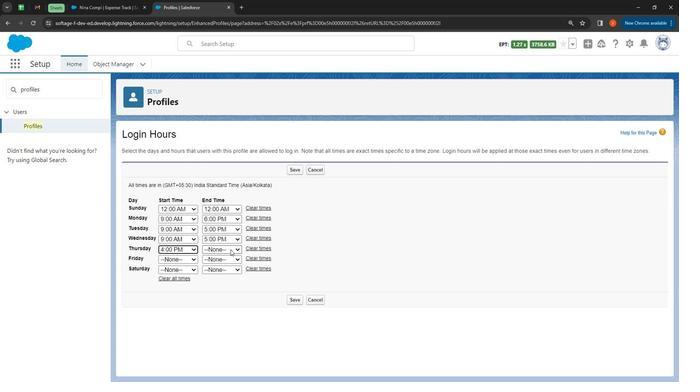 
Action: Mouse moved to (230, 232)
Screenshot: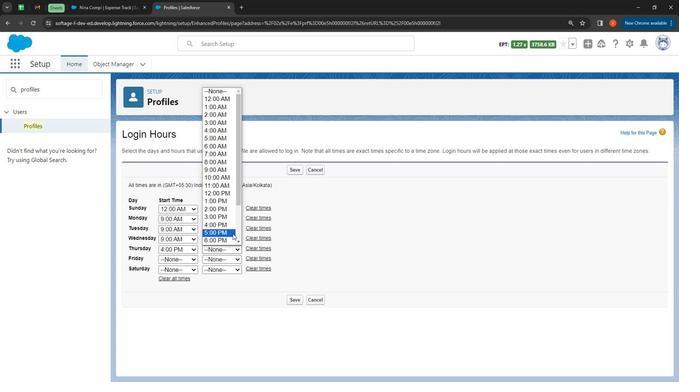 
Action: Mouse scrolled (230, 232) with delta (0, 0)
Screenshot: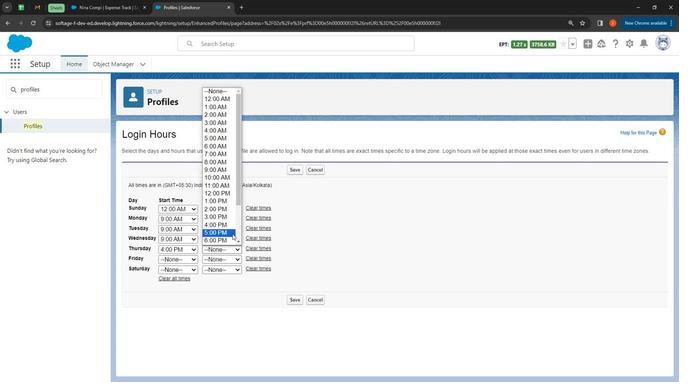 
Action: Mouse moved to (230, 232)
Screenshot: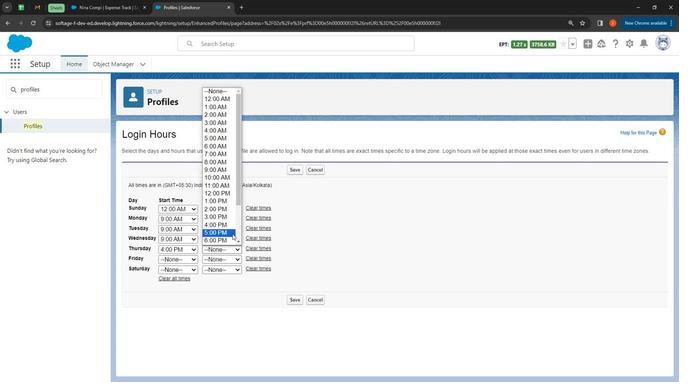 
Action: Mouse scrolled (230, 232) with delta (0, 0)
Screenshot: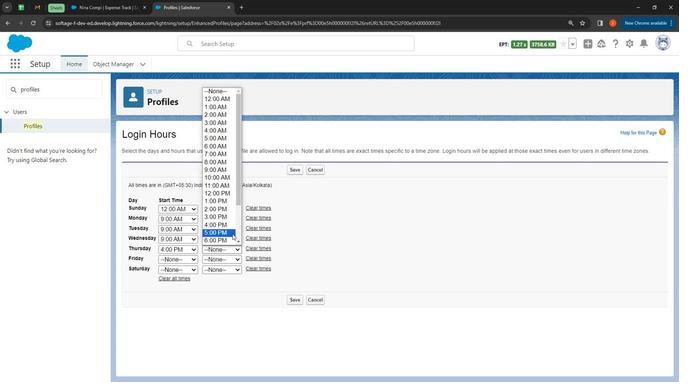 
Action: Mouse moved to (230, 233)
Screenshot: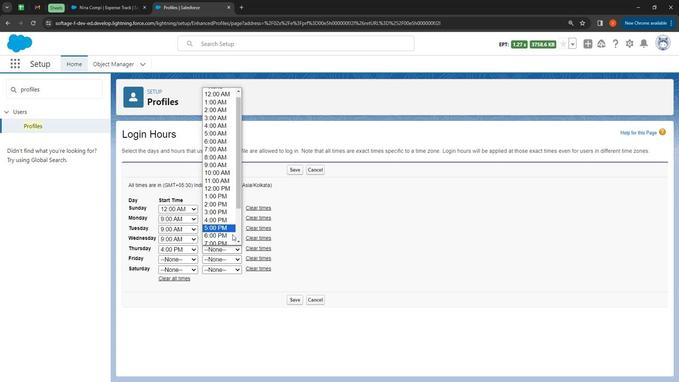
Action: Mouse scrolled (230, 232) with delta (0, 0)
Screenshot: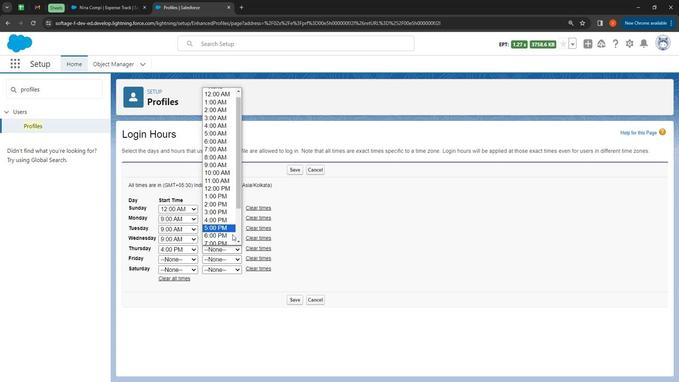
Action: Mouse moved to (222, 228)
Screenshot: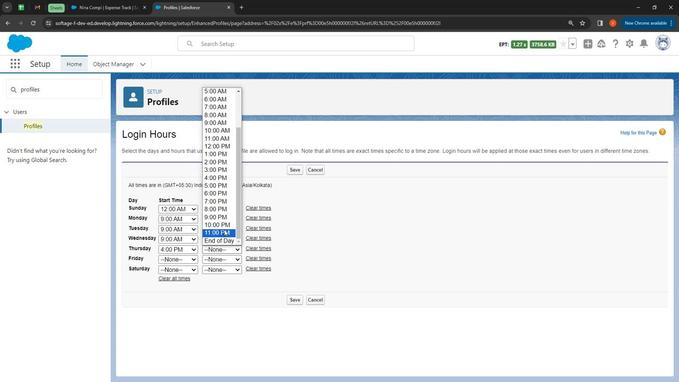 
Action: Mouse pressed left at (222, 228)
Screenshot: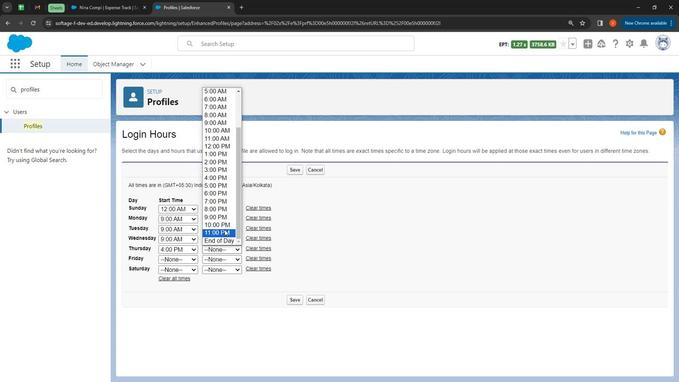 
Action: Mouse moved to (176, 256)
